 Task: Look for space in Ōtsuki, Japan from 5th July, 2023 to 10th July, 2023 for 4 adults in price range Rs.9000 to Rs.14000. Place can be entire place with 2 bedrooms having 4 beds and 2 bathrooms. Property type can be house, flat, guest house. Booking option can be shelf check-in. Required host language is English.
Action: Mouse moved to (572, 143)
Screenshot: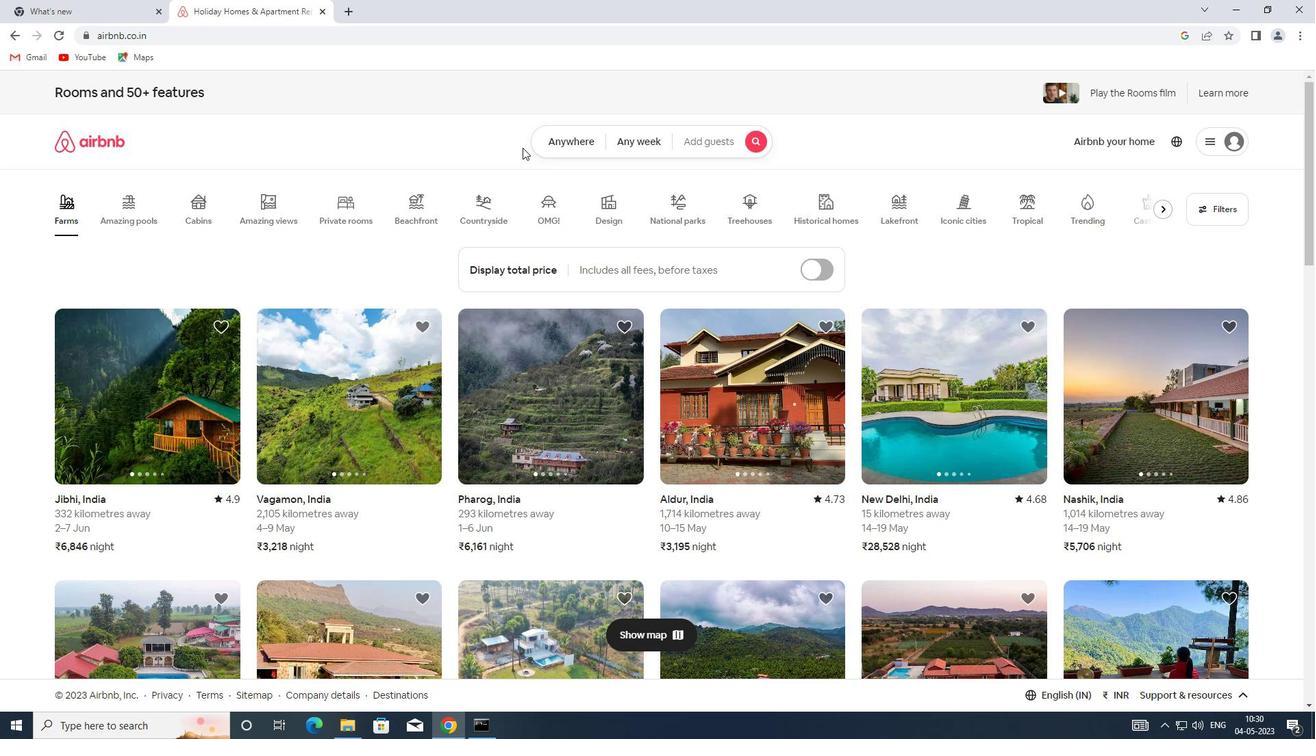 
Action: Mouse pressed left at (572, 143)
Screenshot: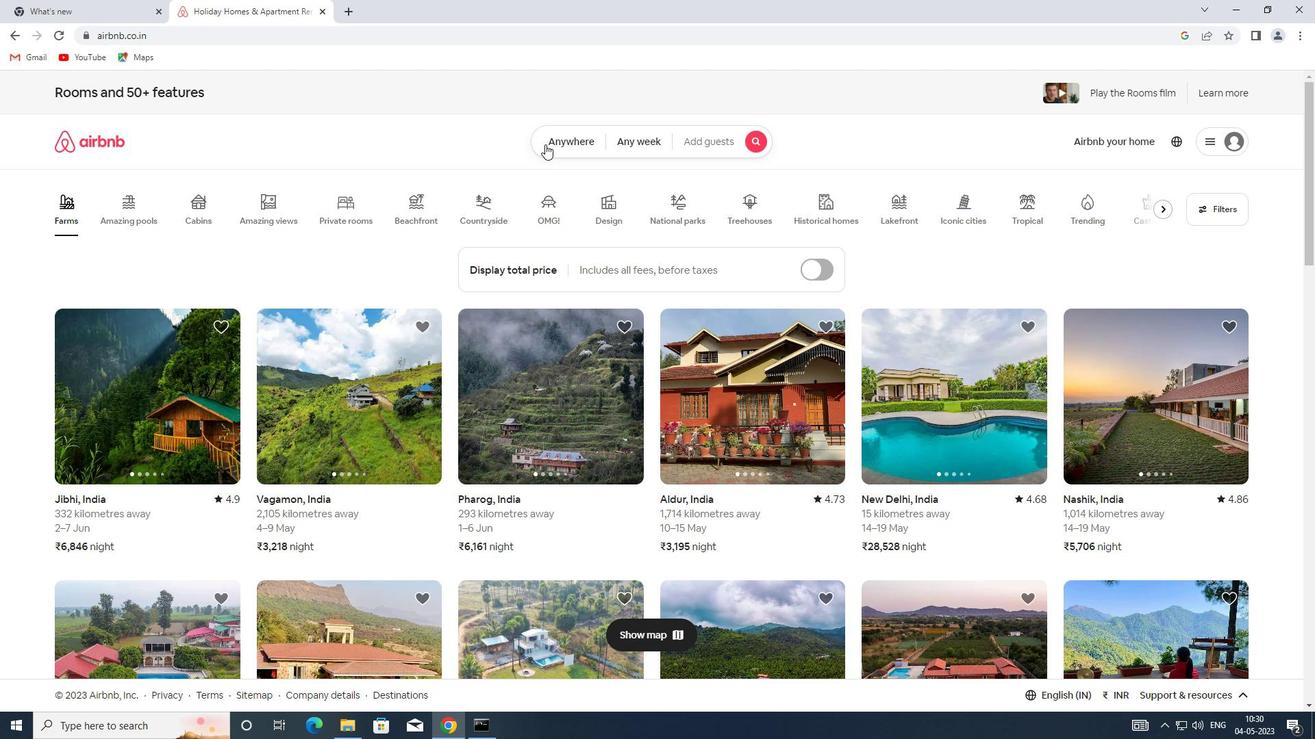
Action: Mouse moved to (423, 198)
Screenshot: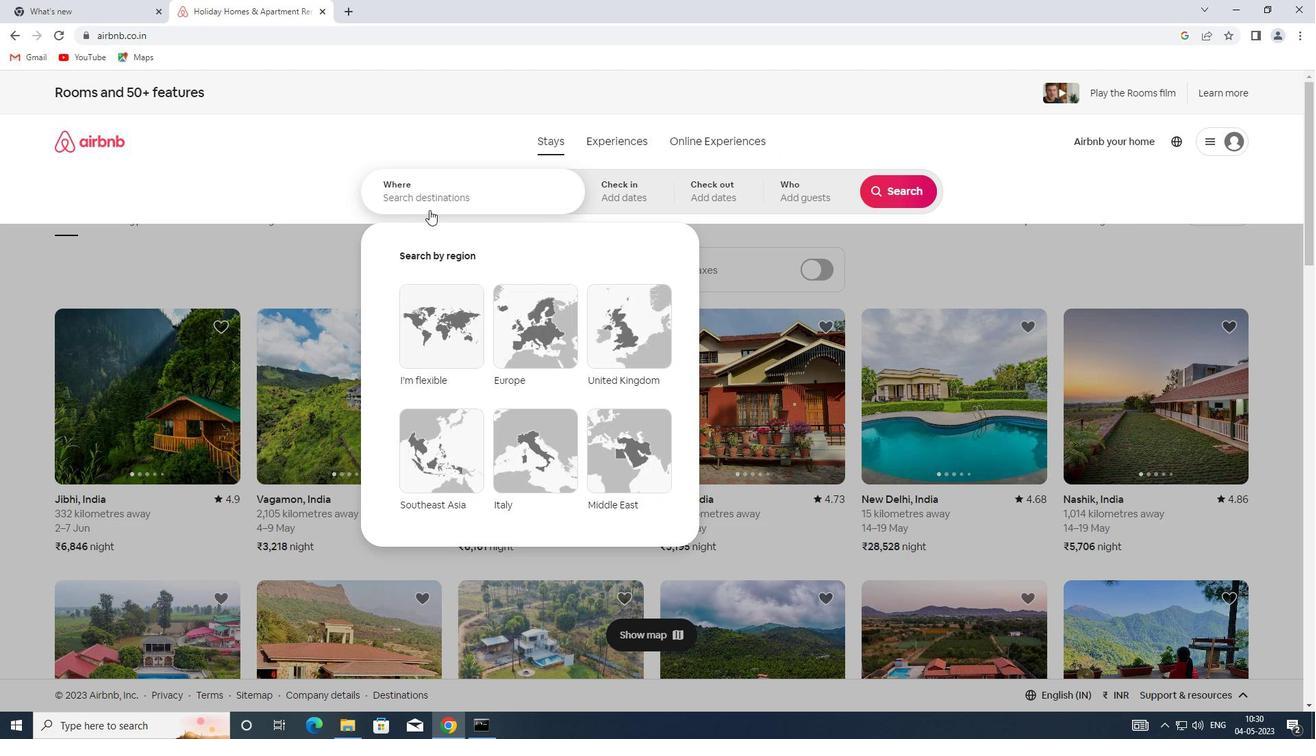
Action: Mouse pressed left at (423, 198)
Screenshot: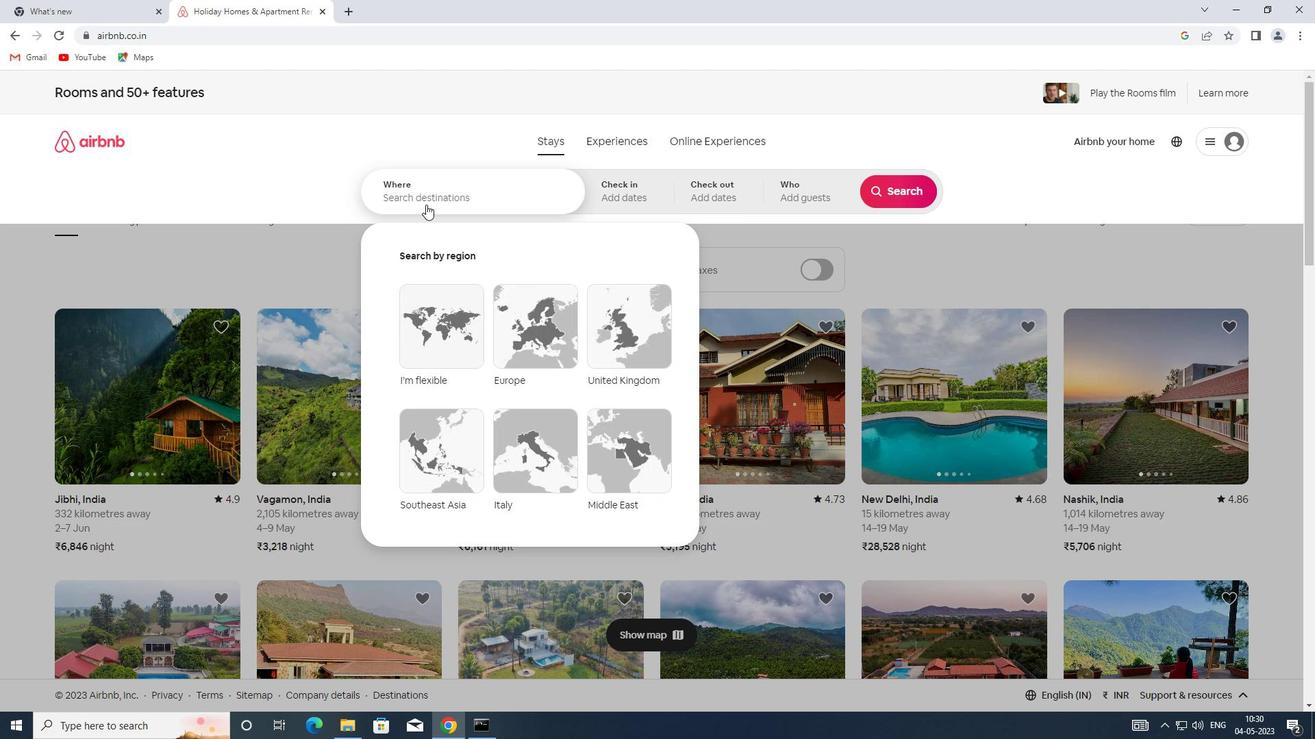 
Action: Key pressed <Key.shift><Key.shift><Key.shift>OTUS<Key.backspace><Key.backspace>SUKI,<Key.shift>K<Key.backspace><Key.shift><Key.shift><Key.shift><Key.shift><Key.shift>JAPAN
Screenshot: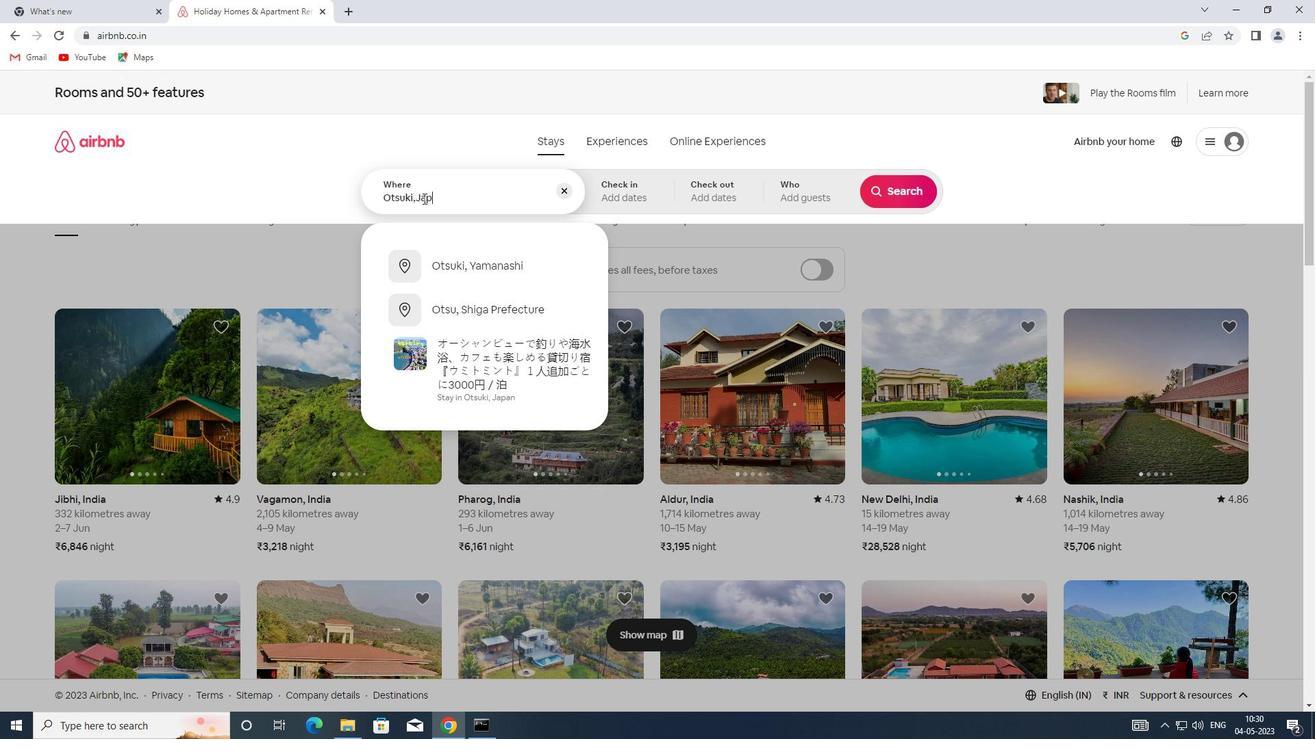 
Action: Mouse moved to (618, 186)
Screenshot: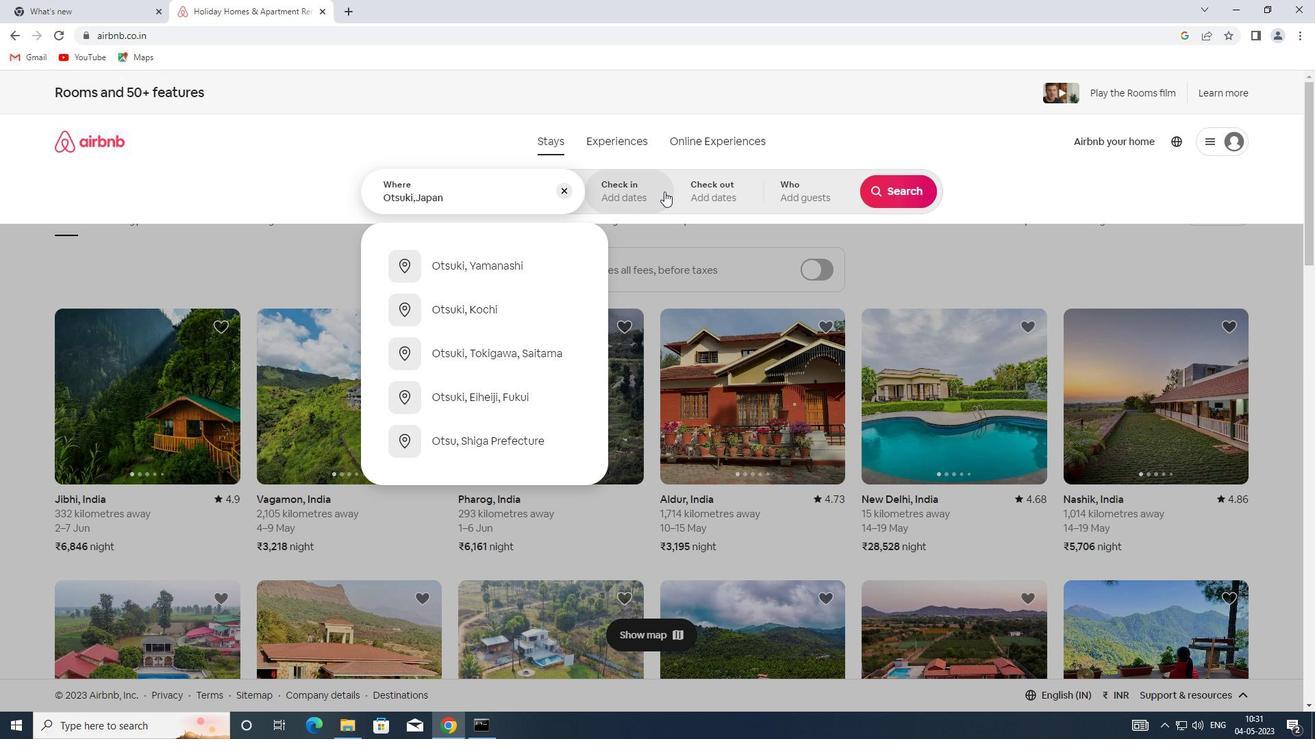 
Action: Mouse pressed left at (618, 186)
Screenshot: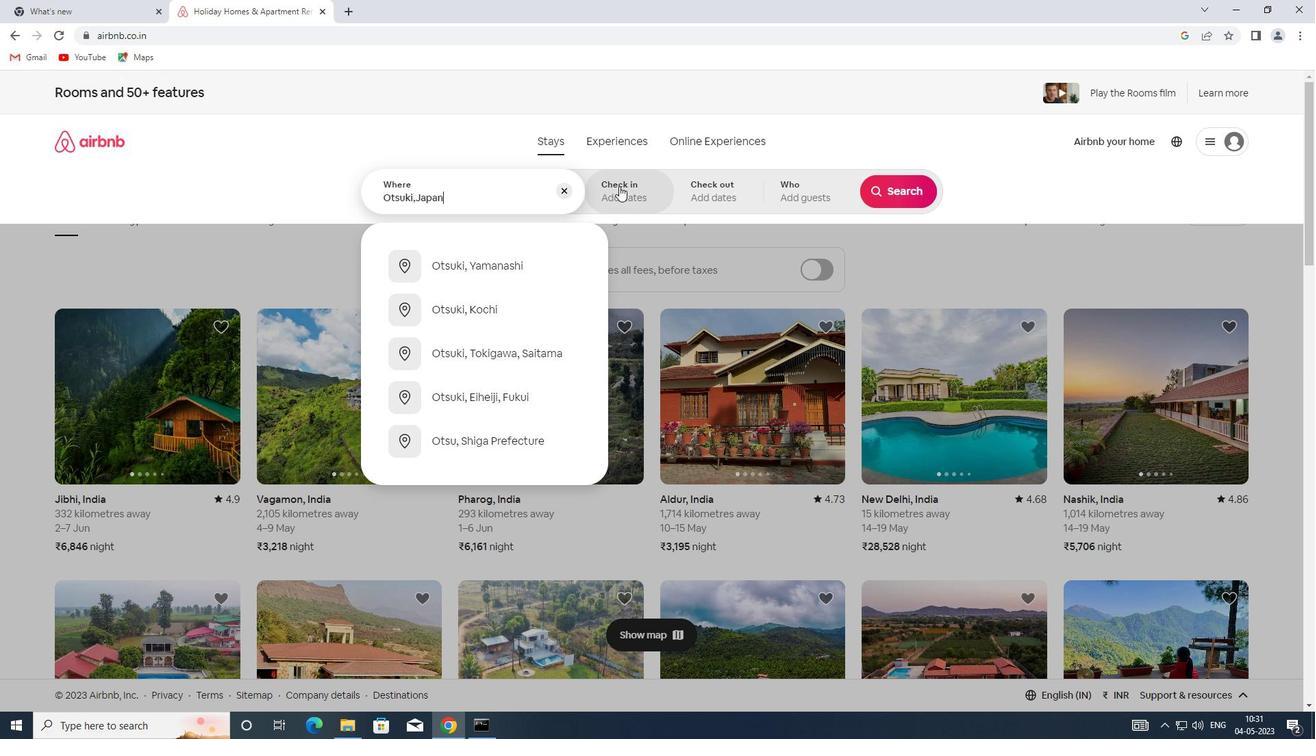 
Action: Mouse moved to (888, 302)
Screenshot: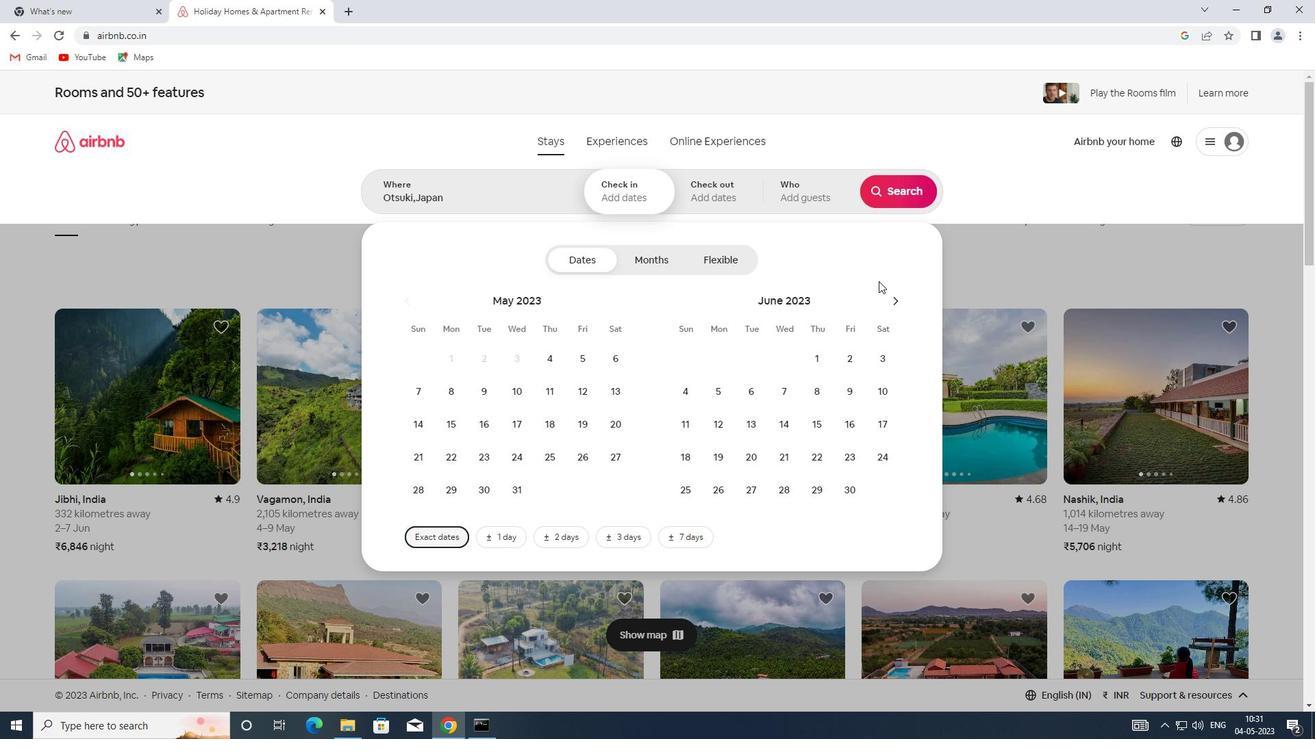 
Action: Mouse pressed left at (888, 302)
Screenshot: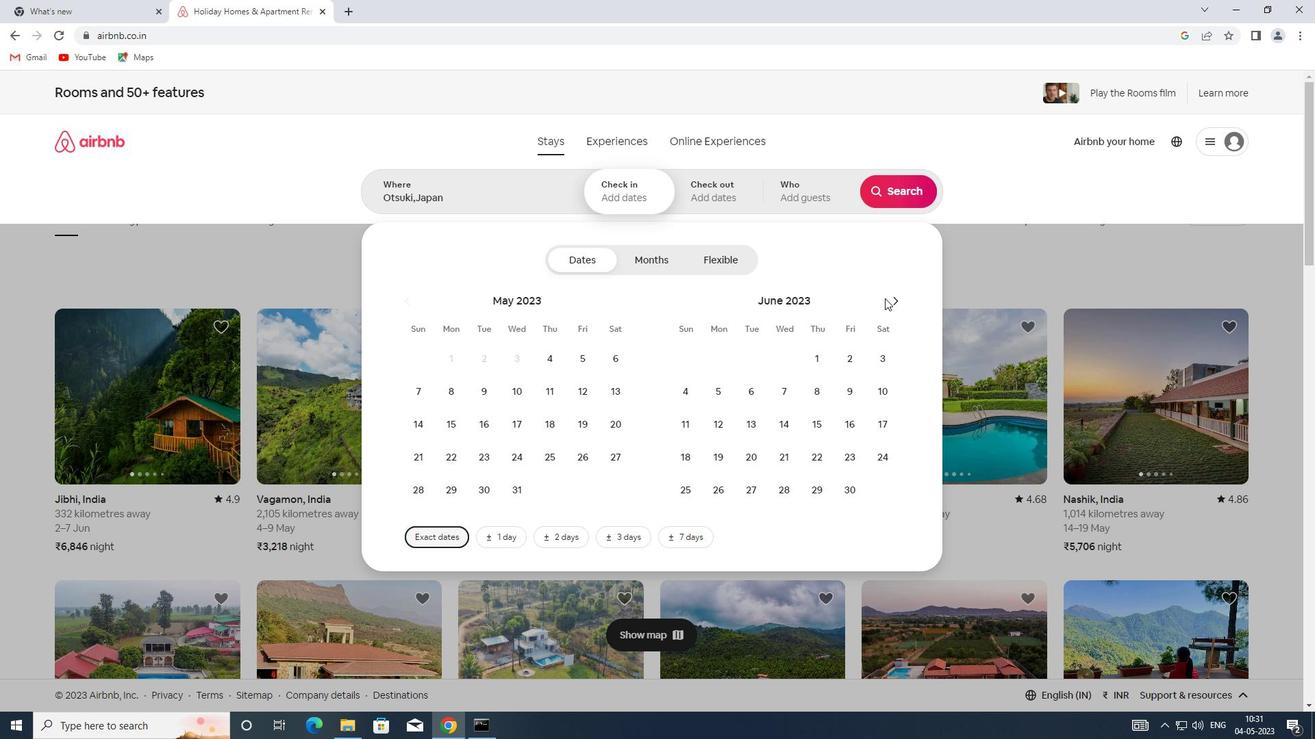 
Action: Mouse moved to (787, 389)
Screenshot: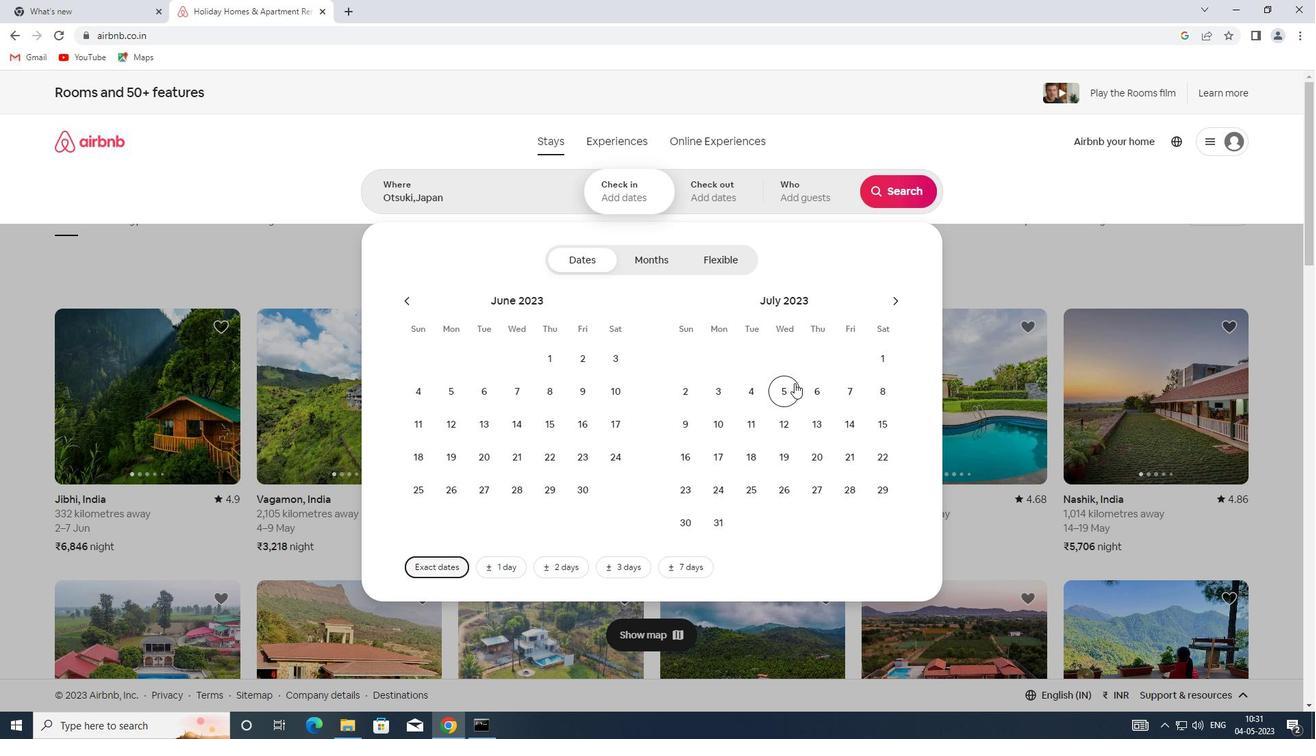 
Action: Mouse pressed left at (787, 389)
Screenshot: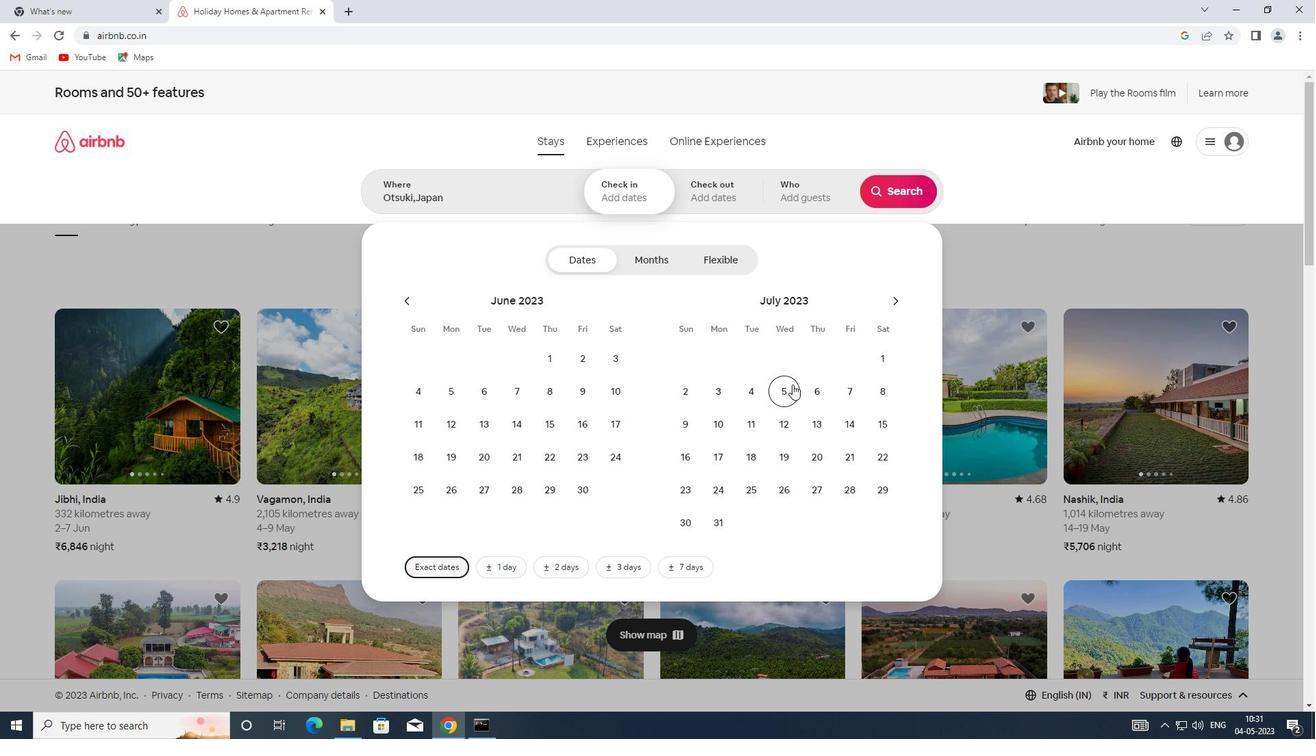 
Action: Mouse moved to (712, 436)
Screenshot: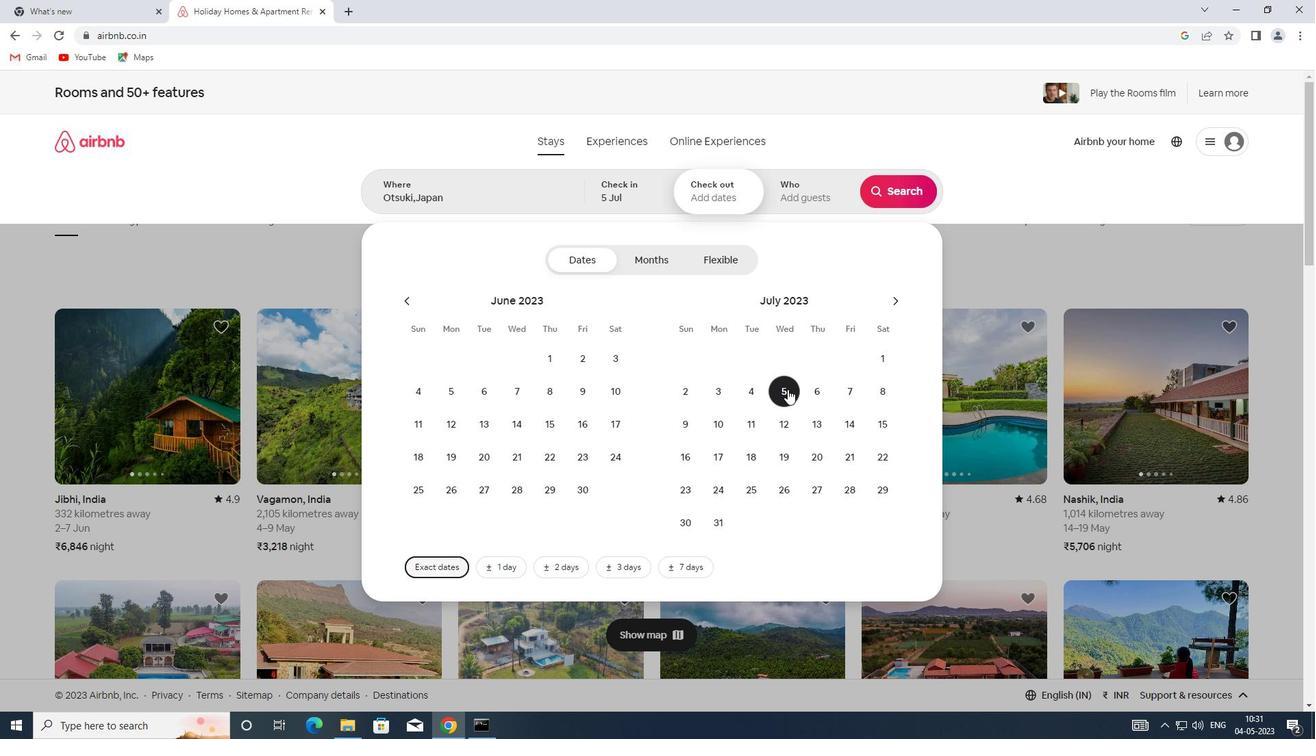 
Action: Mouse pressed left at (712, 436)
Screenshot: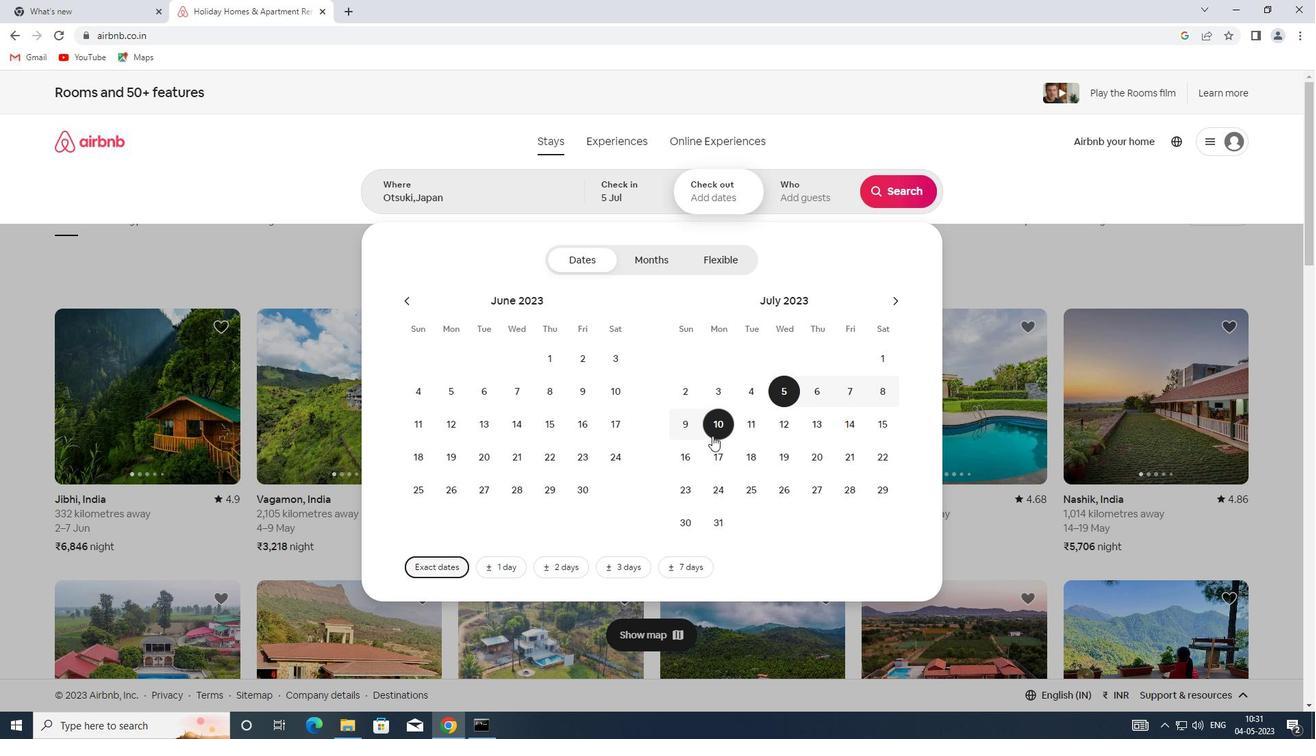 
Action: Mouse moved to (806, 197)
Screenshot: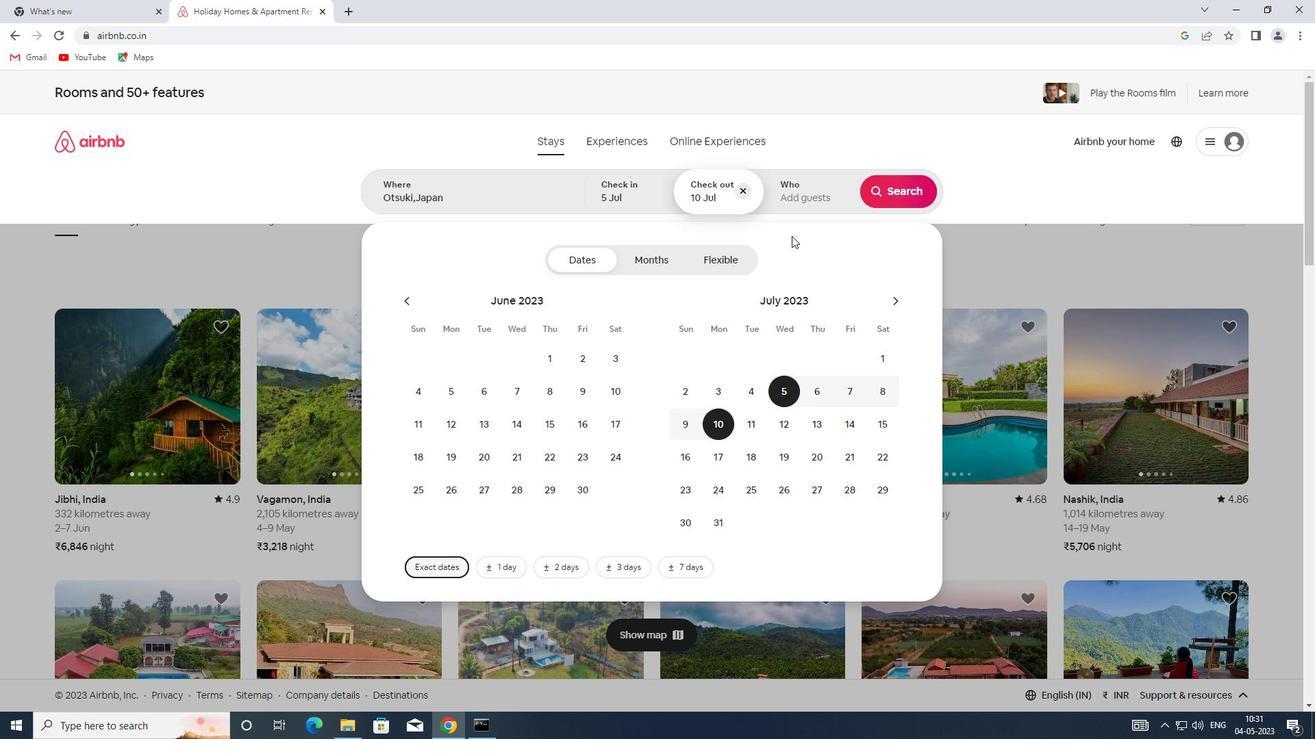 
Action: Mouse pressed left at (806, 197)
Screenshot: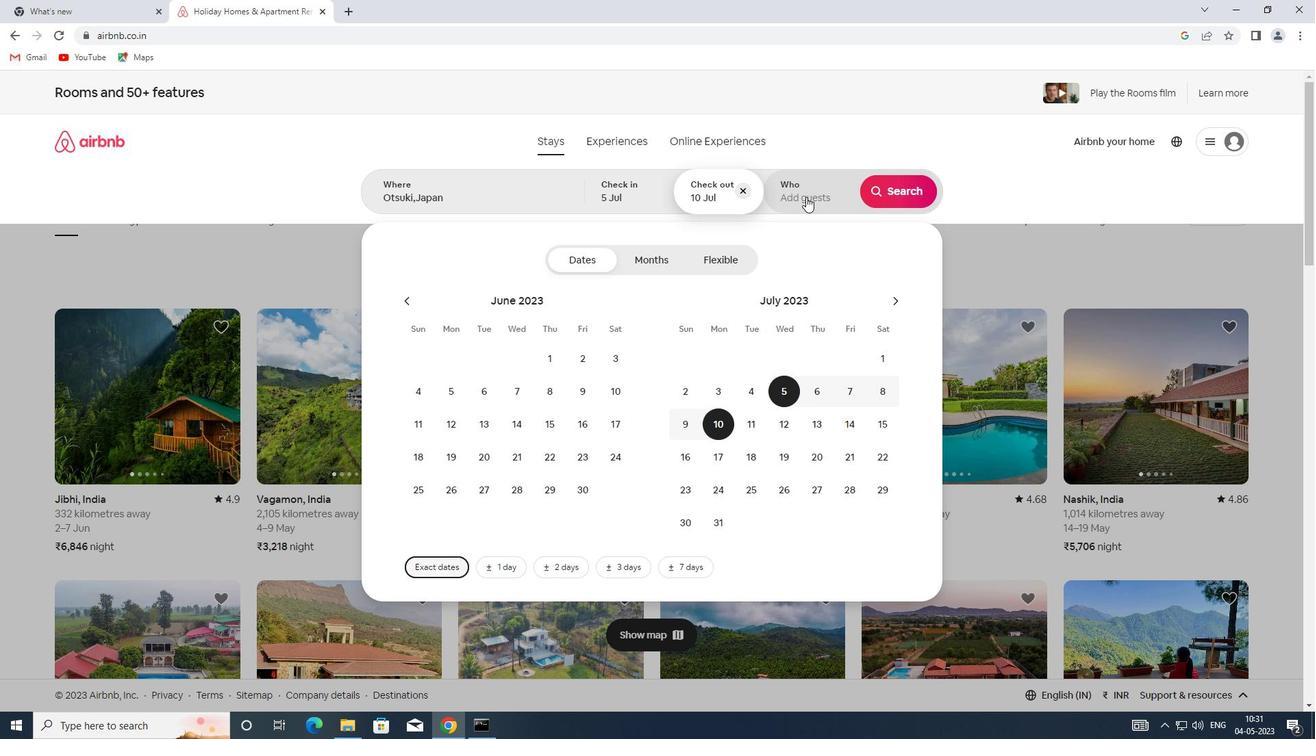 
Action: Mouse moved to (904, 267)
Screenshot: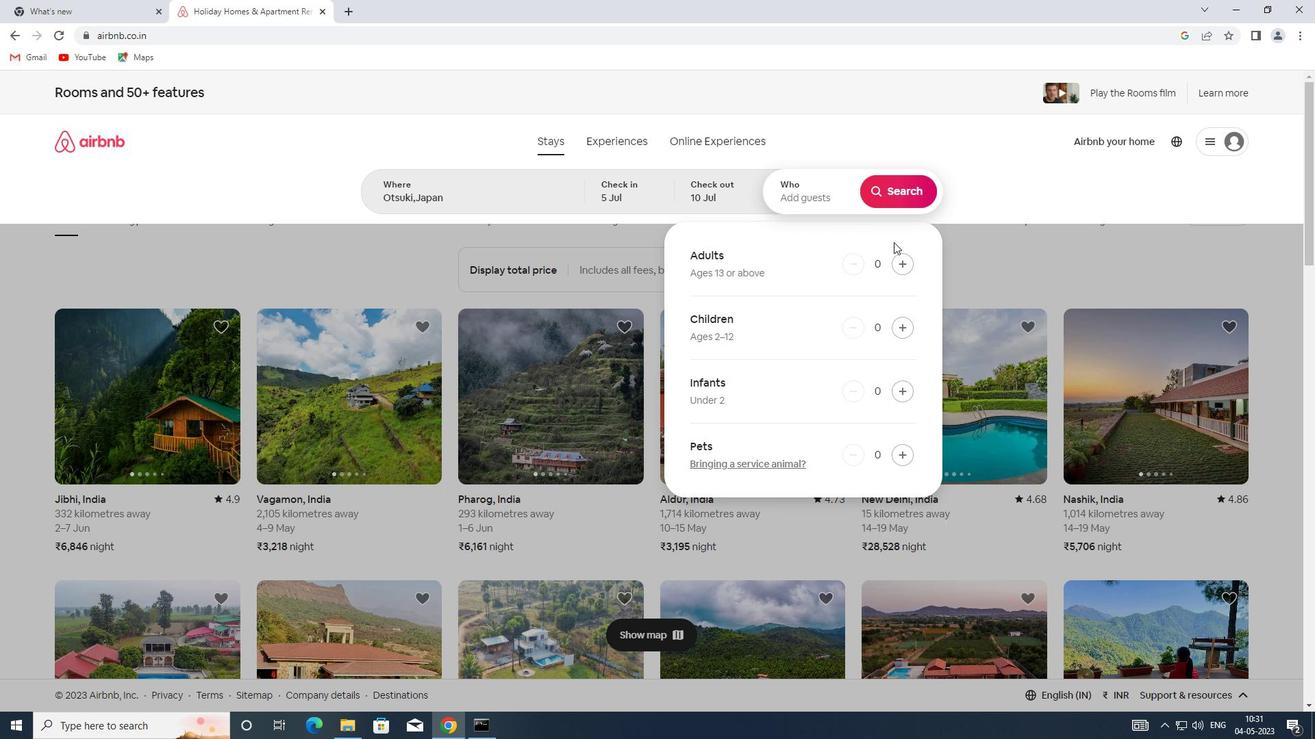 
Action: Mouse pressed left at (904, 267)
Screenshot: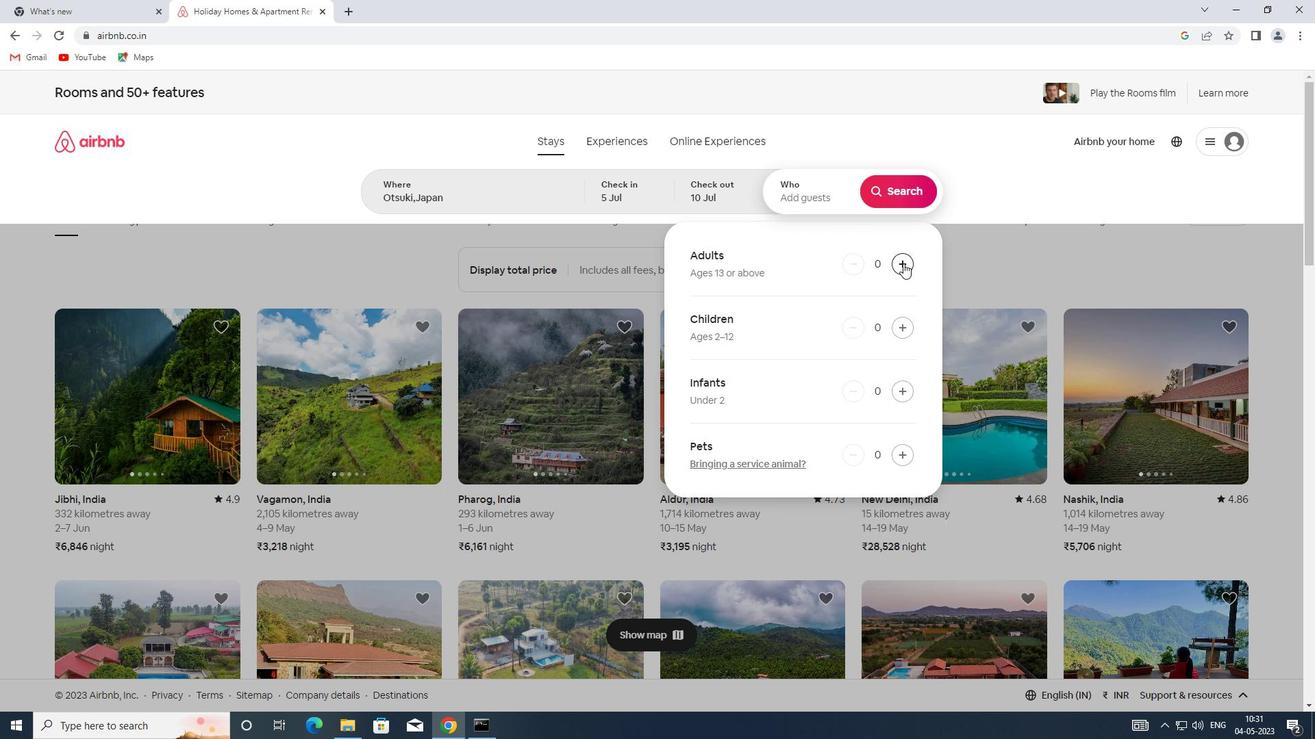 
Action: Mouse pressed left at (904, 267)
Screenshot: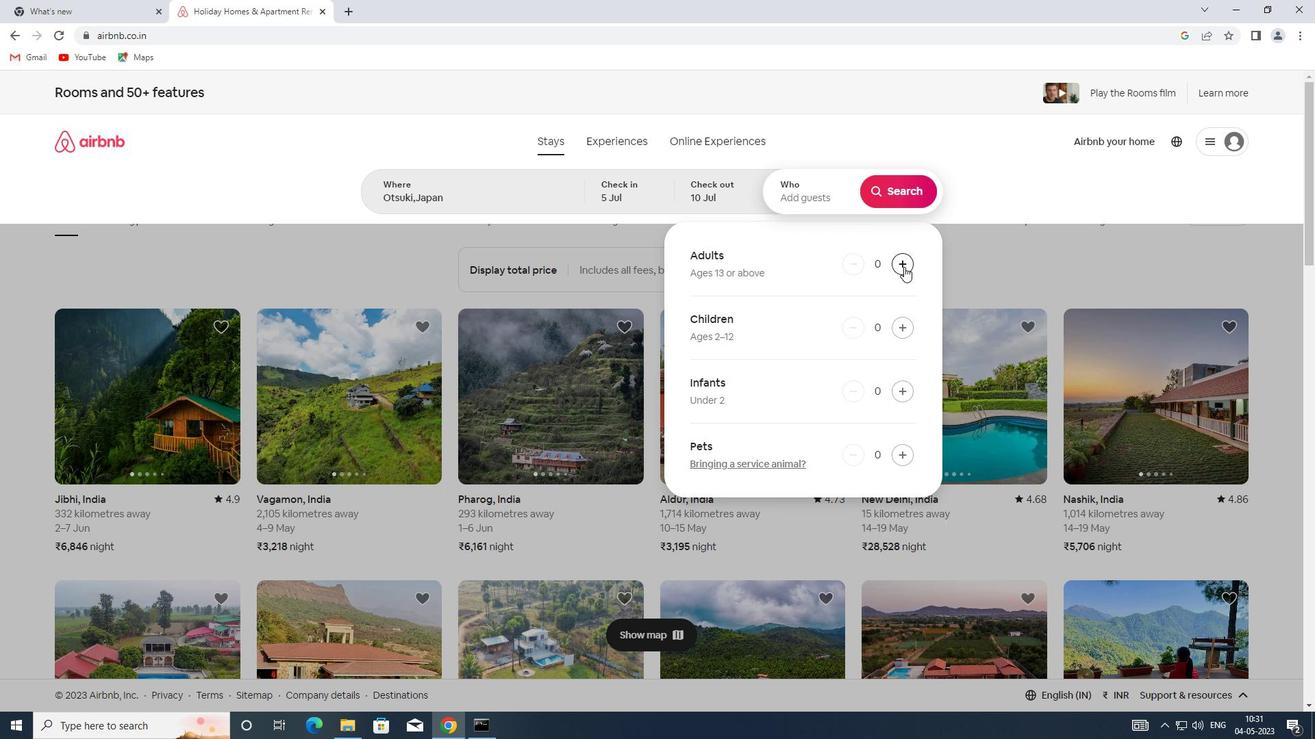 
Action: Mouse pressed left at (904, 267)
Screenshot: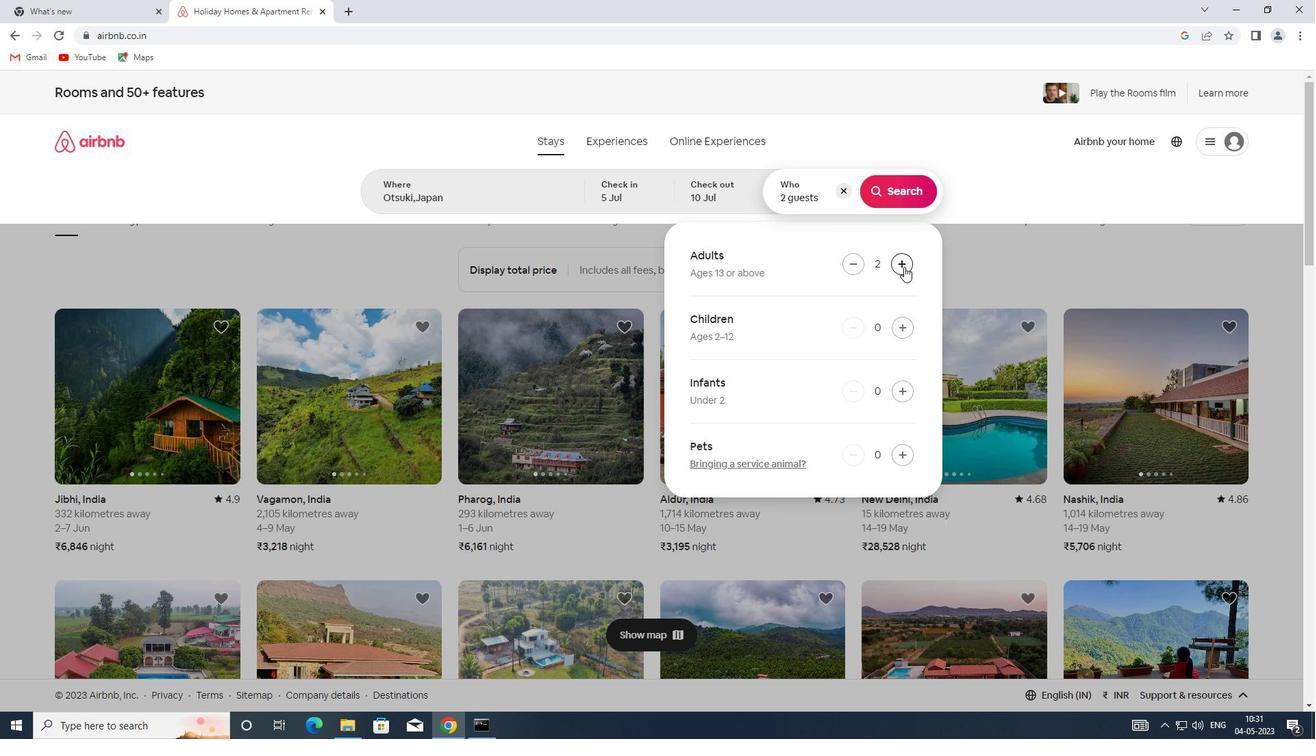 
Action: Mouse pressed left at (904, 267)
Screenshot: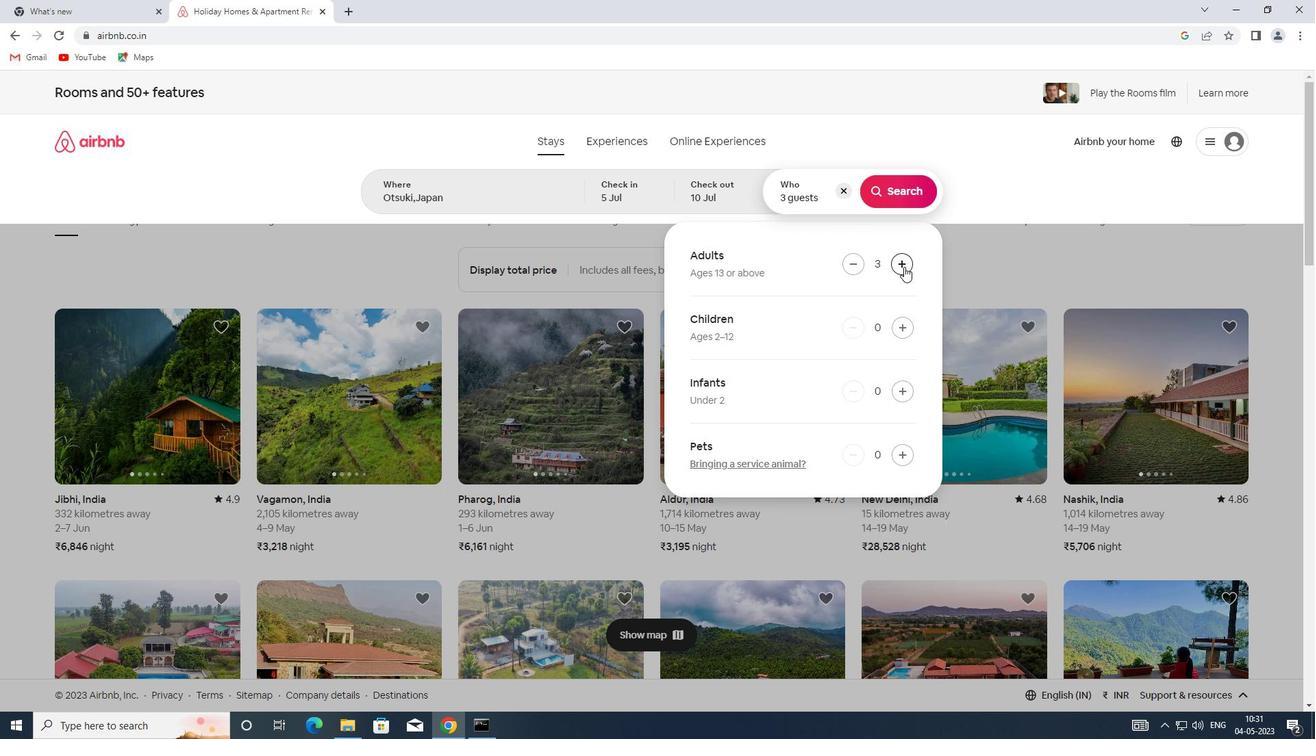 
Action: Mouse moved to (906, 200)
Screenshot: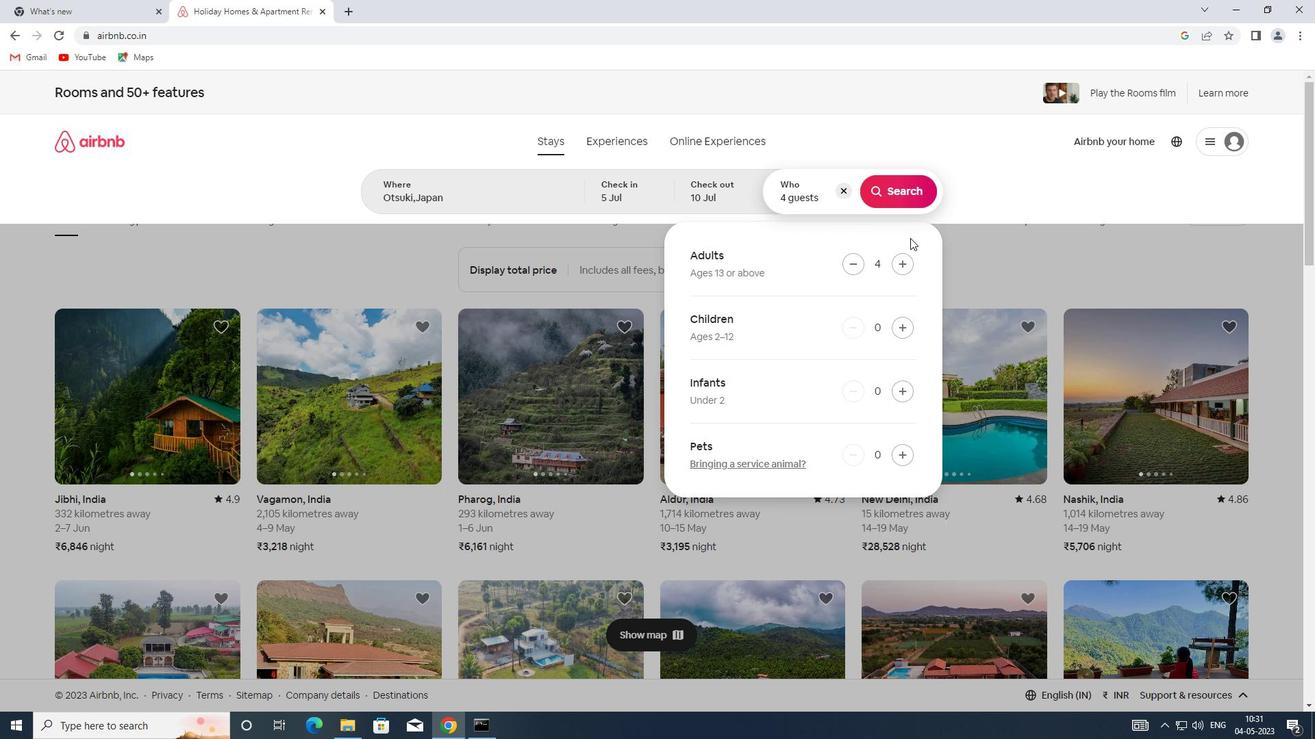 
Action: Mouse pressed left at (906, 200)
Screenshot: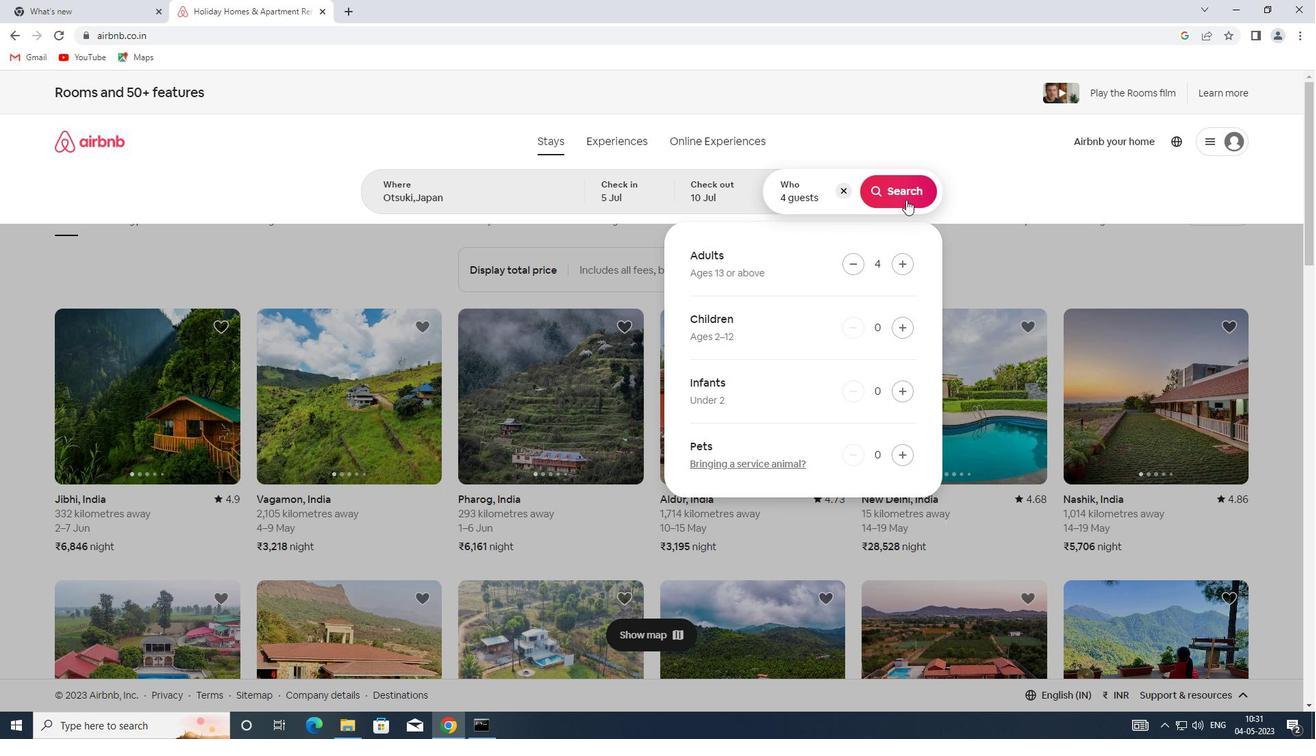 
Action: Mouse moved to (1270, 149)
Screenshot: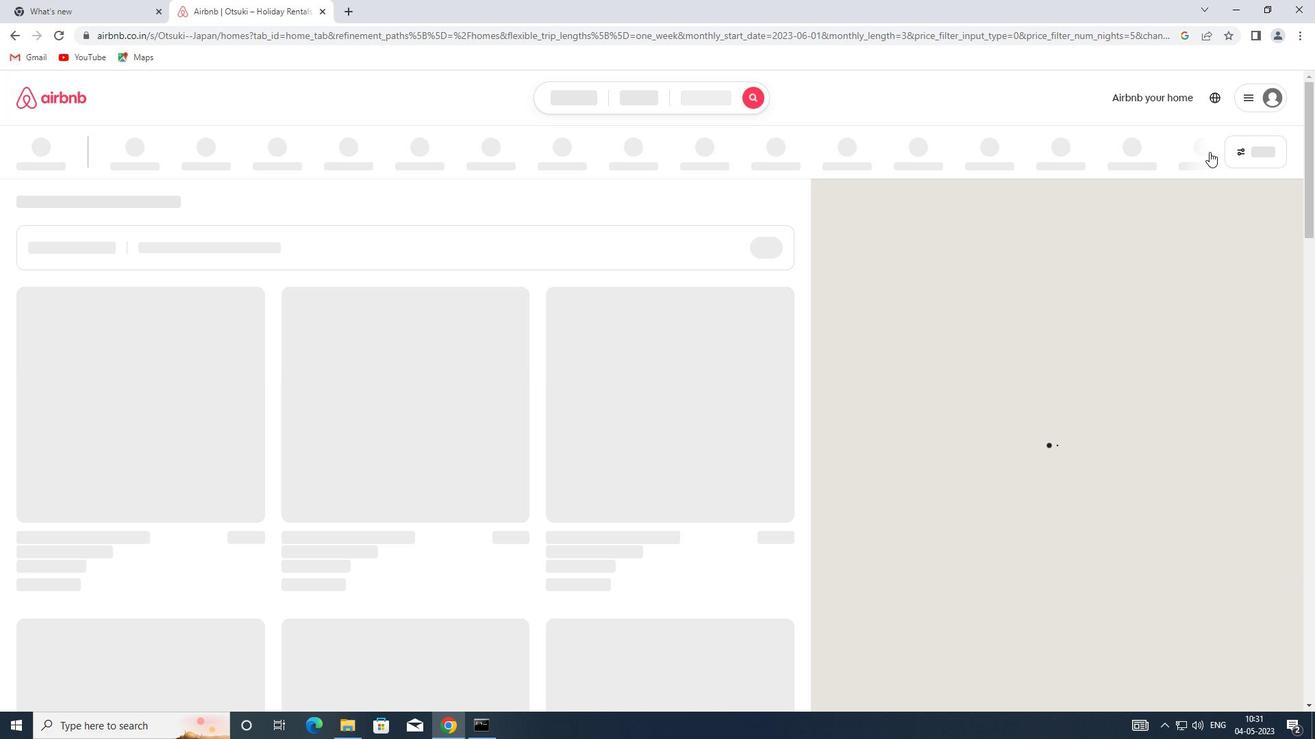 
Action: Mouse pressed left at (1270, 149)
Screenshot: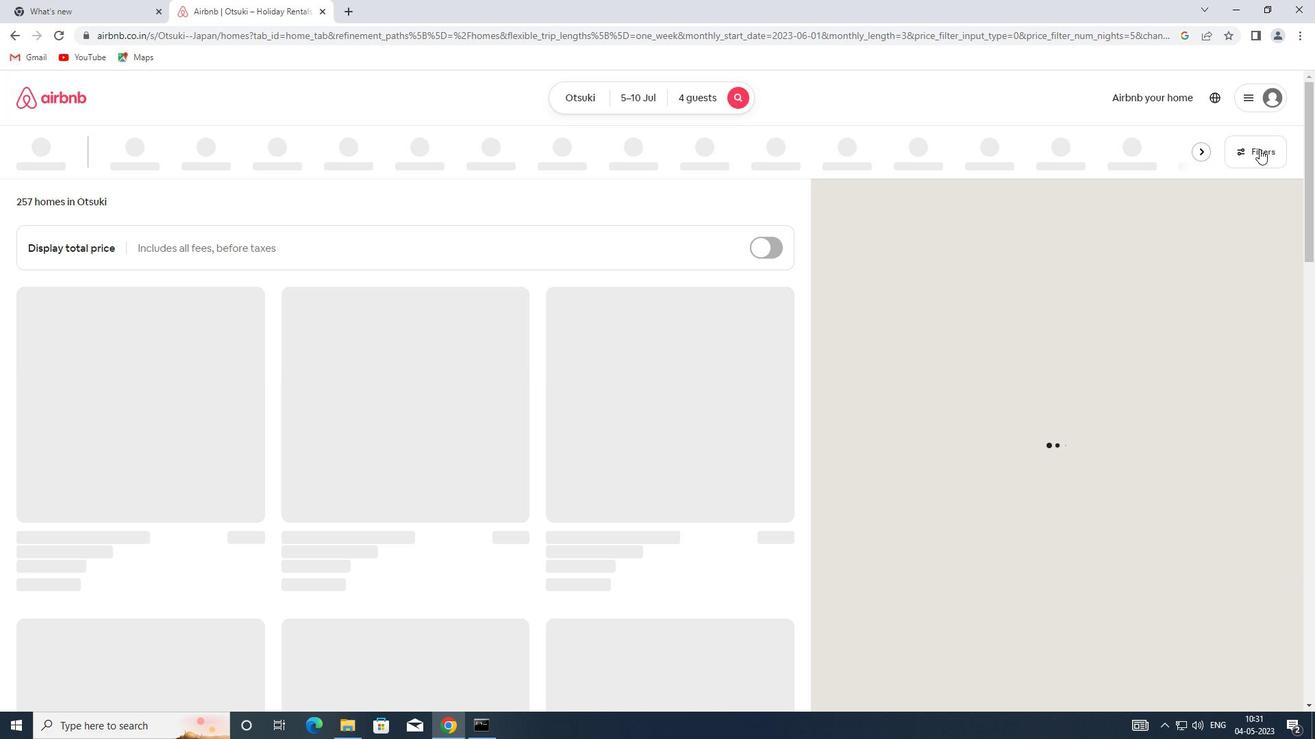 
Action: Mouse moved to (475, 330)
Screenshot: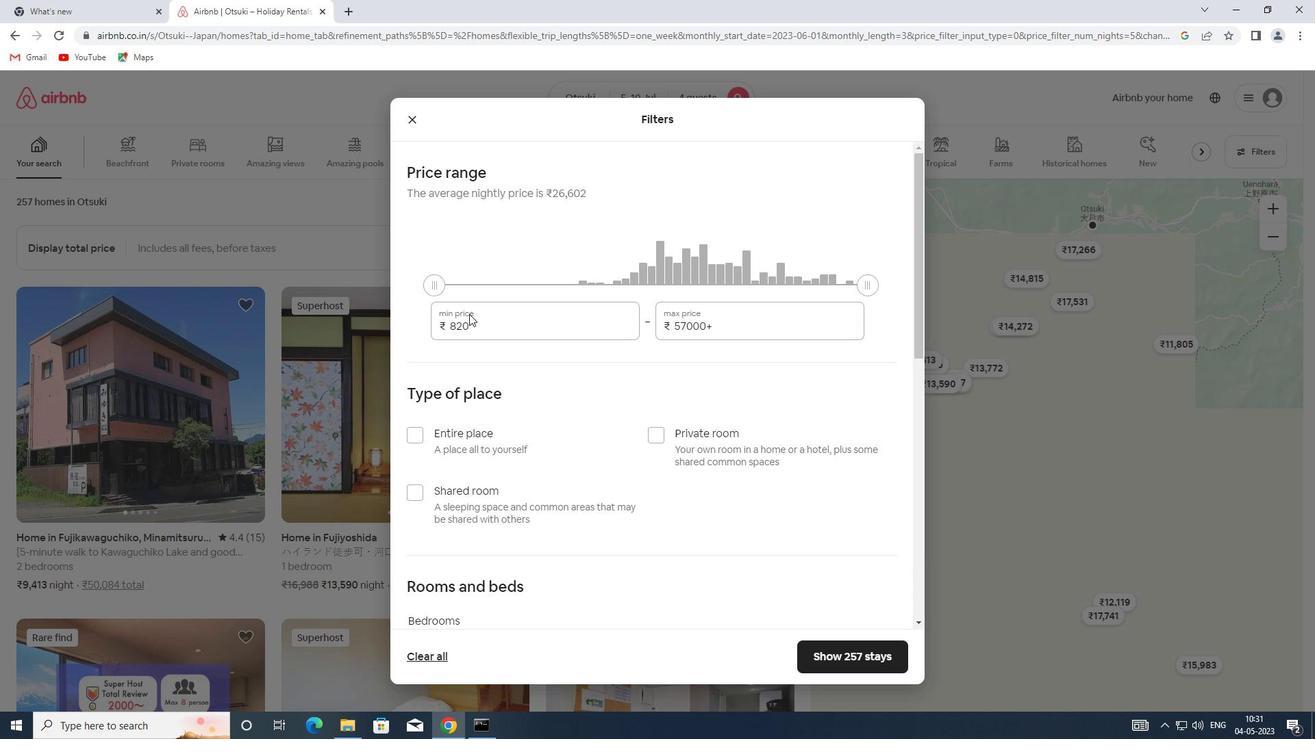 
Action: Mouse pressed left at (475, 330)
Screenshot: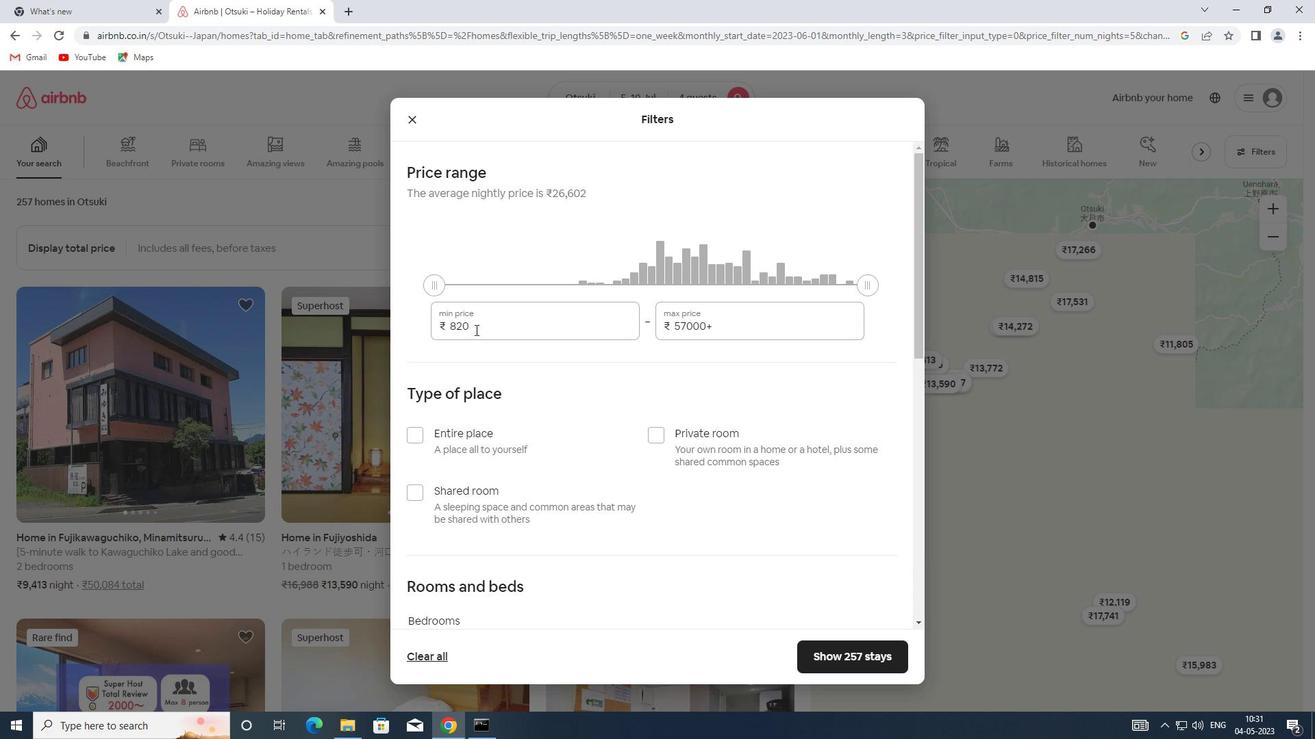 
Action: Mouse moved to (398, 324)
Screenshot: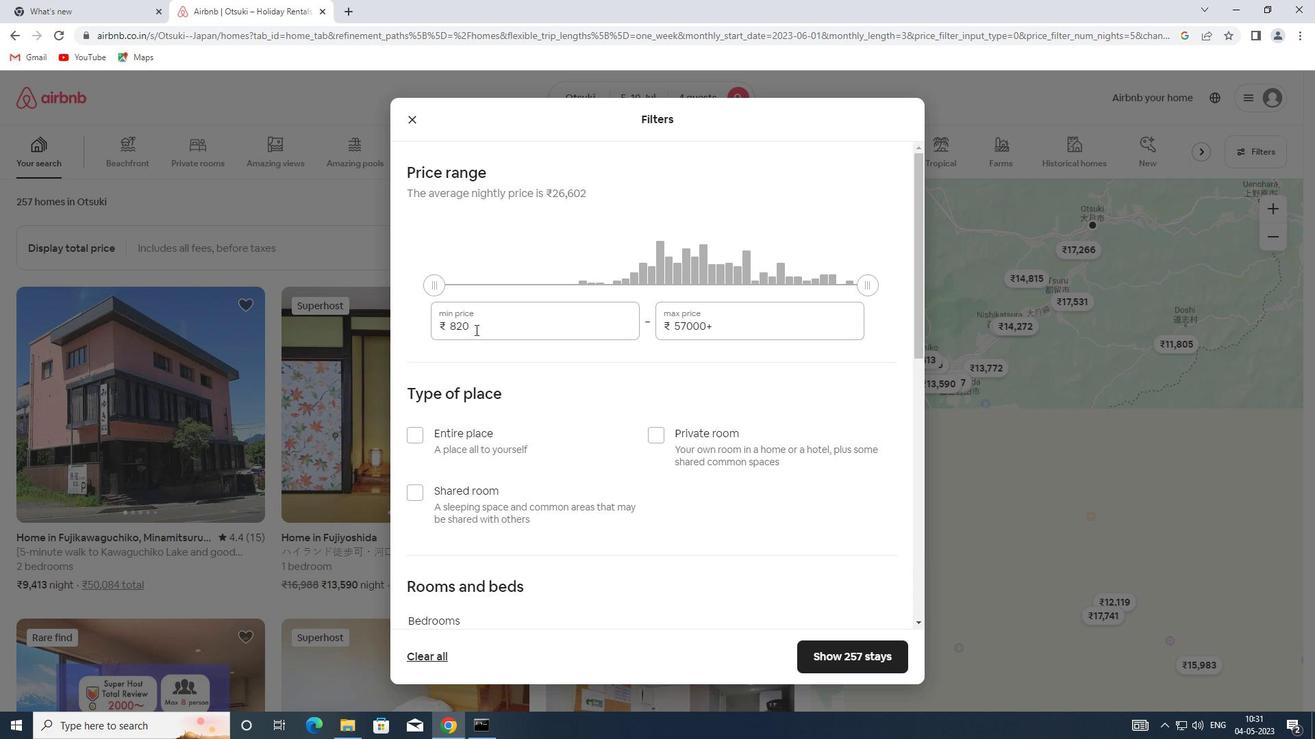 
Action: Key pressed 9000
Screenshot: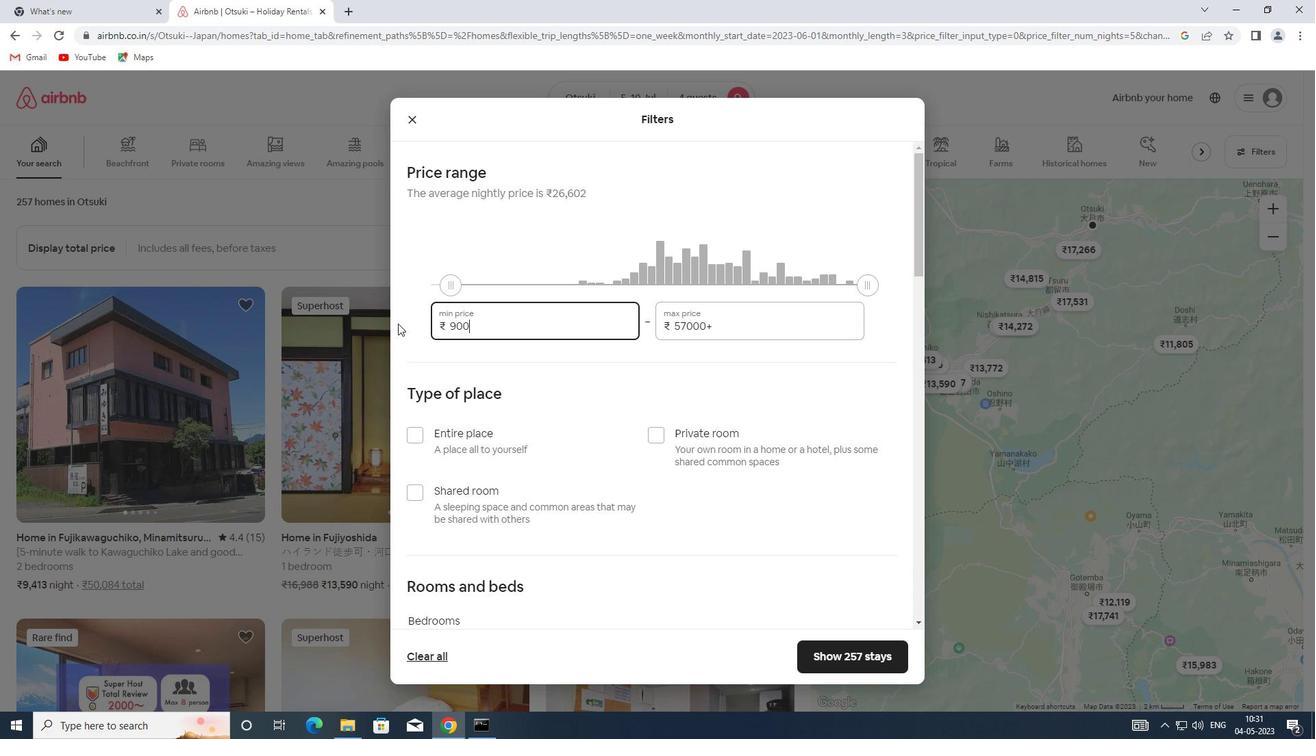 
Action: Mouse moved to (727, 327)
Screenshot: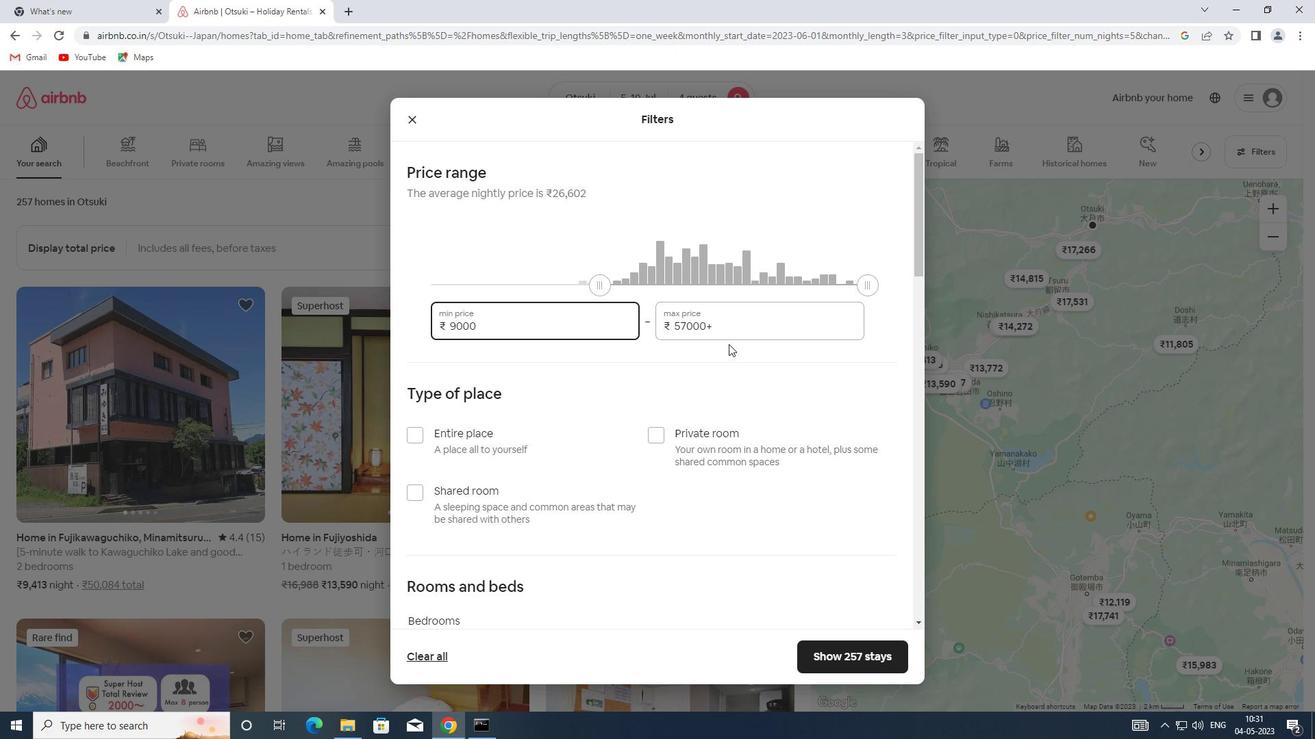 
Action: Mouse pressed left at (727, 327)
Screenshot: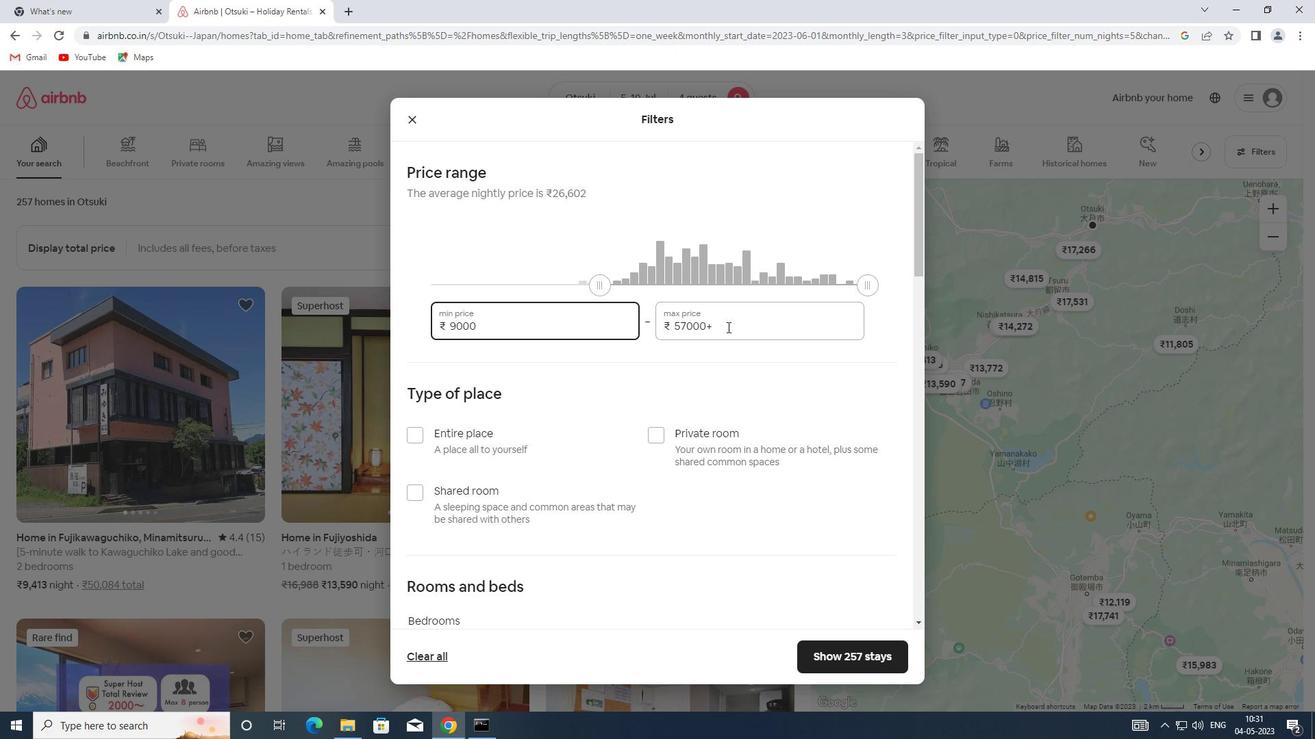 
Action: Mouse moved to (624, 327)
Screenshot: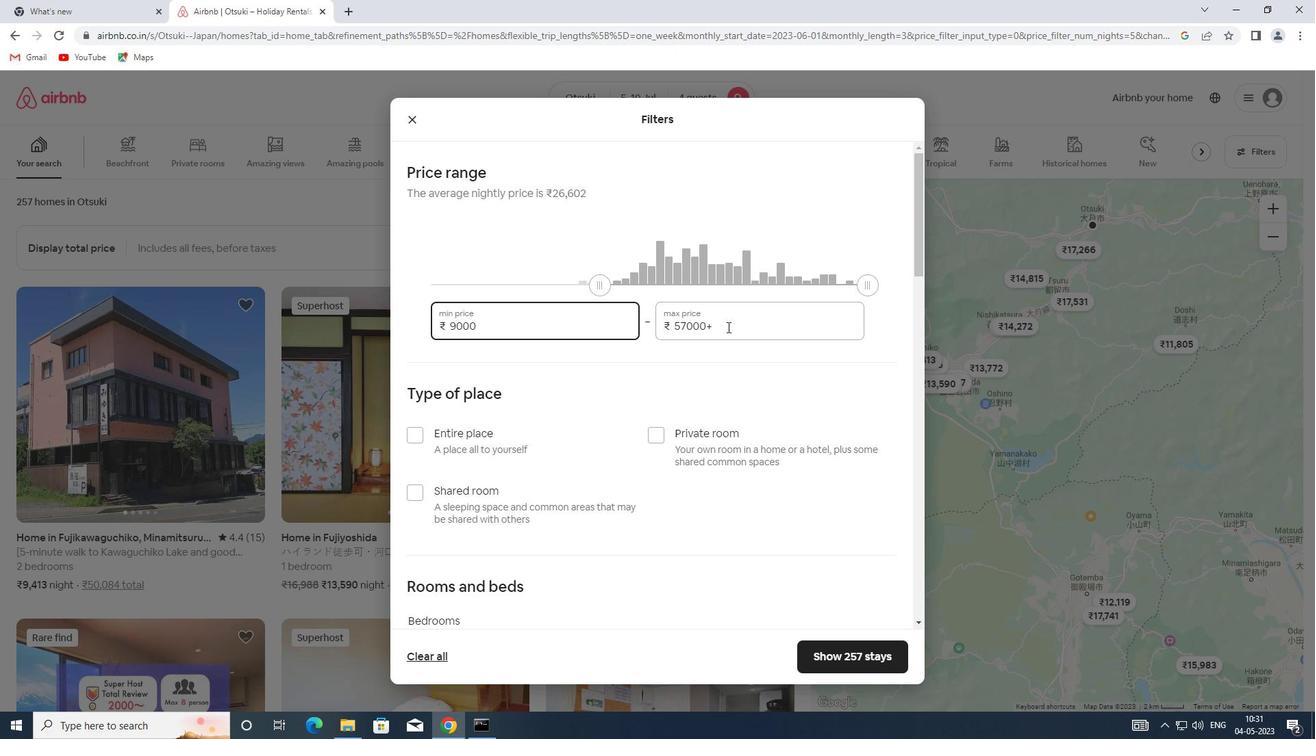 
Action: Key pressed 14000
Screenshot: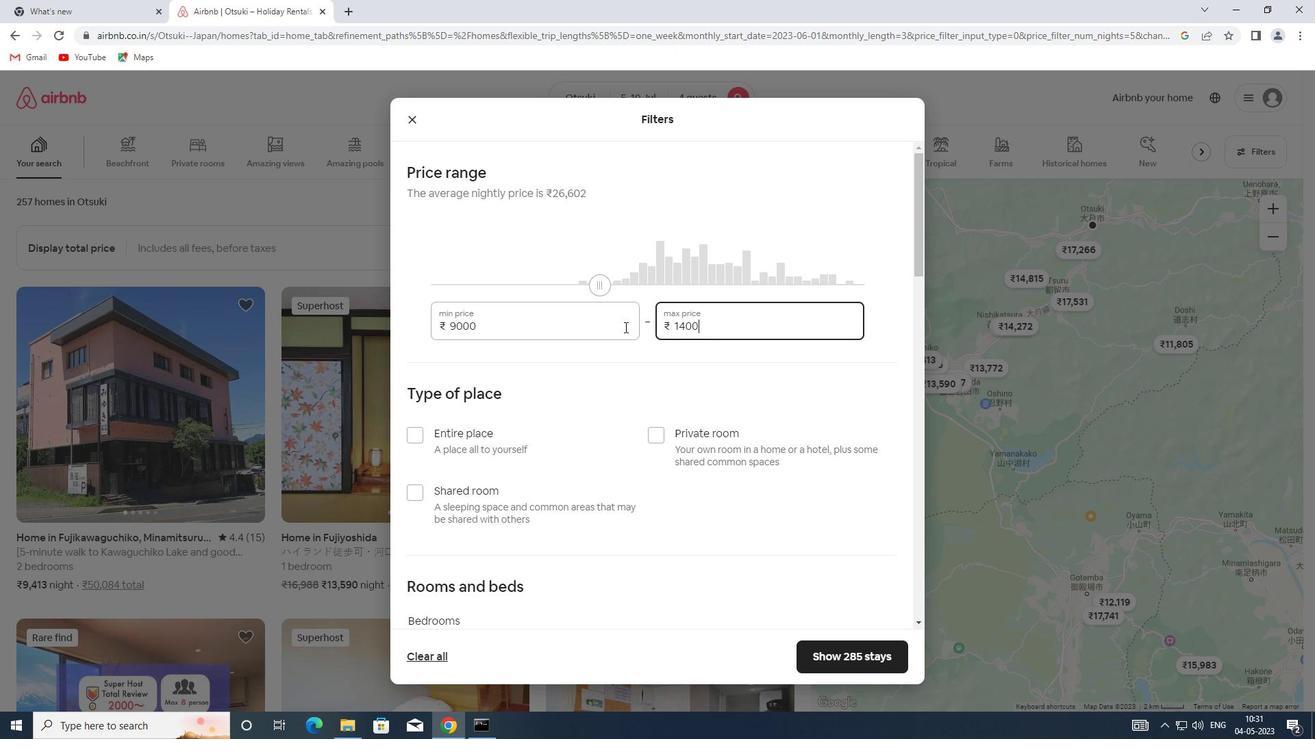 
Action: Mouse moved to (493, 432)
Screenshot: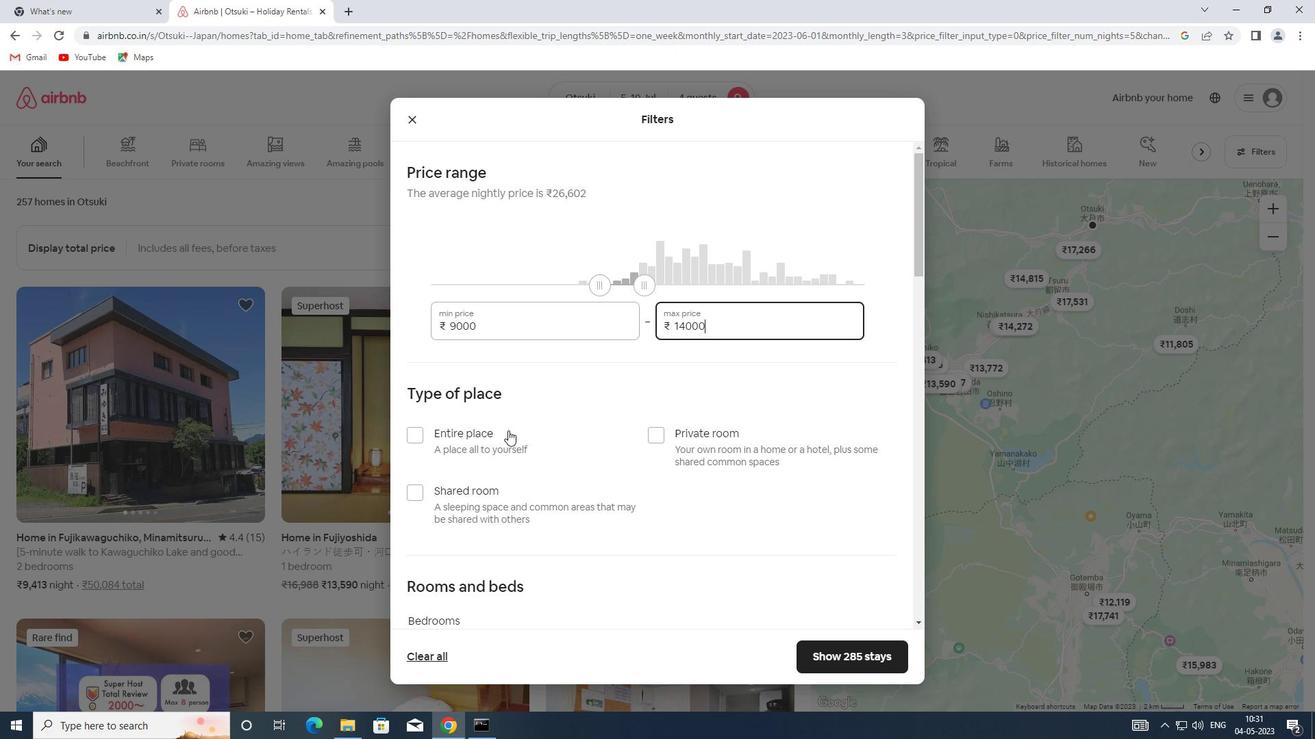 
Action: Mouse pressed left at (493, 432)
Screenshot: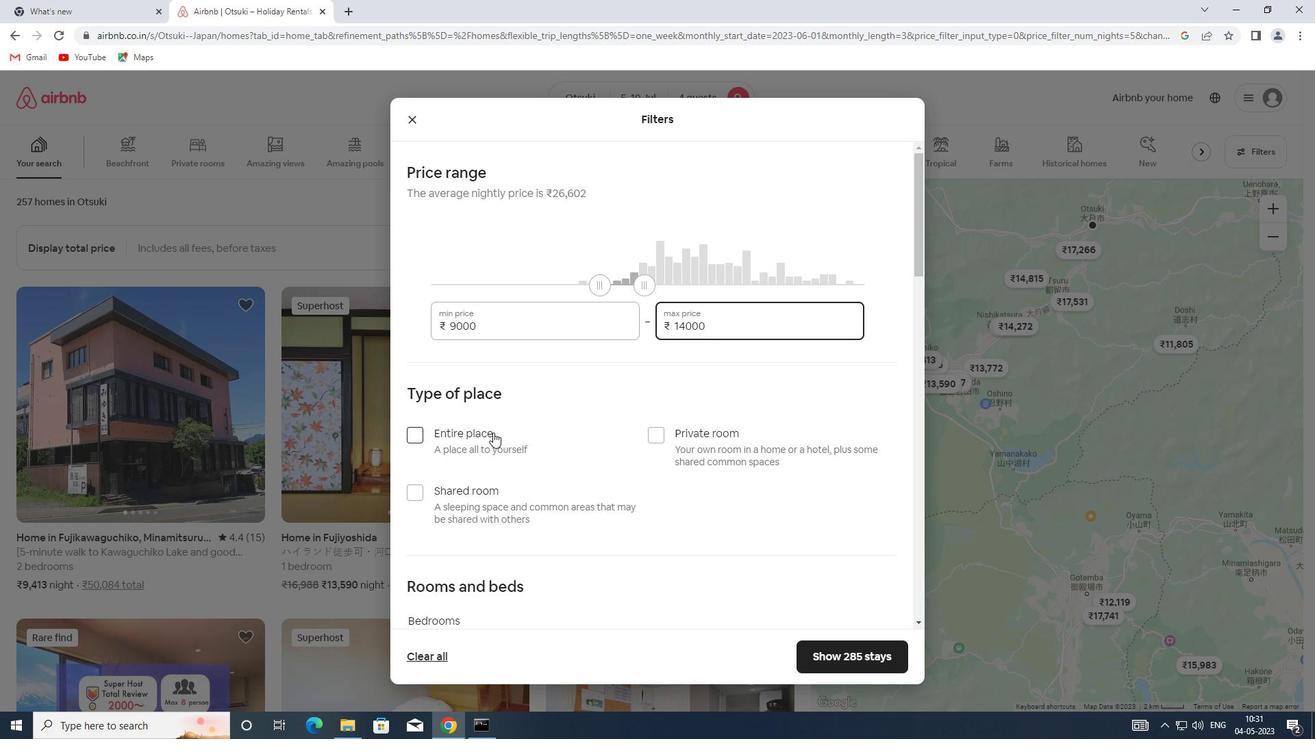 
Action: Mouse scrolled (493, 432) with delta (0, 0)
Screenshot: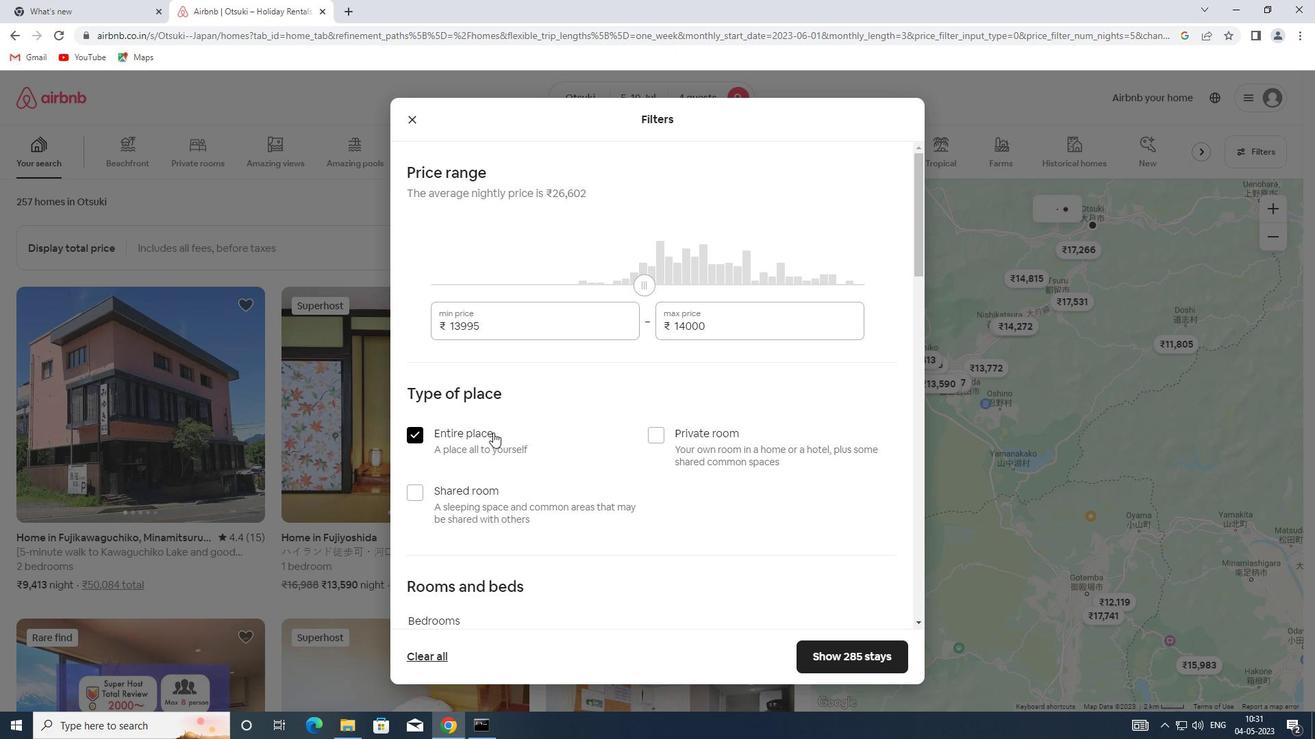 
Action: Mouse scrolled (493, 432) with delta (0, 0)
Screenshot: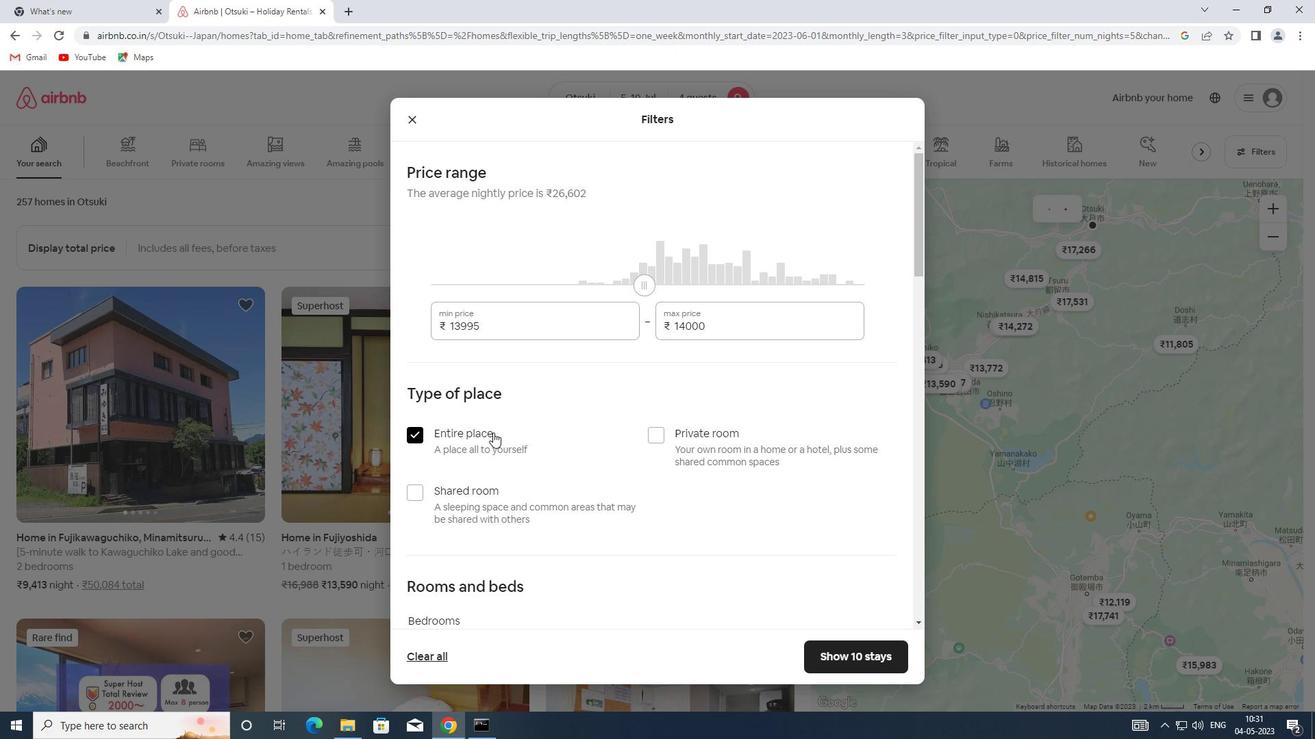 
Action: Mouse scrolled (493, 432) with delta (0, 0)
Screenshot: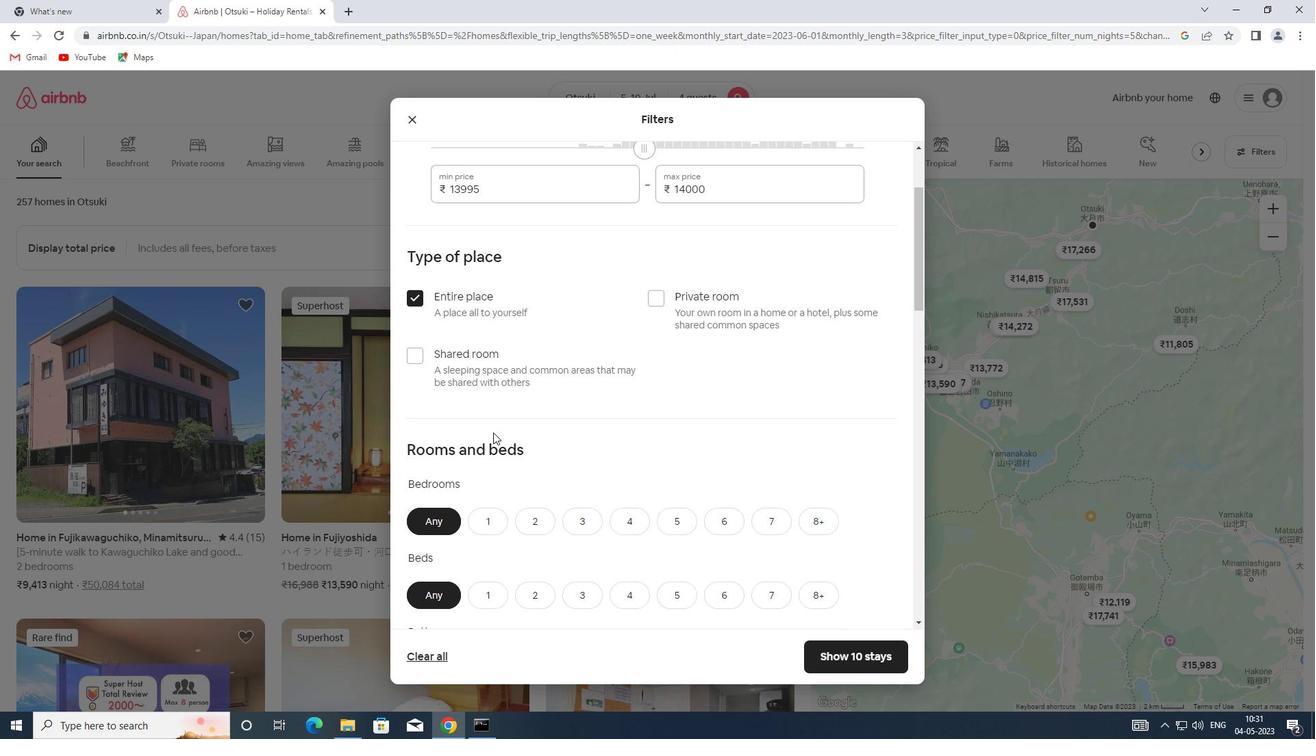 
Action: Mouse scrolled (493, 432) with delta (0, 0)
Screenshot: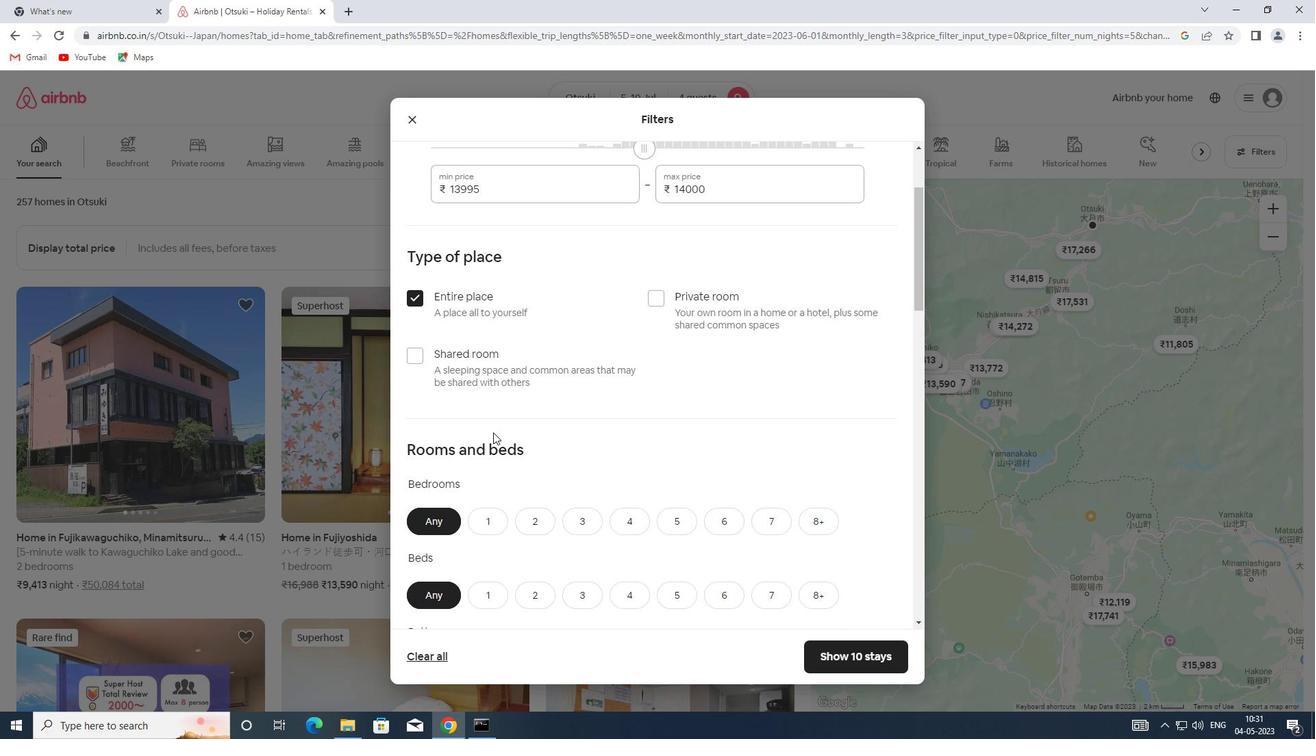 
Action: Mouse moved to (534, 383)
Screenshot: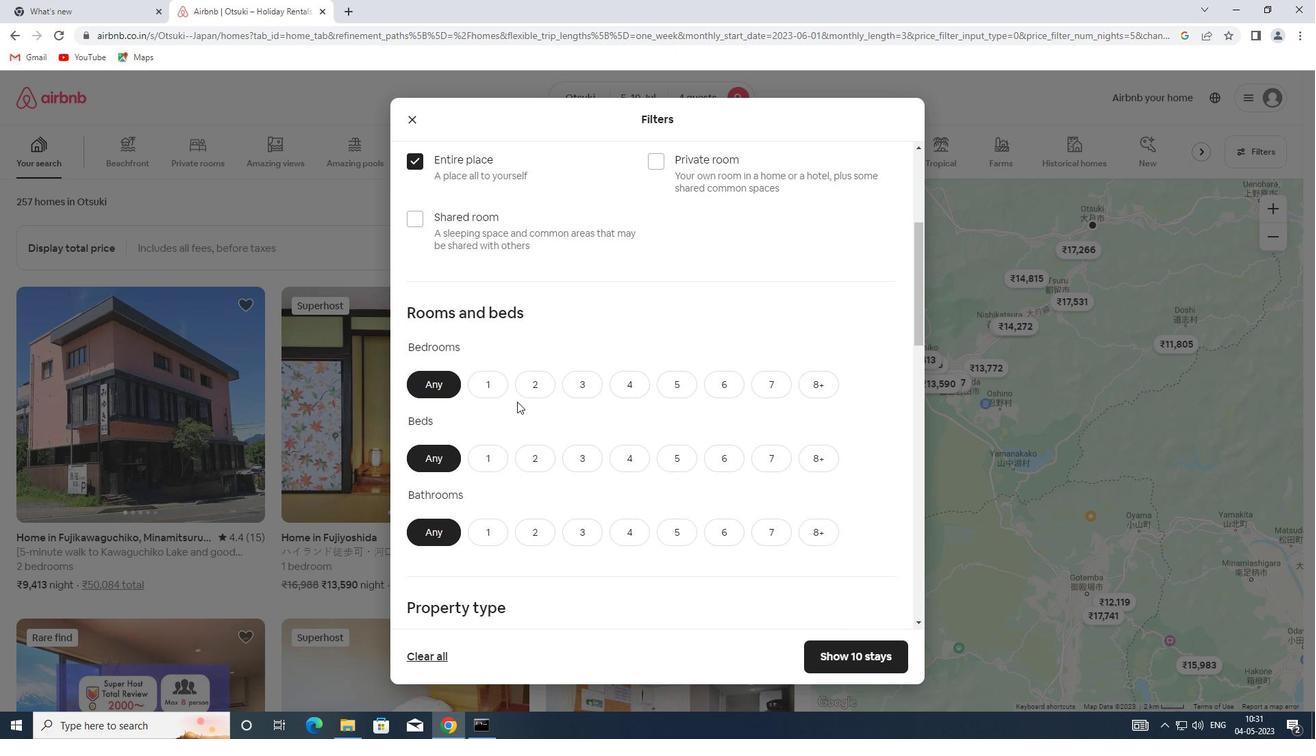 
Action: Mouse pressed left at (534, 383)
Screenshot: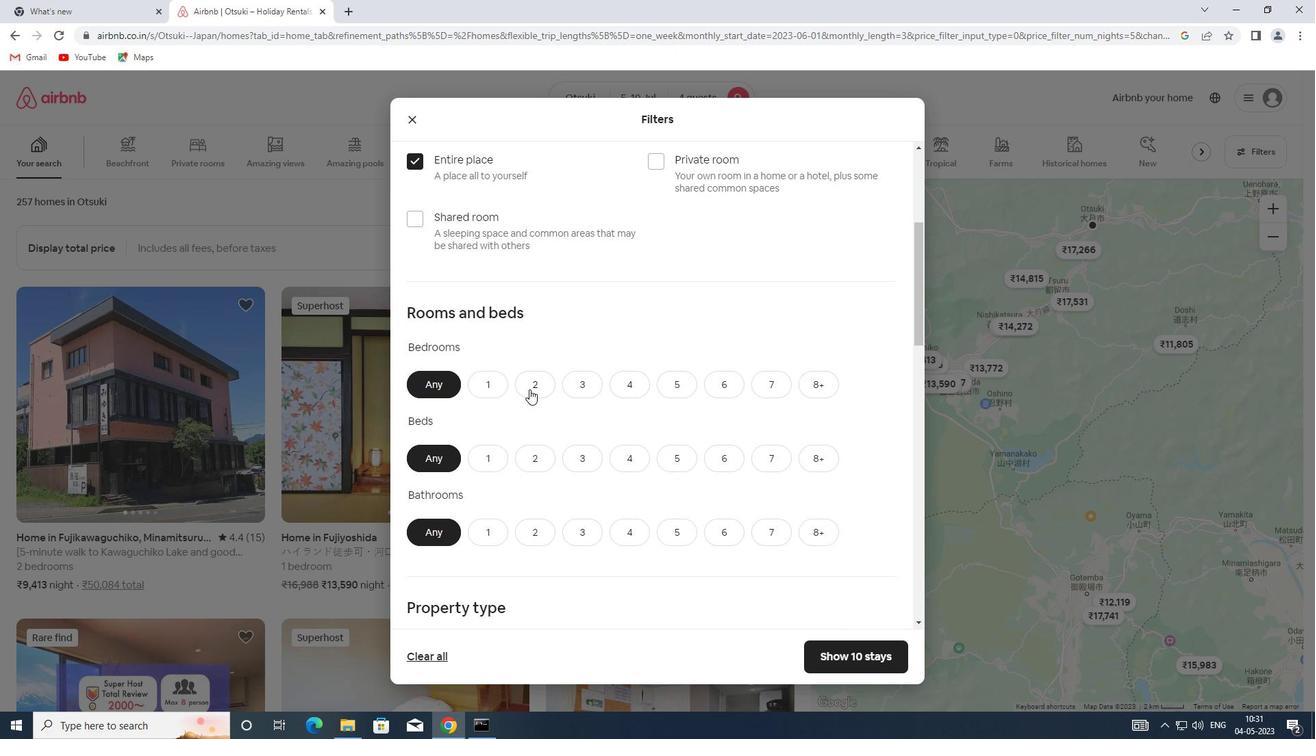 
Action: Mouse moved to (632, 466)
Screenshot: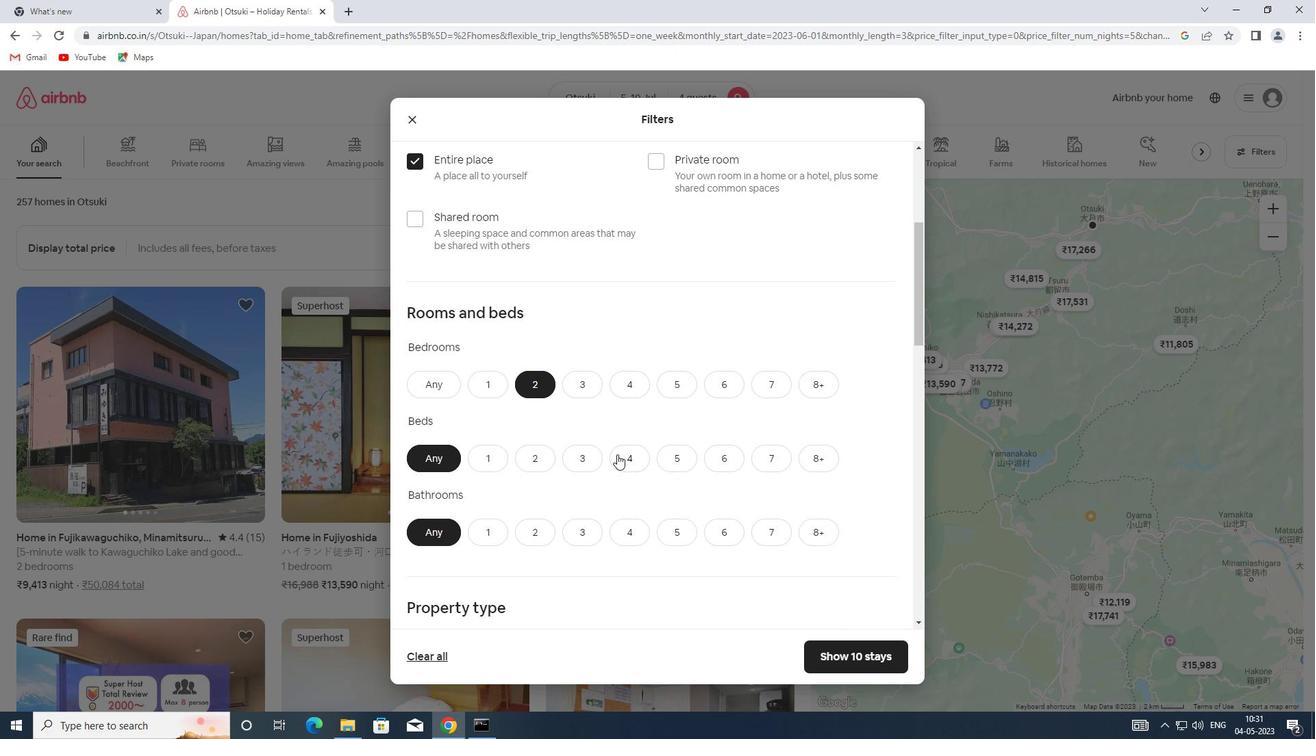 
Action: Mouse pressed left at (632, 466)
Screenshot: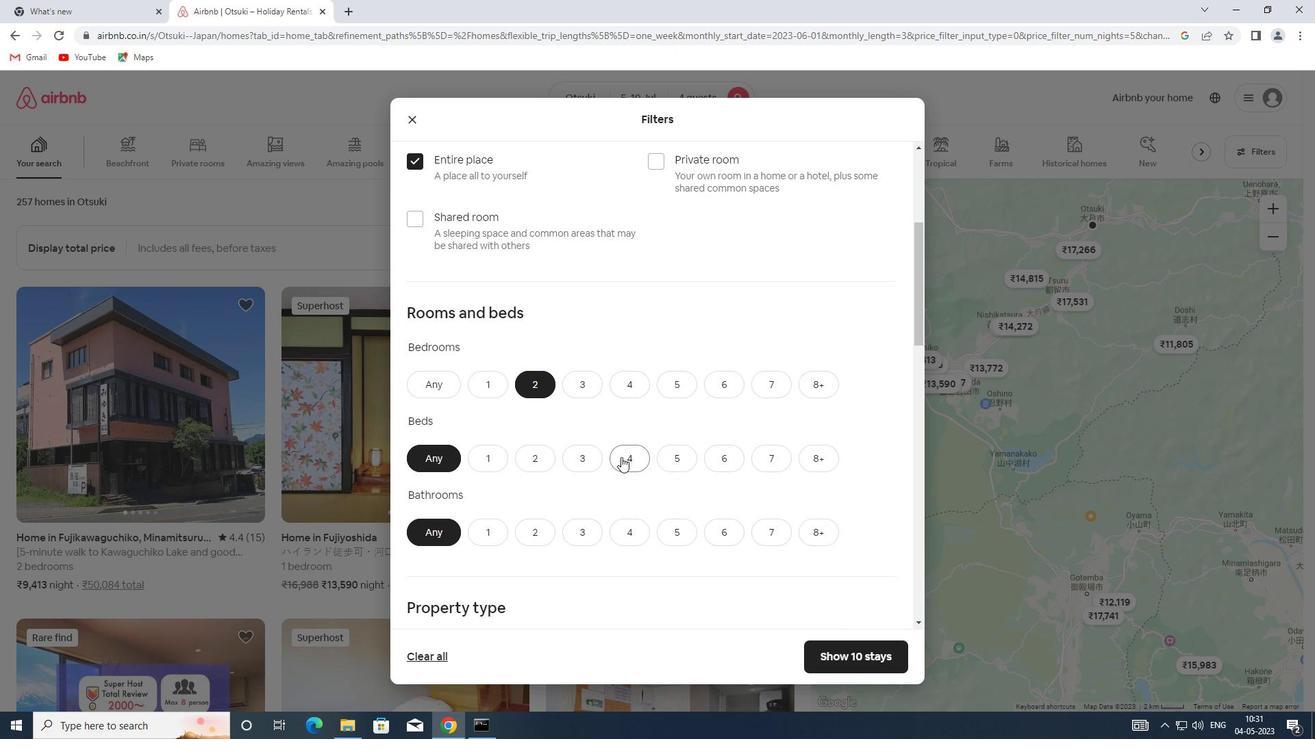 
Action: Mouse moved to (528, 533)
Screenshot: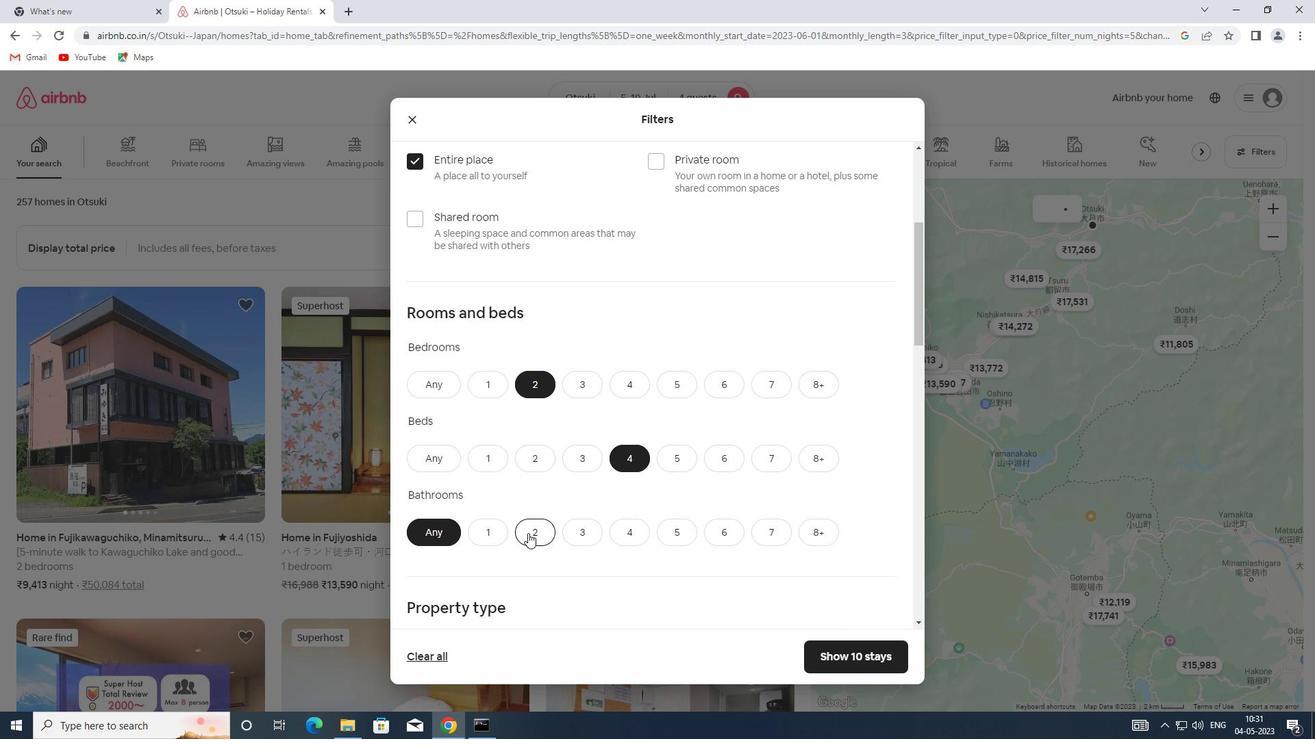 
Action: Mouse pressed left at (528, 533)
Screenshot: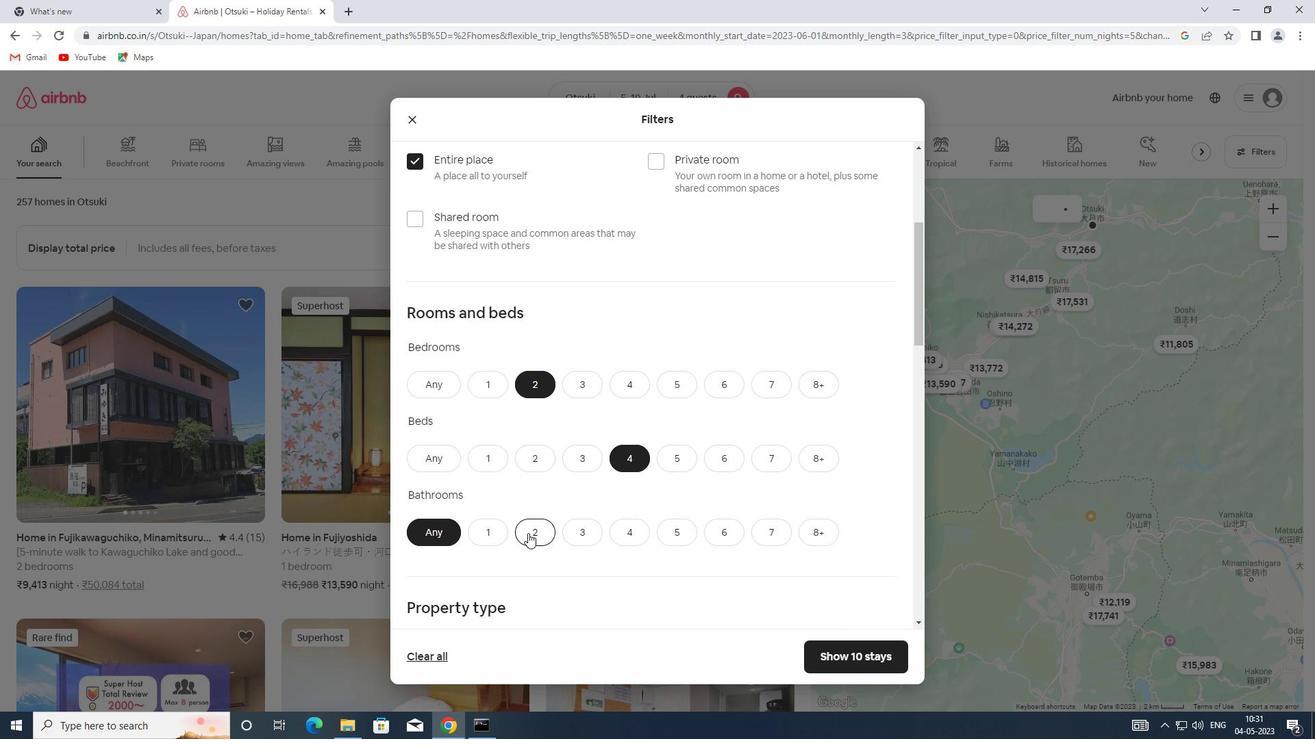 
Action: Mouse moved to (507, 450)
Screenshot: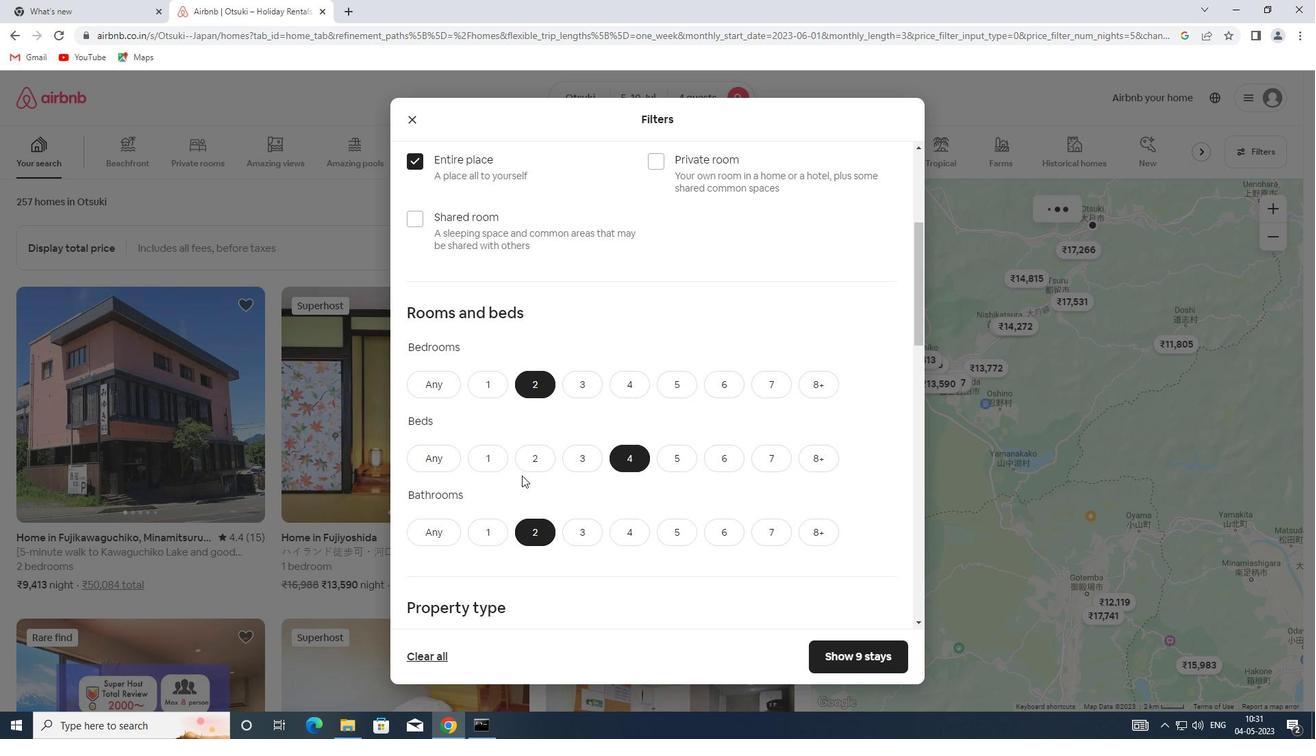 
Action: Mouse scrolled (507, 450) with delta (0, 0)
Screenshot: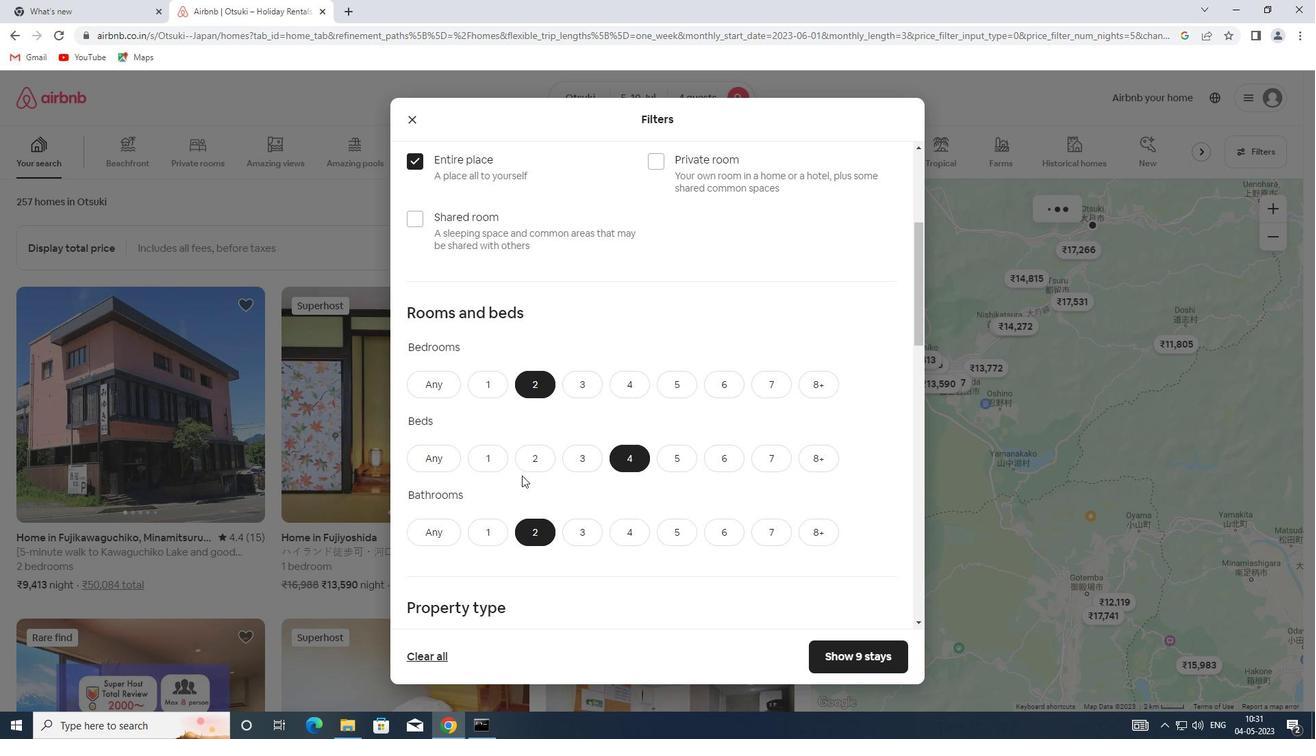 
Action: Mouse scrolled (507, 450) with delta (0, 0)
Screenshot: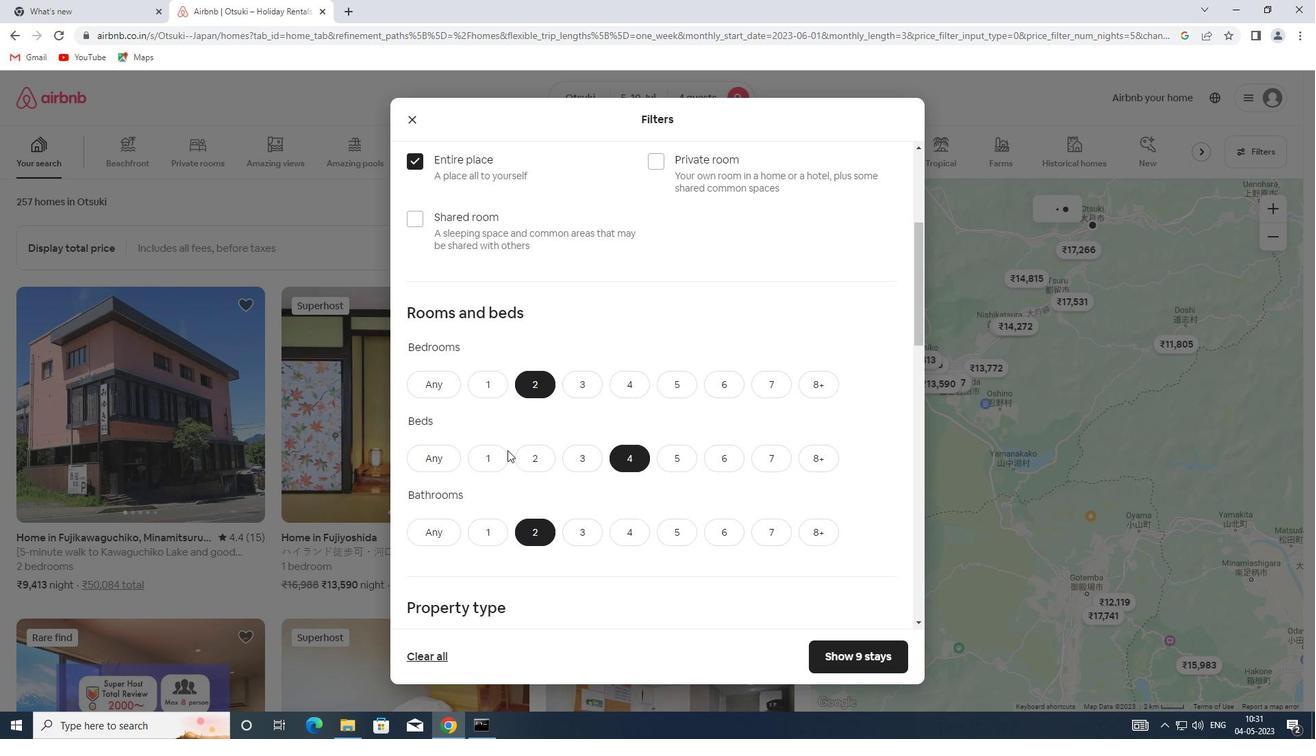 
Action: Mouse moved to (507, 448)
Screenshot: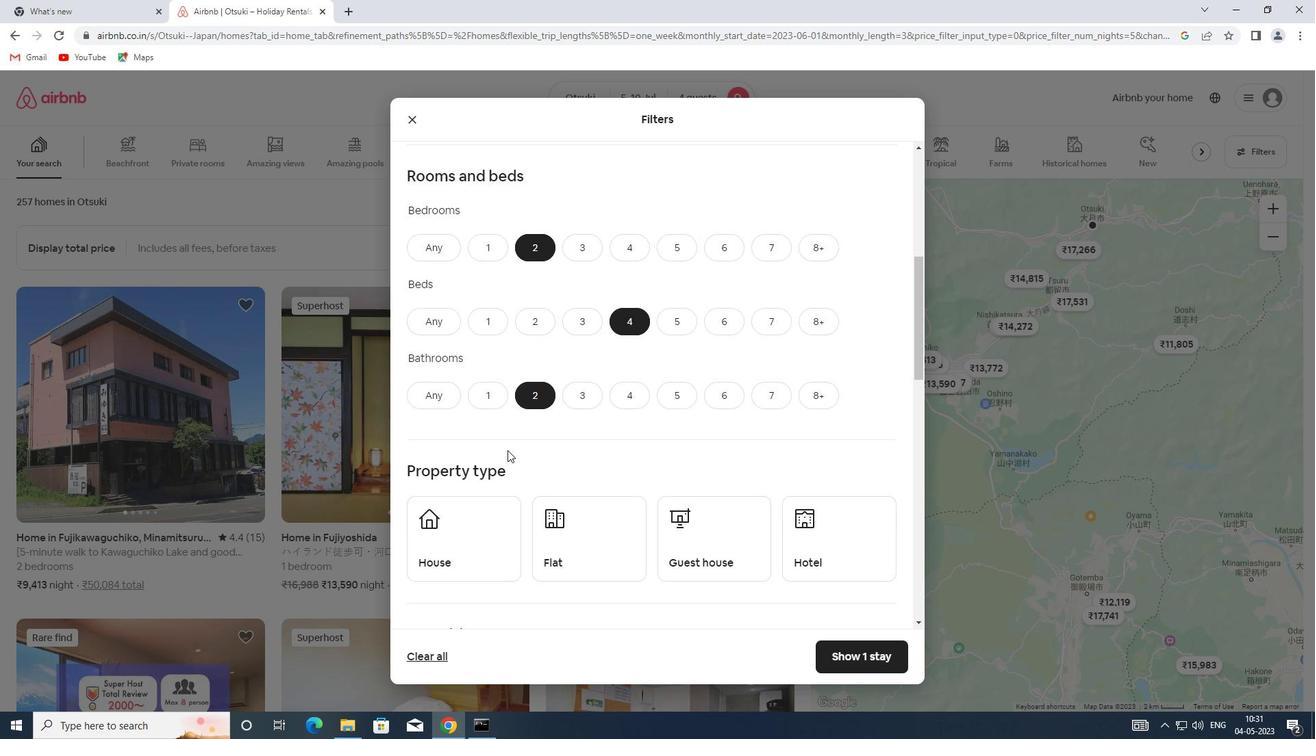 
Action: Mouse scrolled (507, 447) with delta (0, 0)
Screenshot: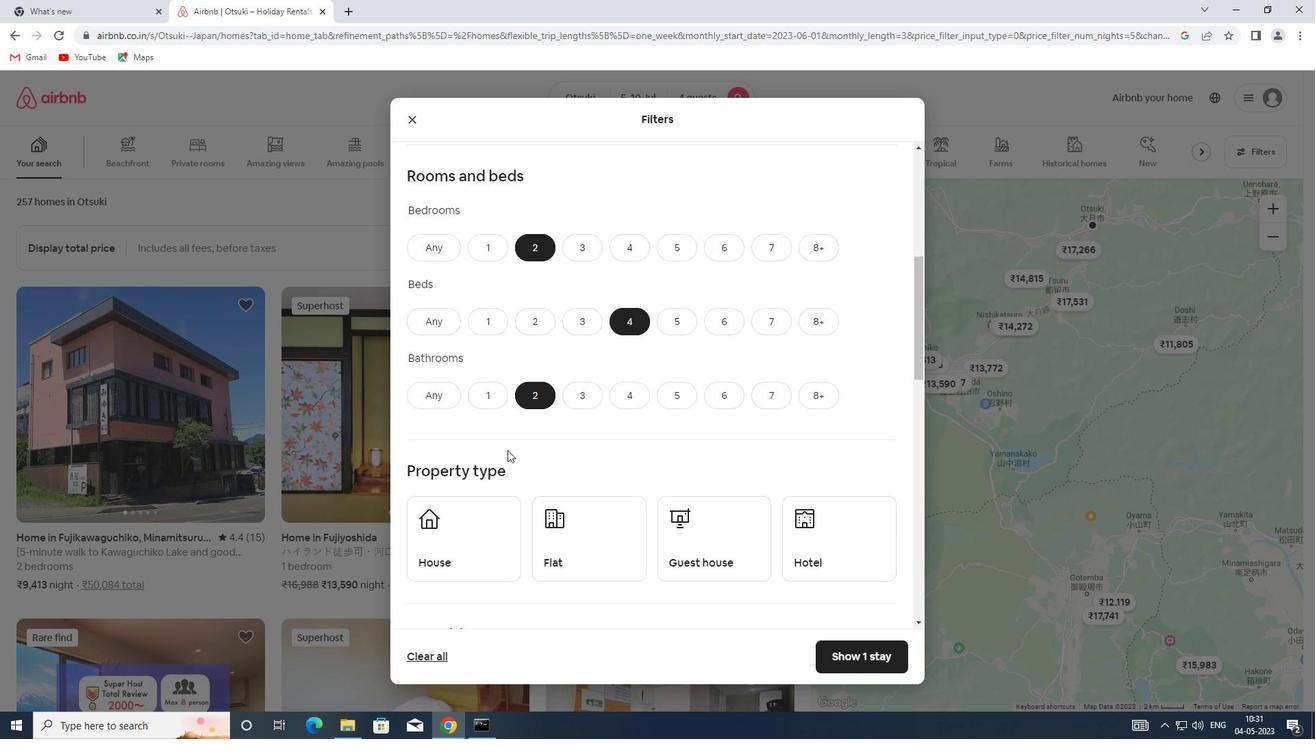 
Action: Mouse scrolled (507, 447) with delta (0, 0)
Screenshot: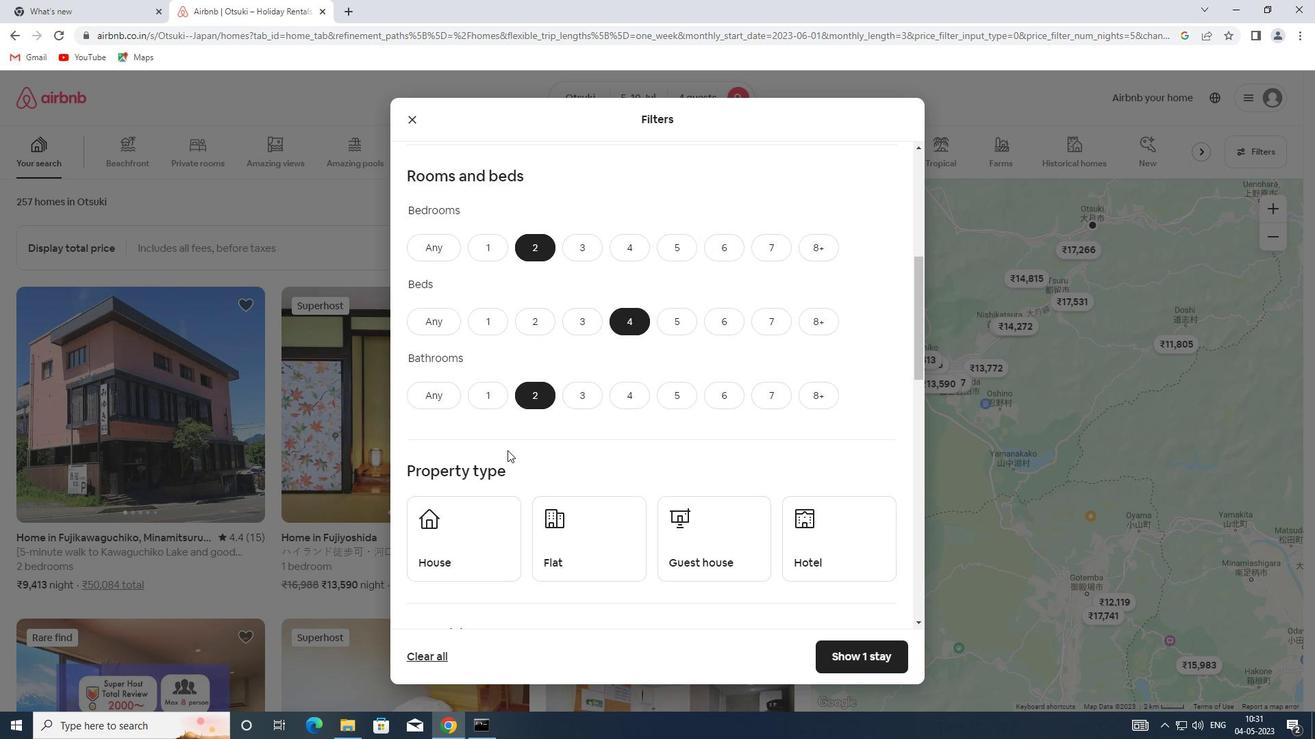 
Action: Mouse moved to (488, 361)
Screenshot: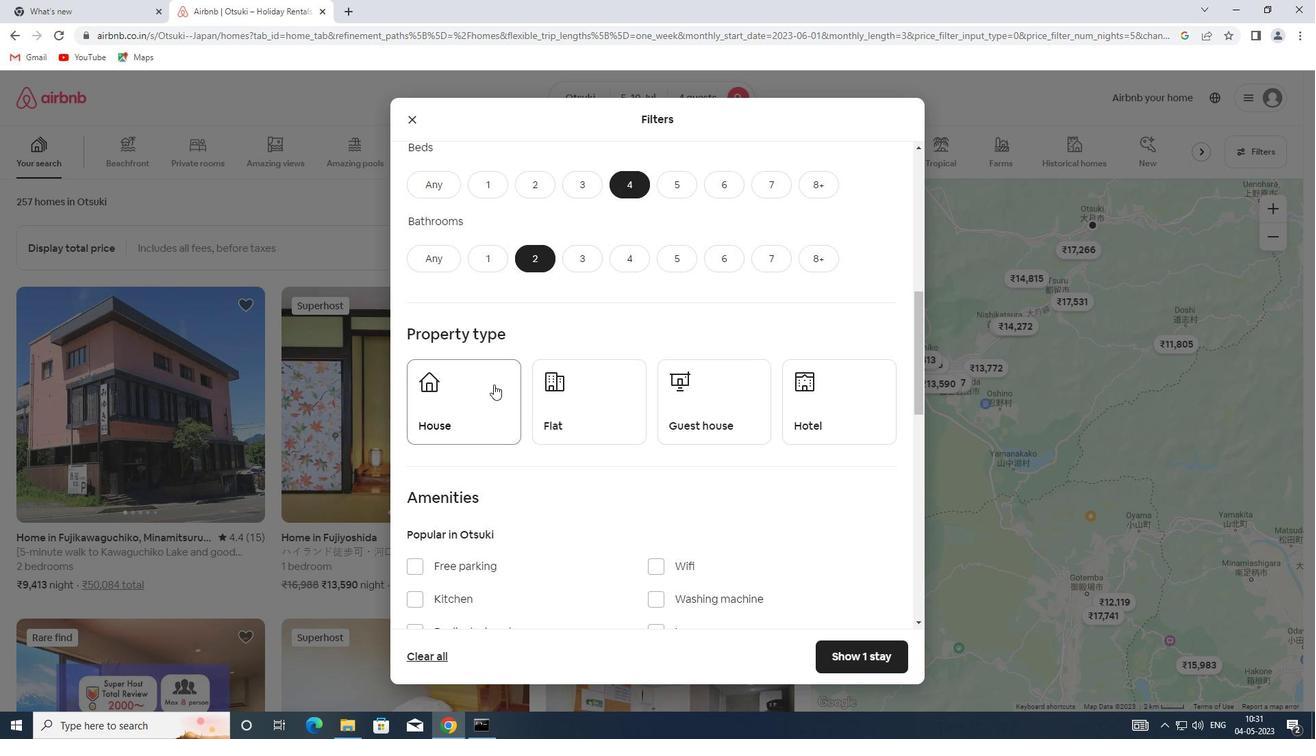 
Action: Mouse scrolled (488, 361) with delta (0, 0)
Screenshot: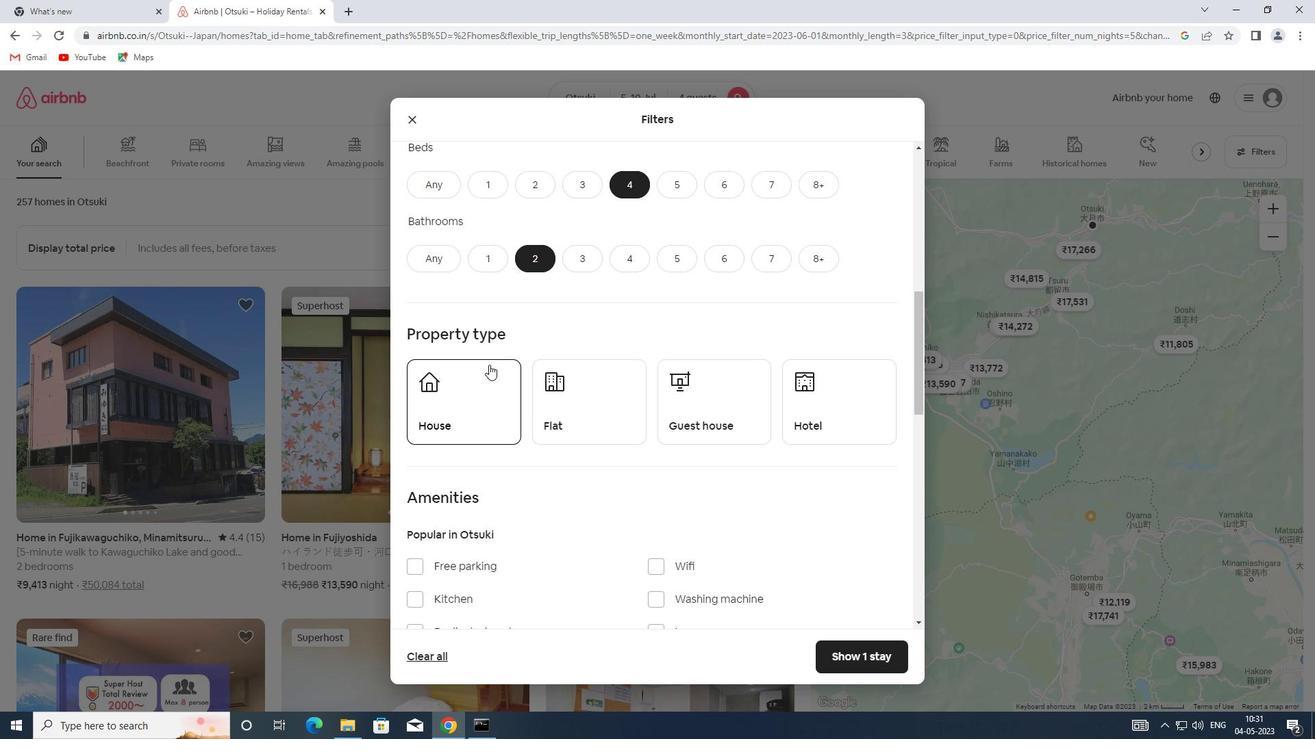 
Action: Mouse moved to (487, 356)
Screenshot: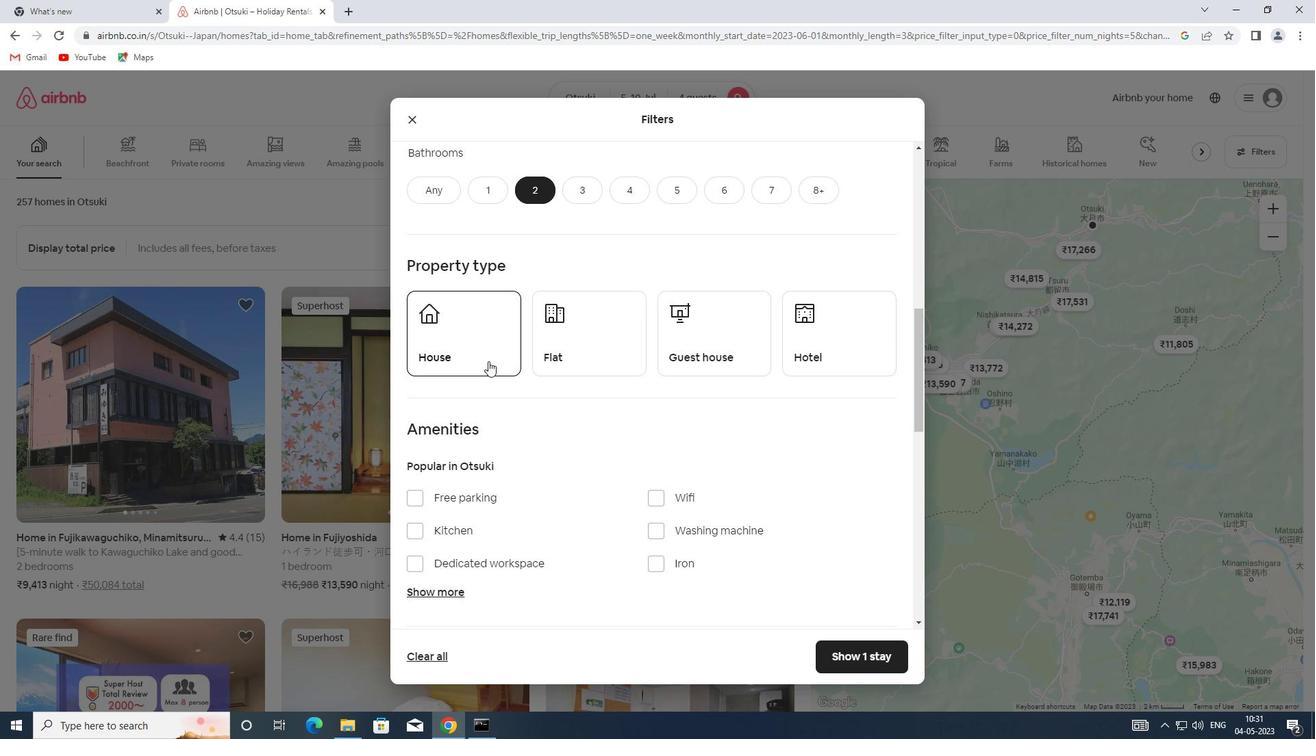 
Action: Mouse pressed left at (487, 356)
Screenshot: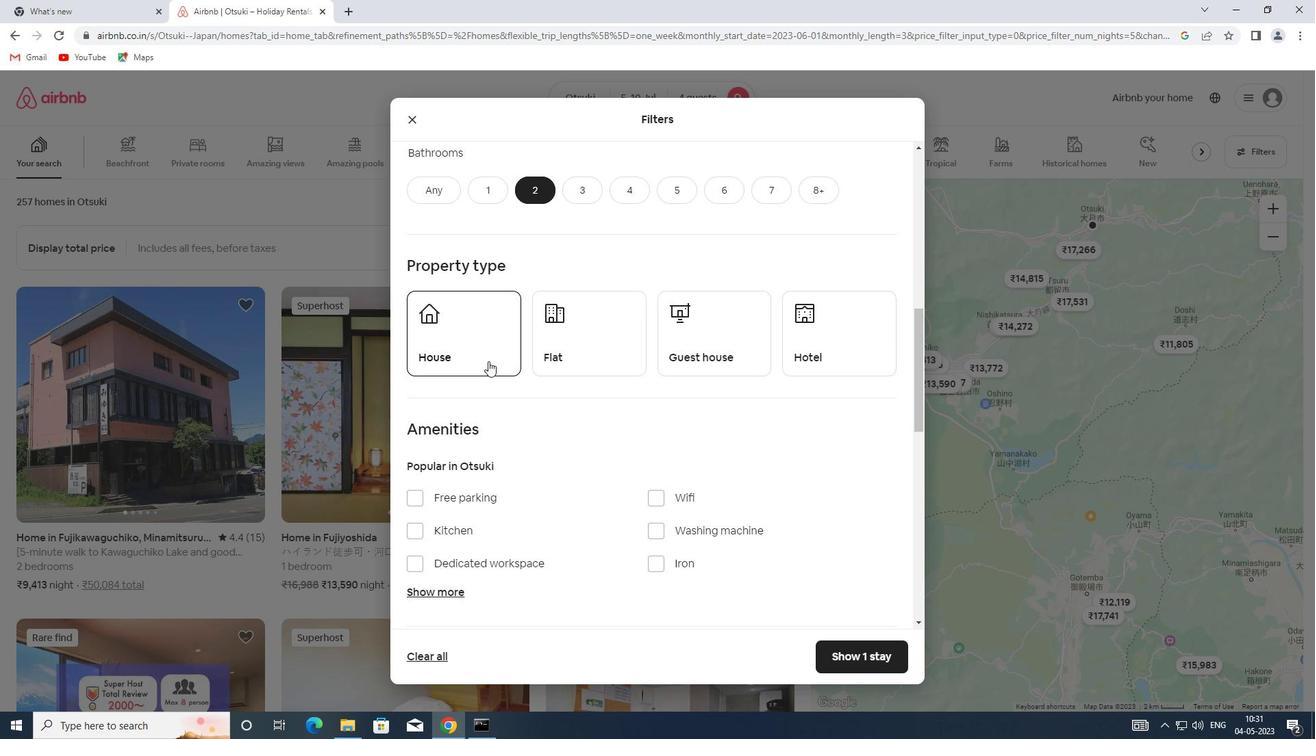 
Action: Mouse moved to (529, 340)
Screenshot: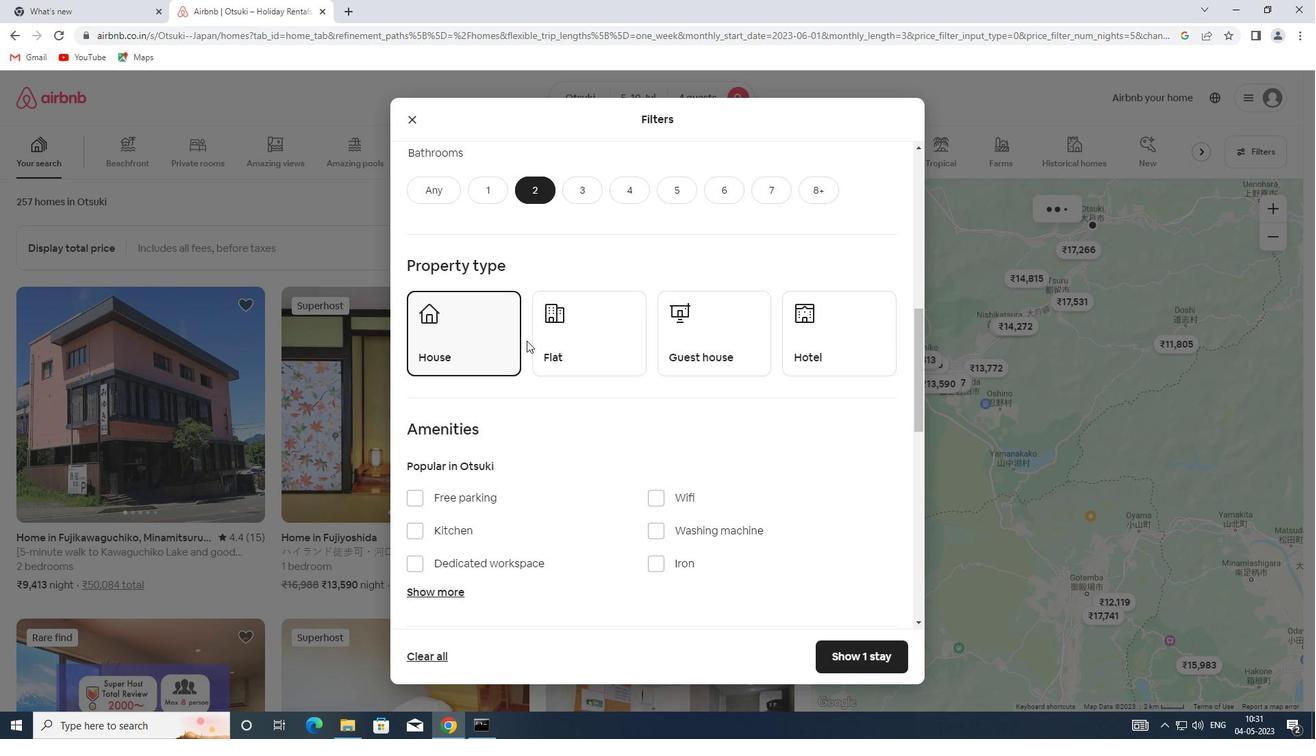 
Action: Mouse pressed left at (529, 340)
Screenshot: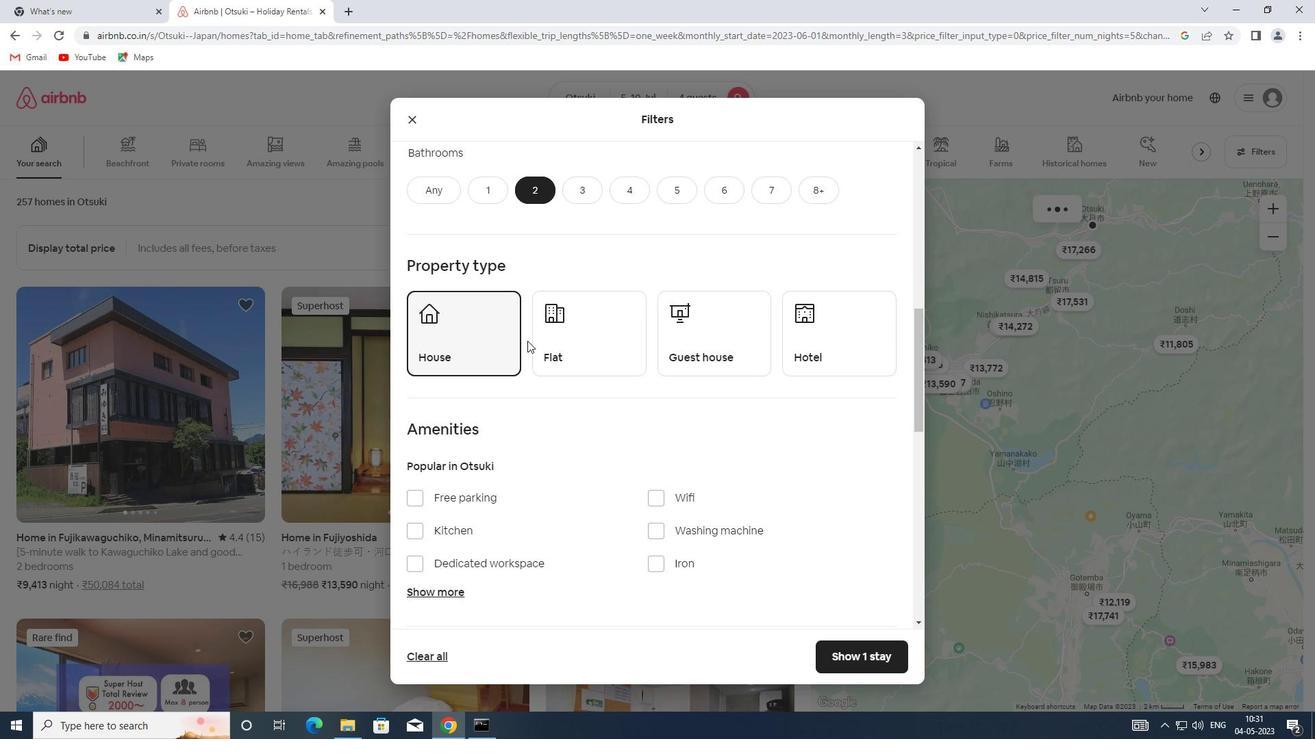 
Action: Mouse moved to (567, 353)
Screenshot: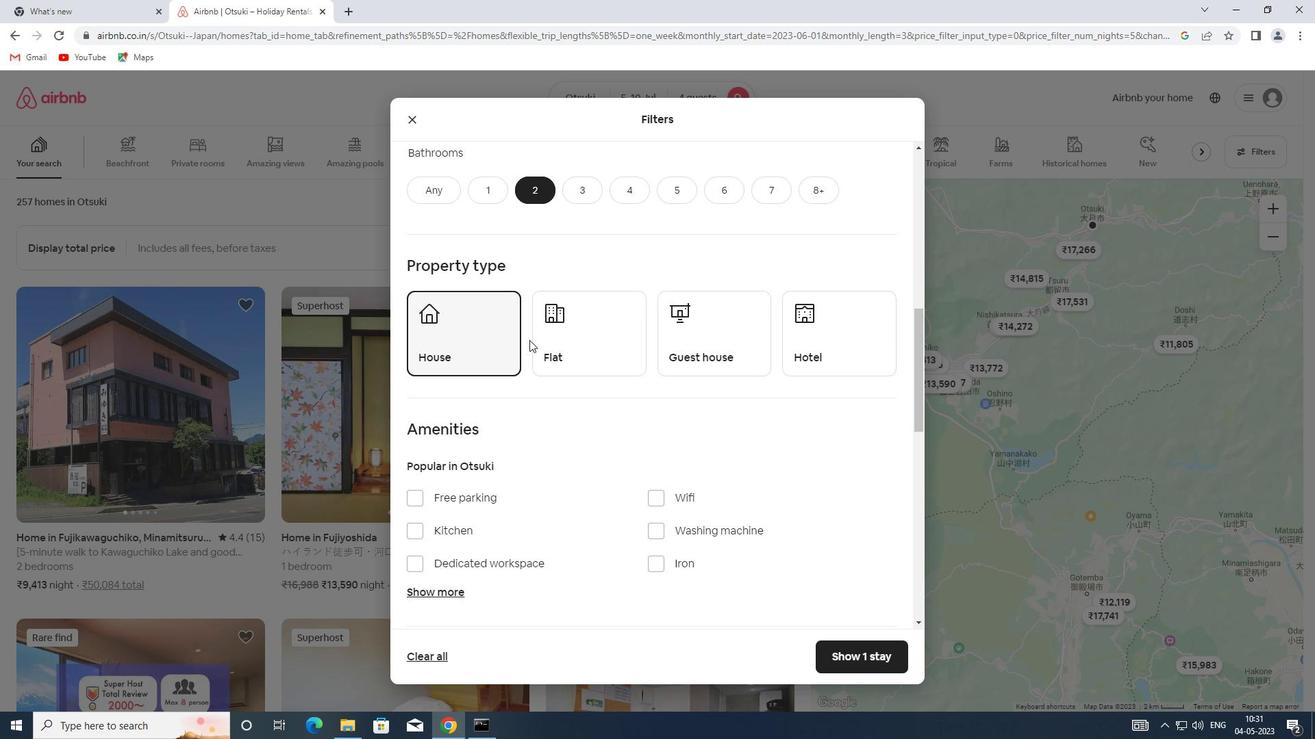 
Action: Mouse pressed left at (567, 353)
Screenshot: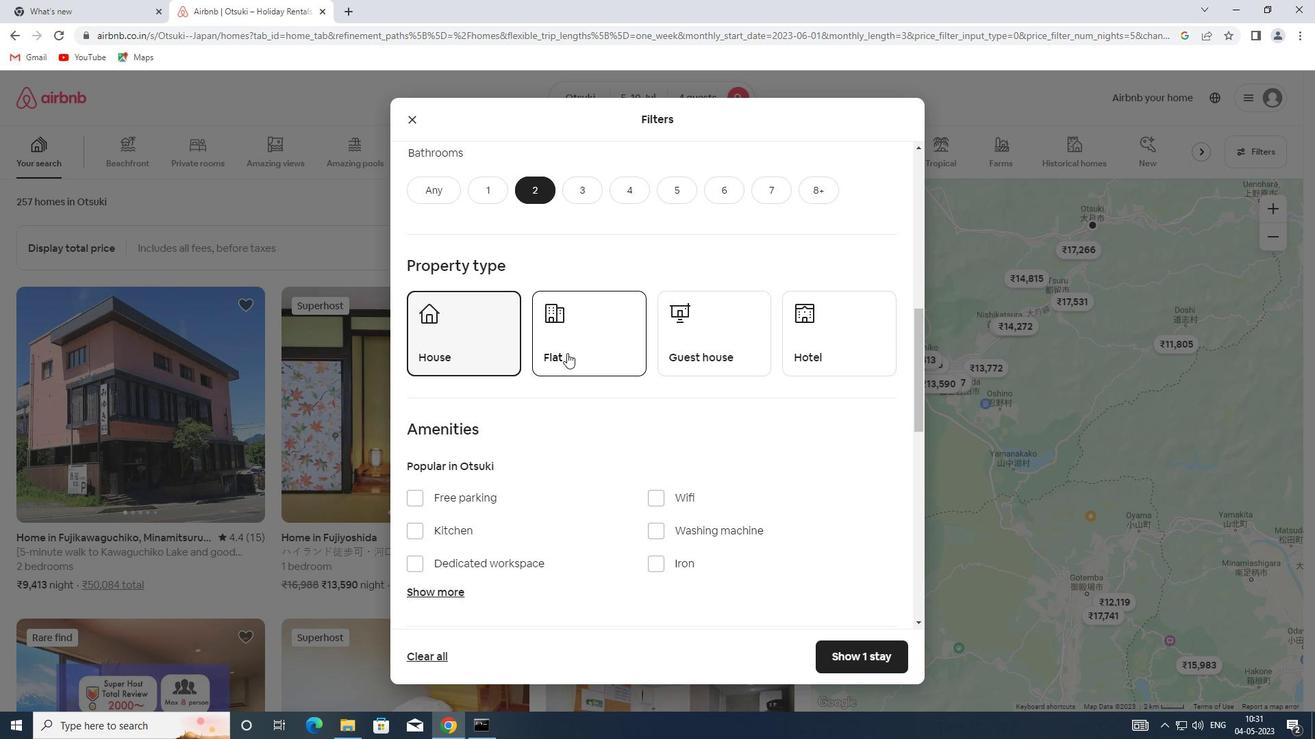 
Action: Mouse moved to (688, 350)
Screenshot: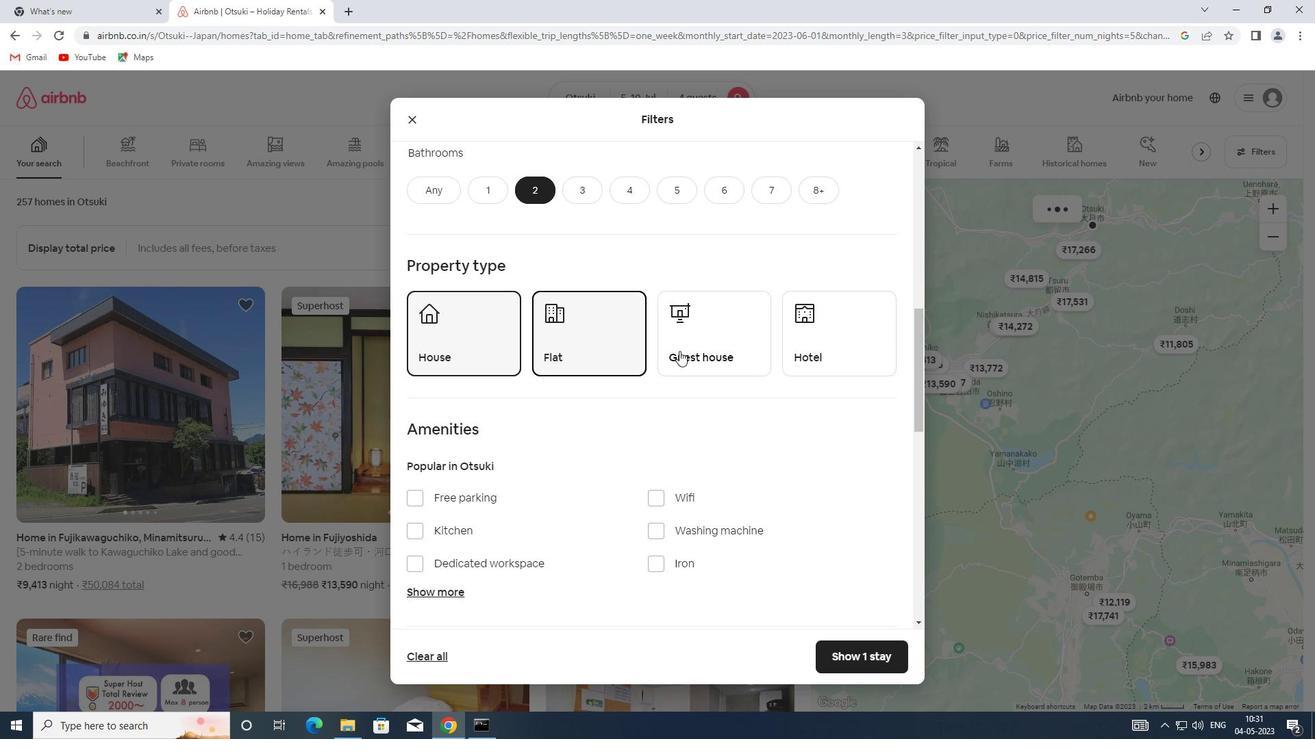 
Action: Mouse pressed left at (688, 350)
Screenshot: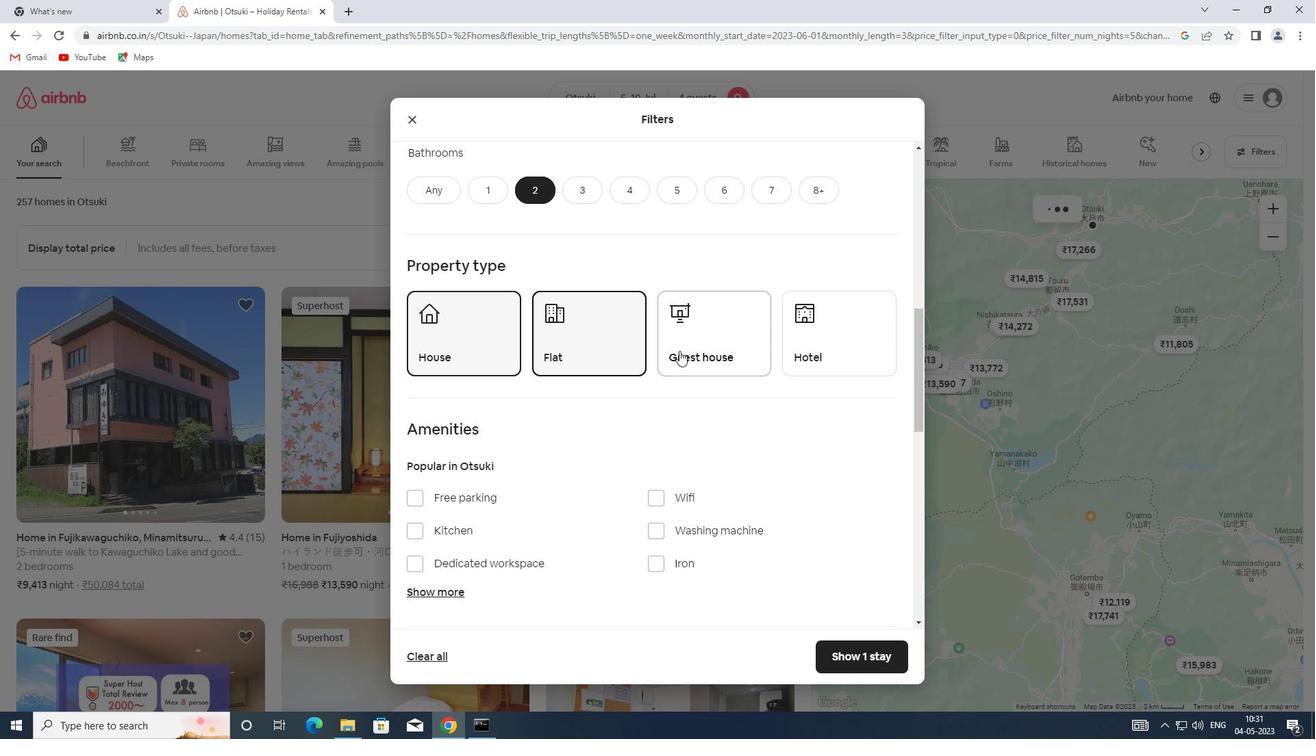 
Action: Mouse moved to (578, 354)
Screenshot: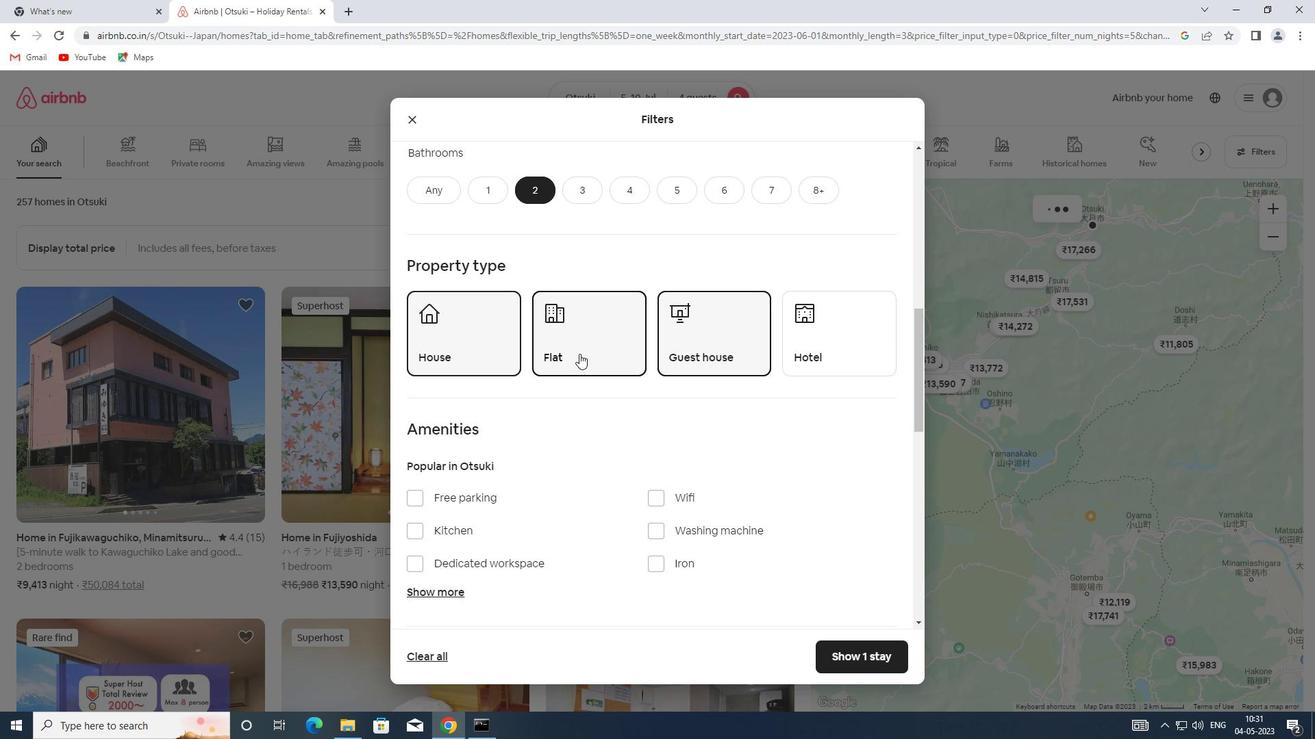 
Action: Mouse scrolled (578, 353) with delta (0, 0)
Screenshot: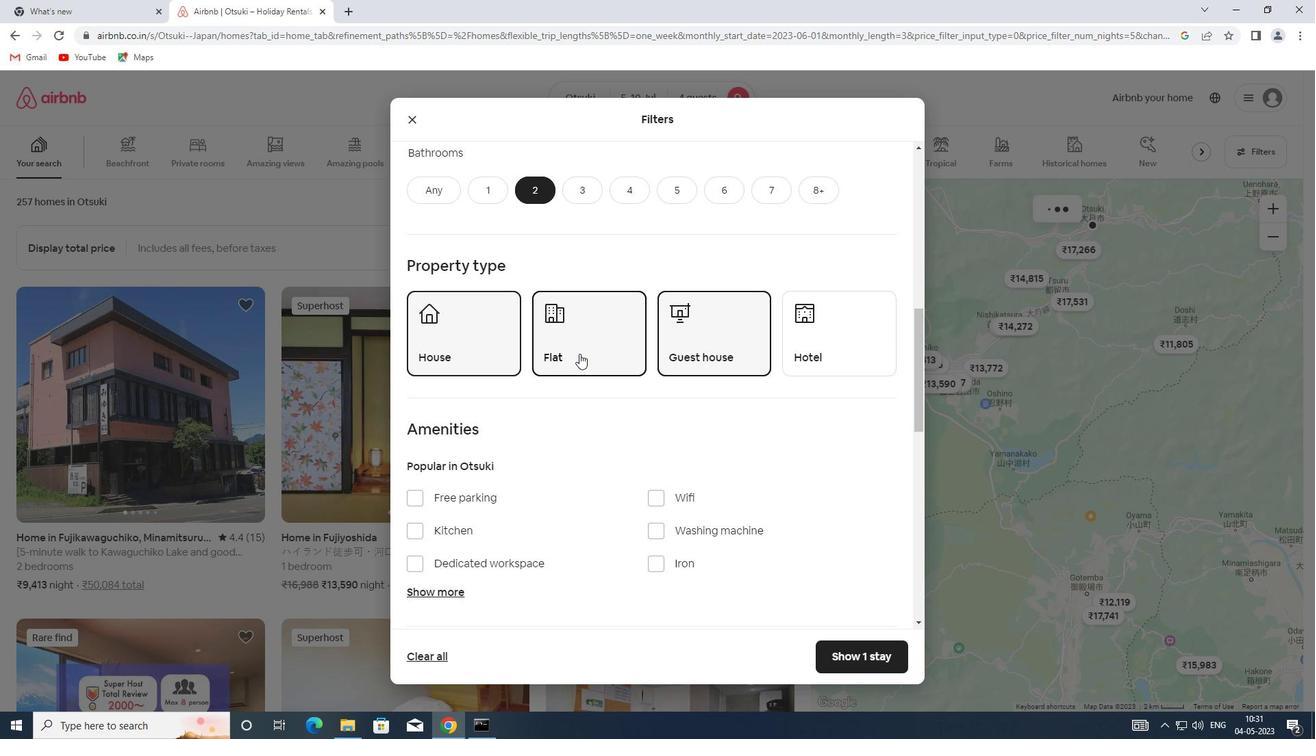 
Action: Mouse scrolled (578, 353) with delta (0, 0)
Screenshot: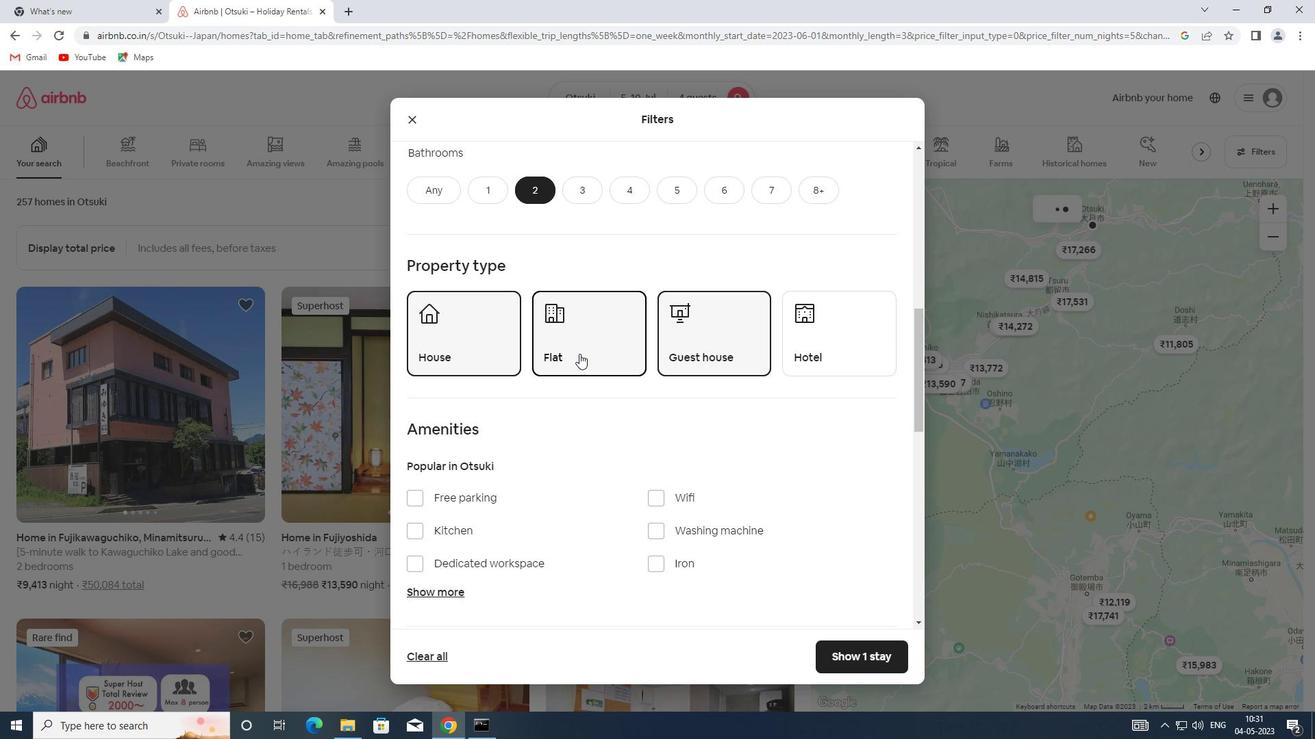 
Action: Mouse scrolled (578, 353) with delta (0, 0)
Screenshot: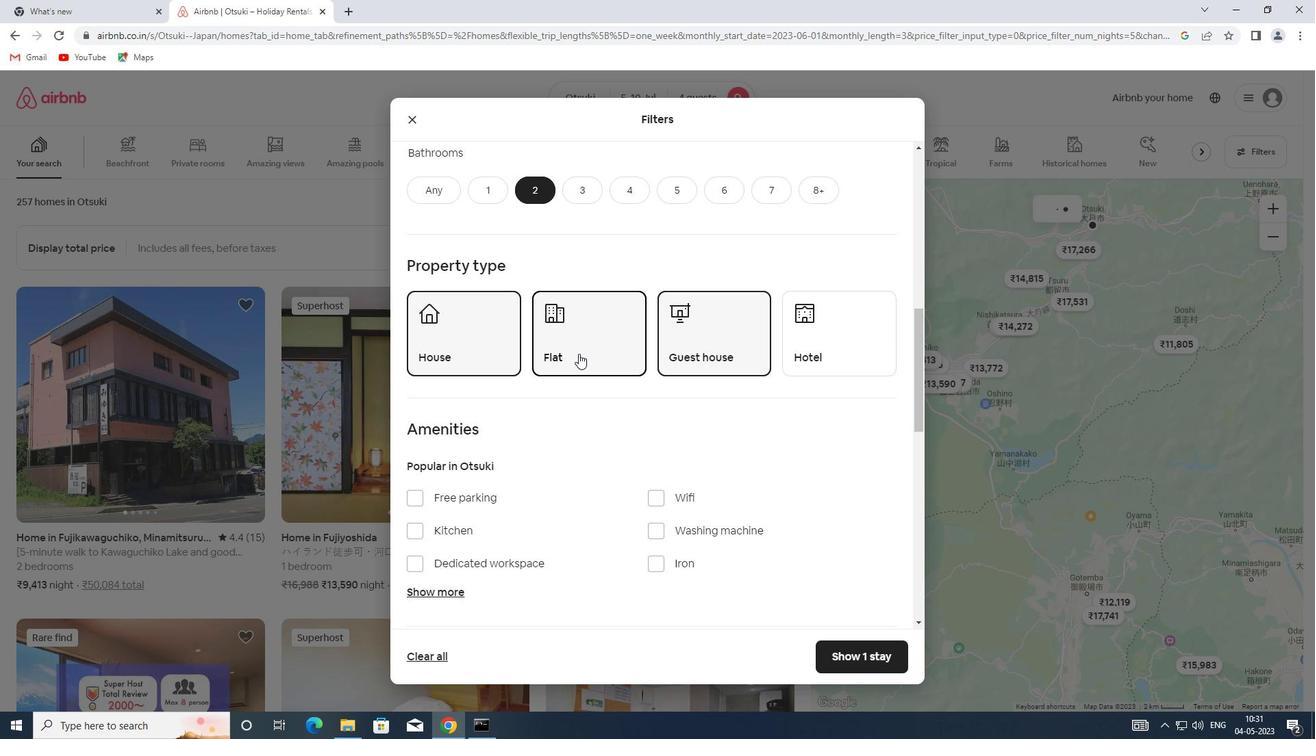 
Action: Mouse moved to (578, 349)
Screenshot: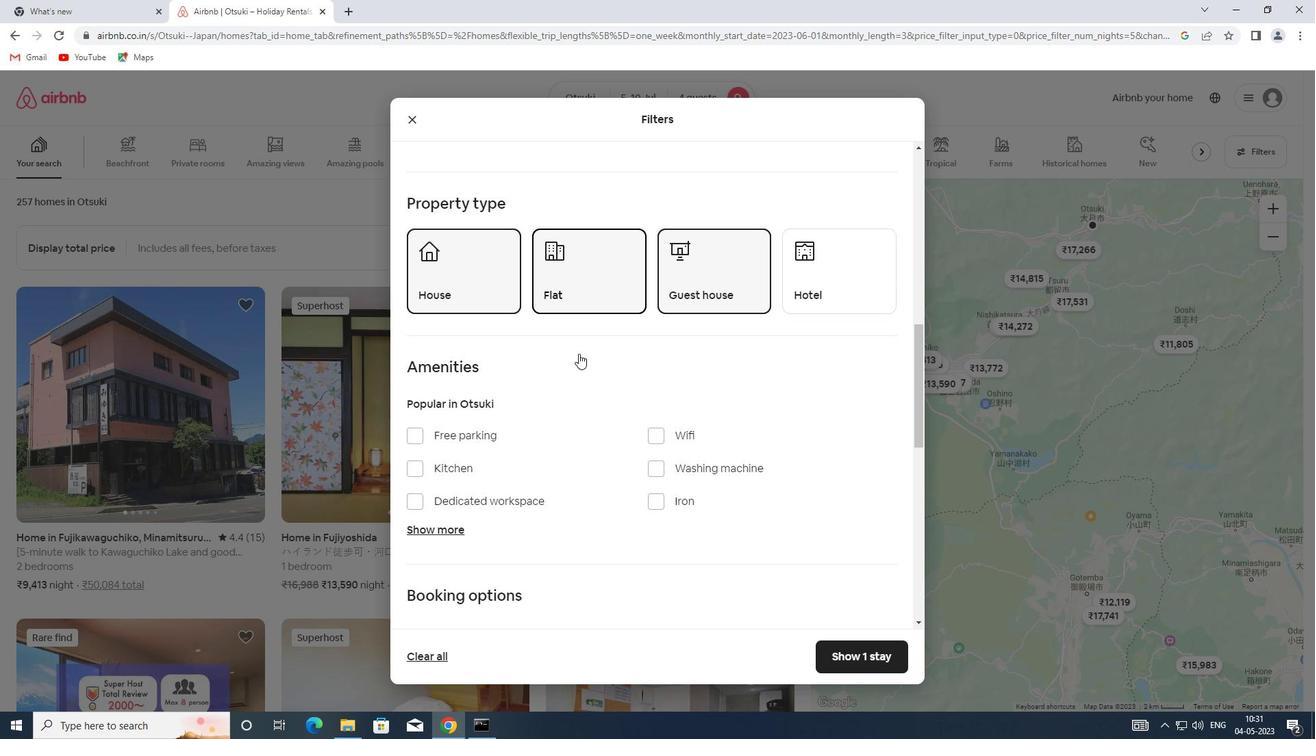 
Action: Mouse scrolled (578, 348) with delta (0, 0)
Screenshot: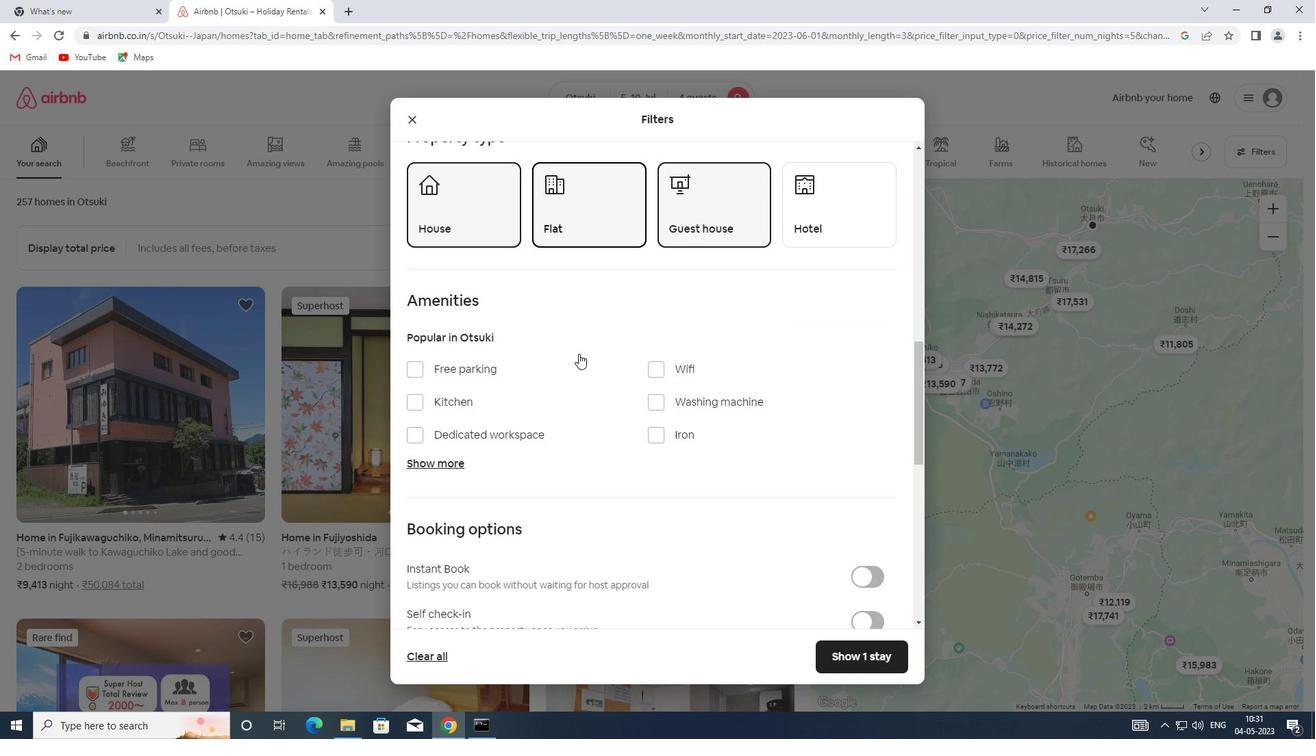 
Action: Mouse scrolled (578, 348) with delta (0, 0)
Screenshot: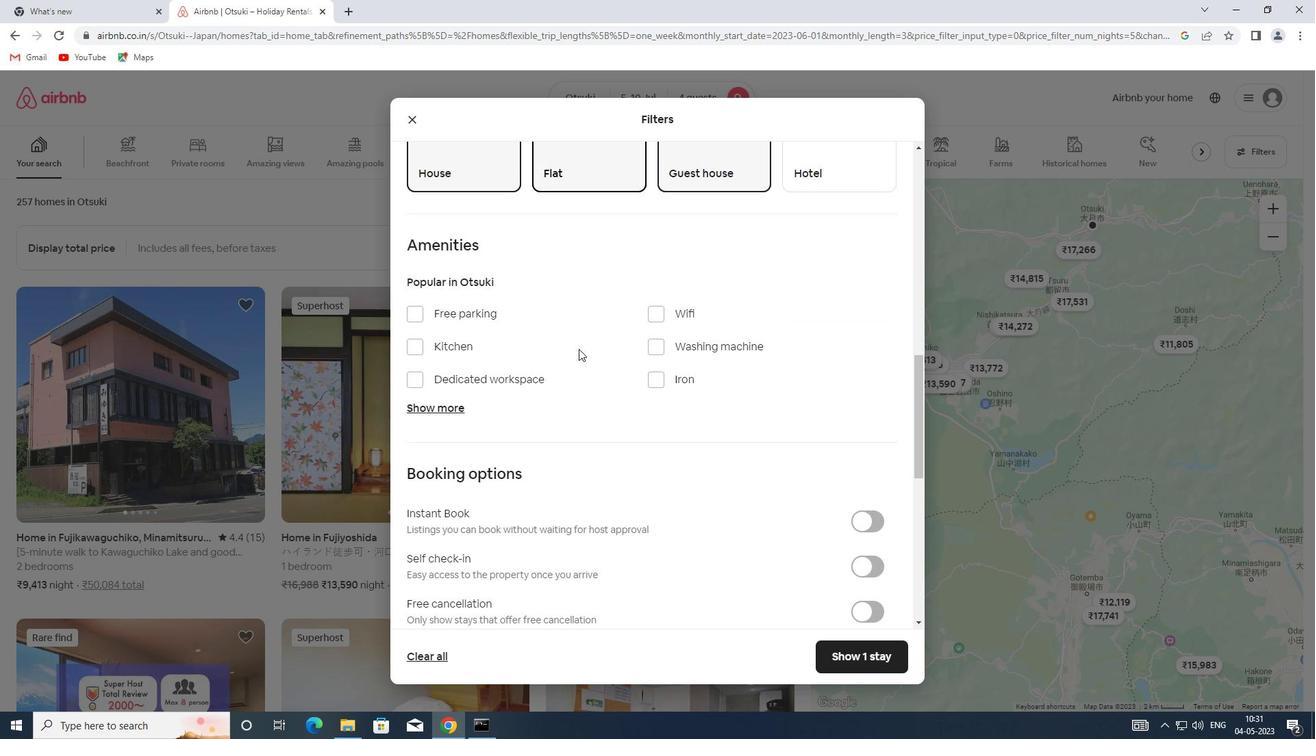 
Action: Mouse scrolled (578, 348) with delta (0, 0)
Screenshot: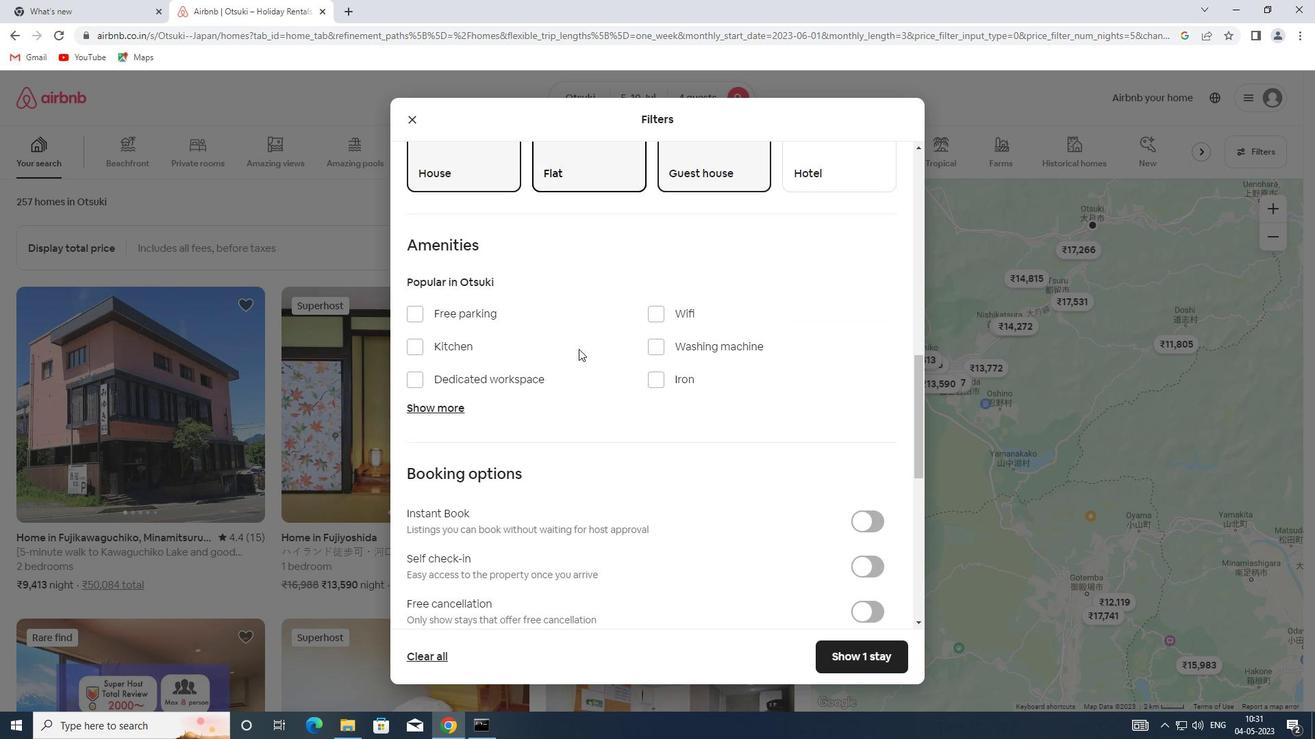 
Action: Mouse moved to (859, 338)
Screenshot: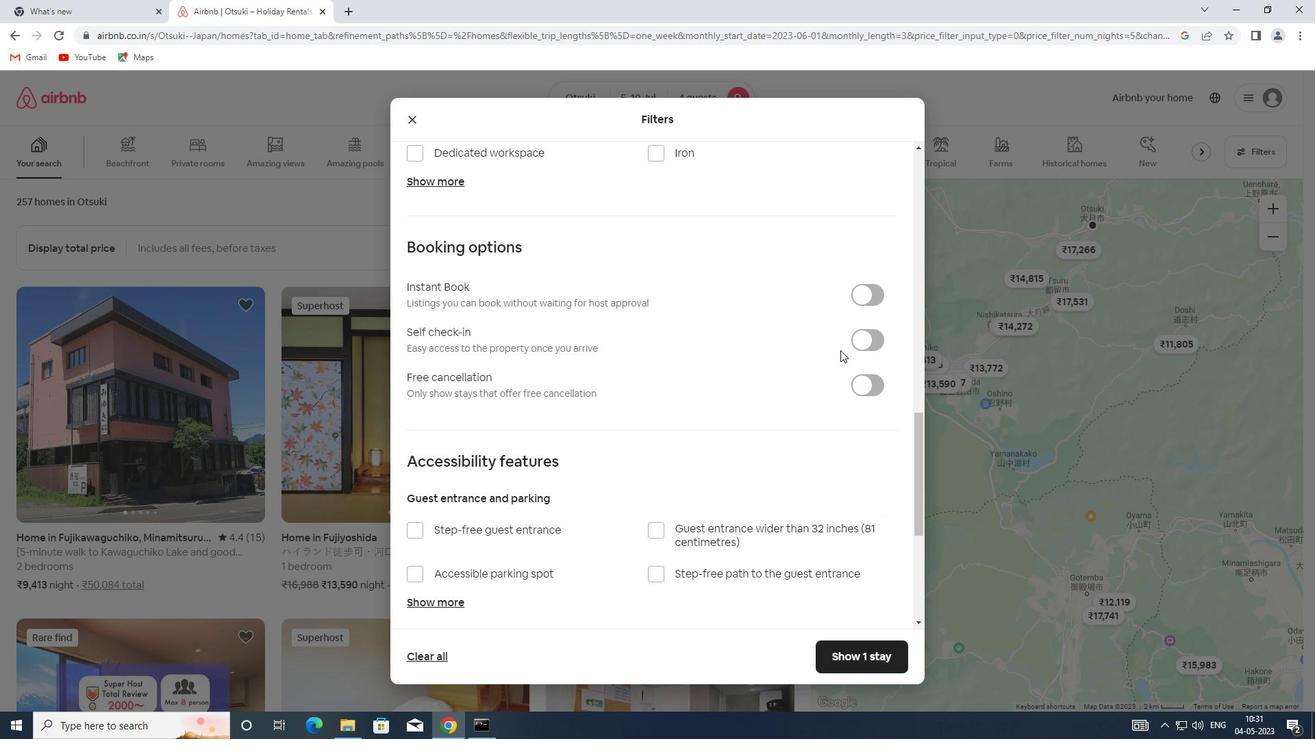 
Action: Mouse pressed left at (859, 338)
Screenshot: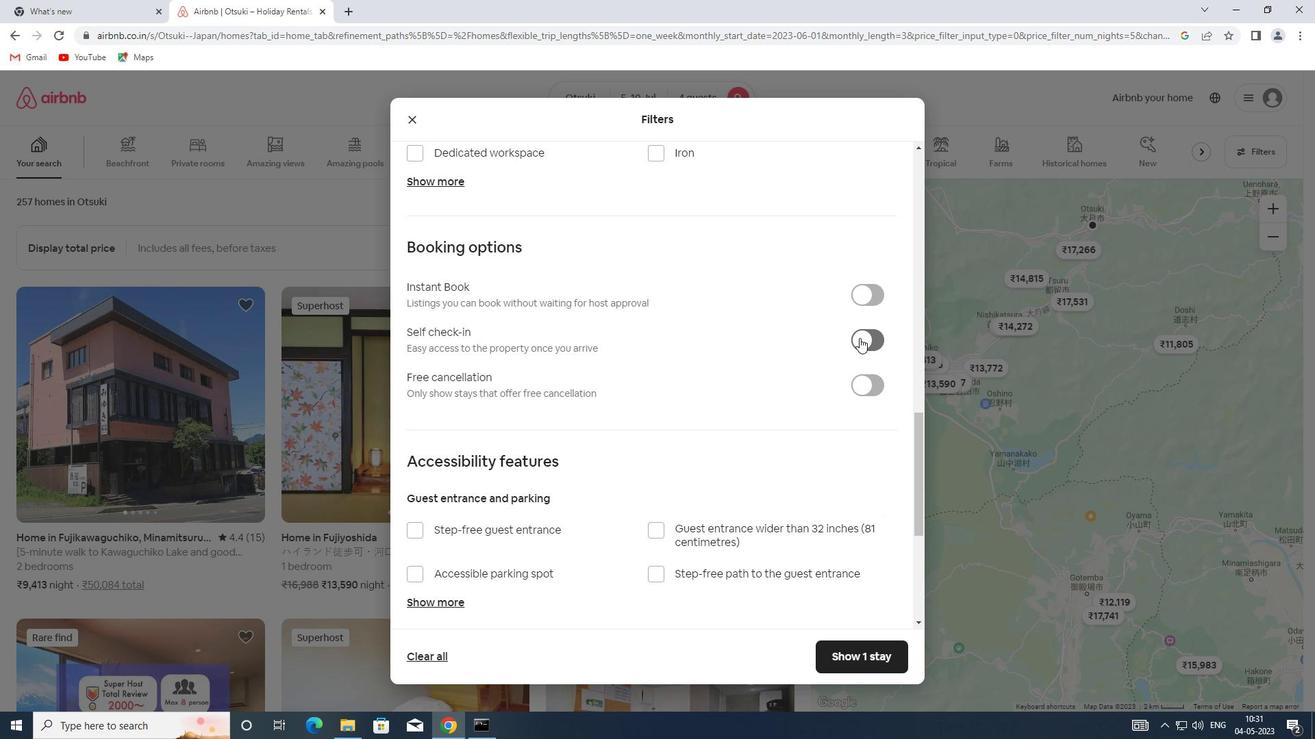 
Action: Mouse moved to (415, 399)
Screenshot: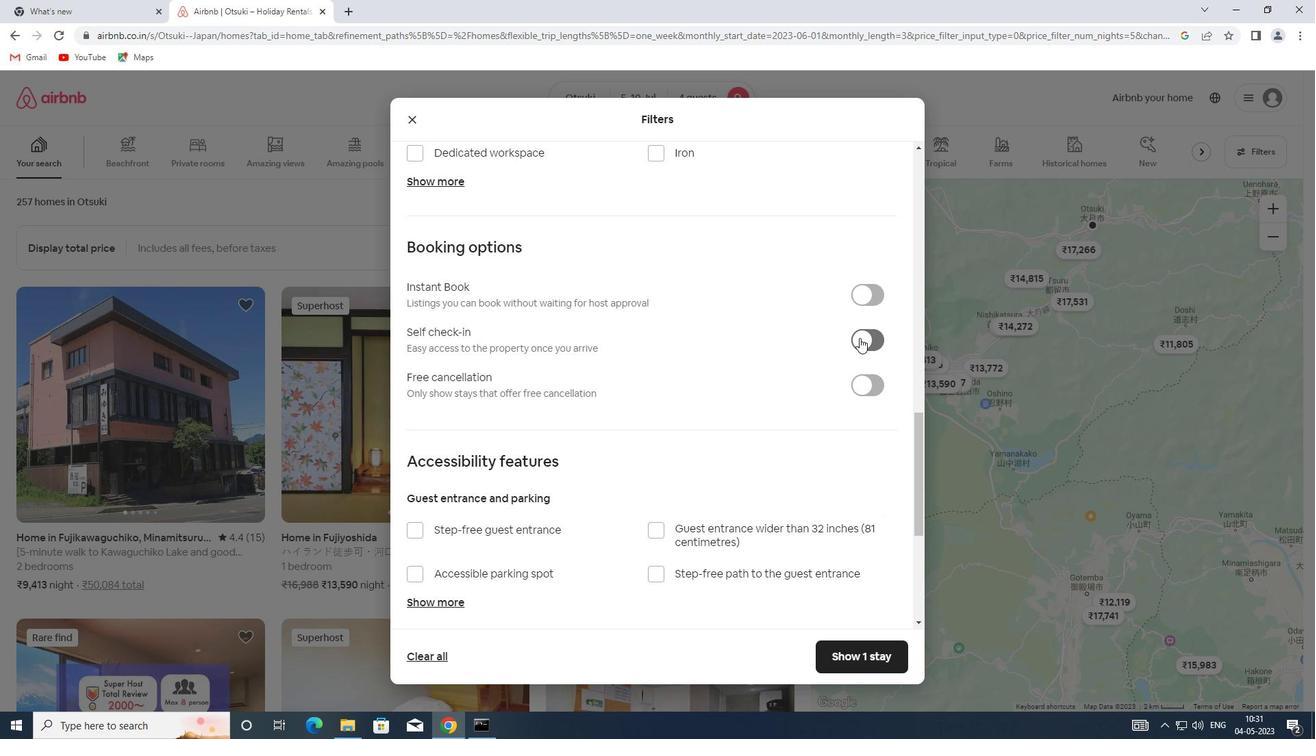 
Action: Mouse scrolled (415, 398) with delta (0, 0)
Screenshot: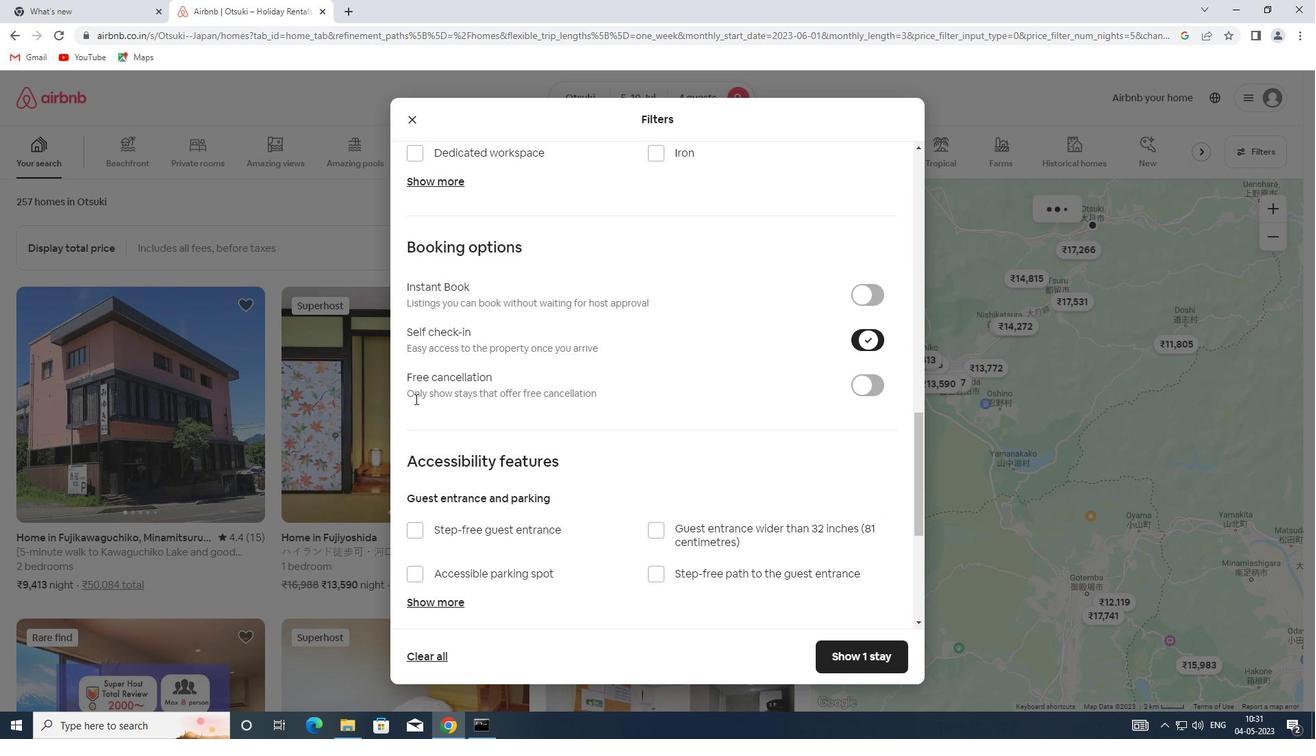 
Action: Mouse scrolled (415, 398) with delta (0, 0)
Screenshot: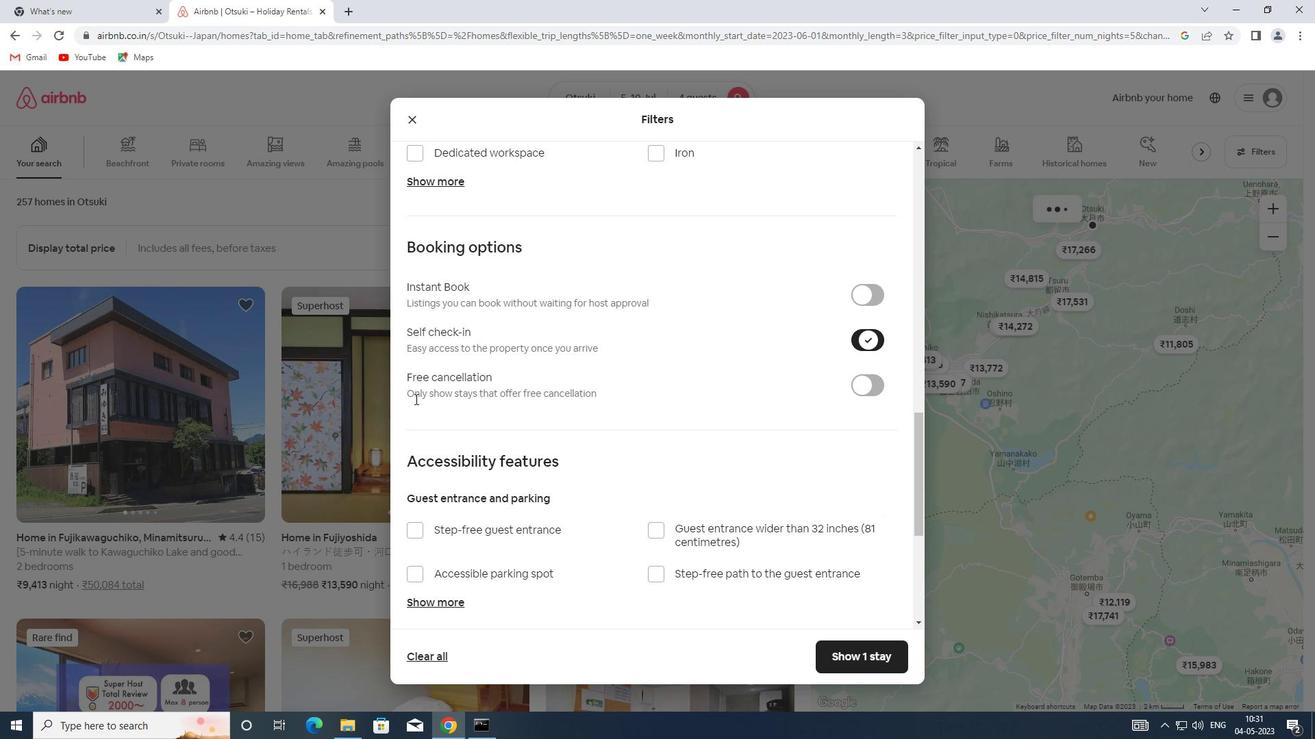 
Action: Mouse scrolled (415, 398) with delta (0, 0)
Screenshot: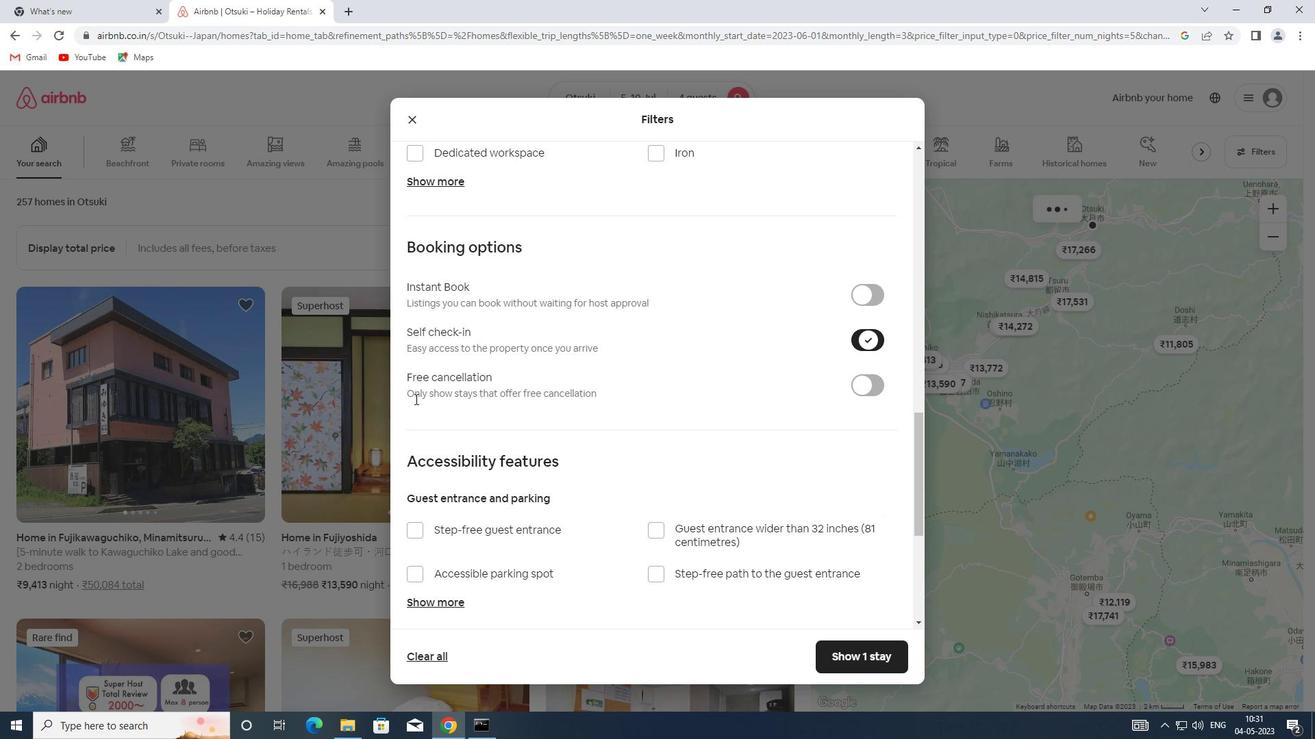 
Action: Mouse scrolled (415, 398) with delta (0, 0)
Screenshot: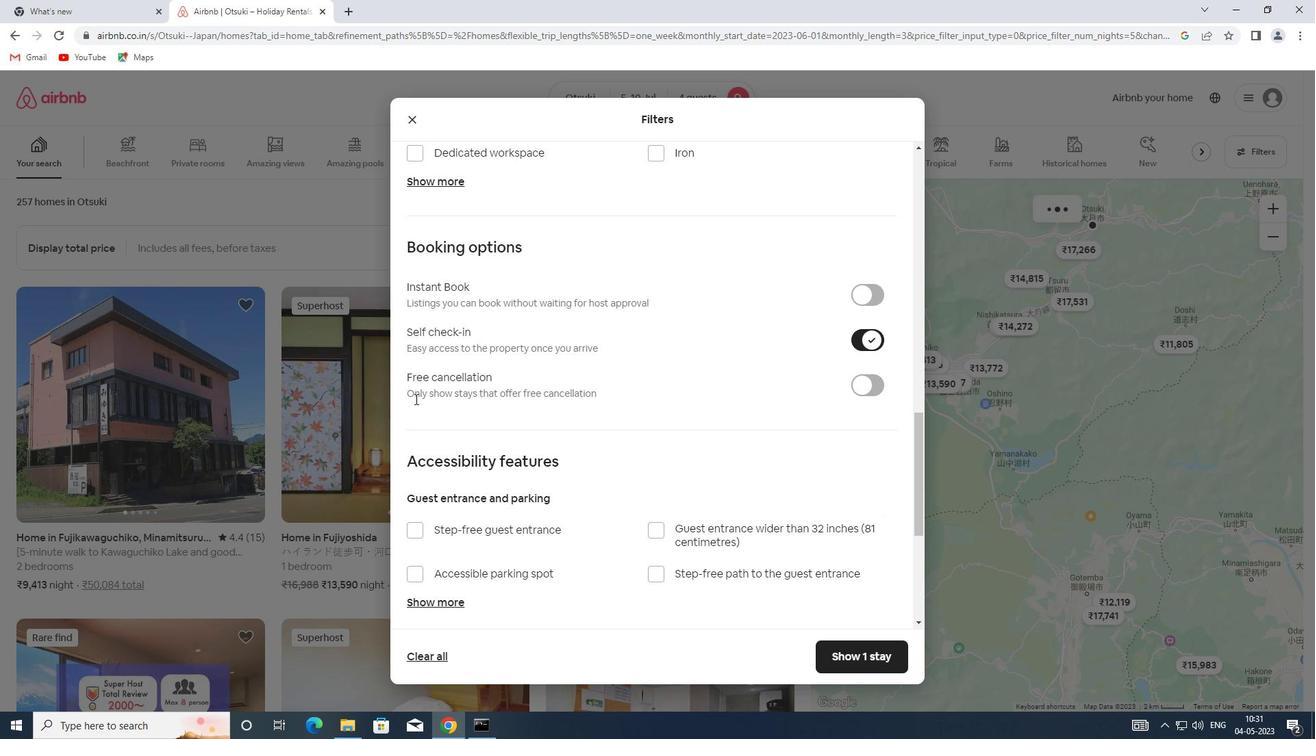 
Action: Mouse scrolled (415, 398) with delta (0, 0)
Screenshot: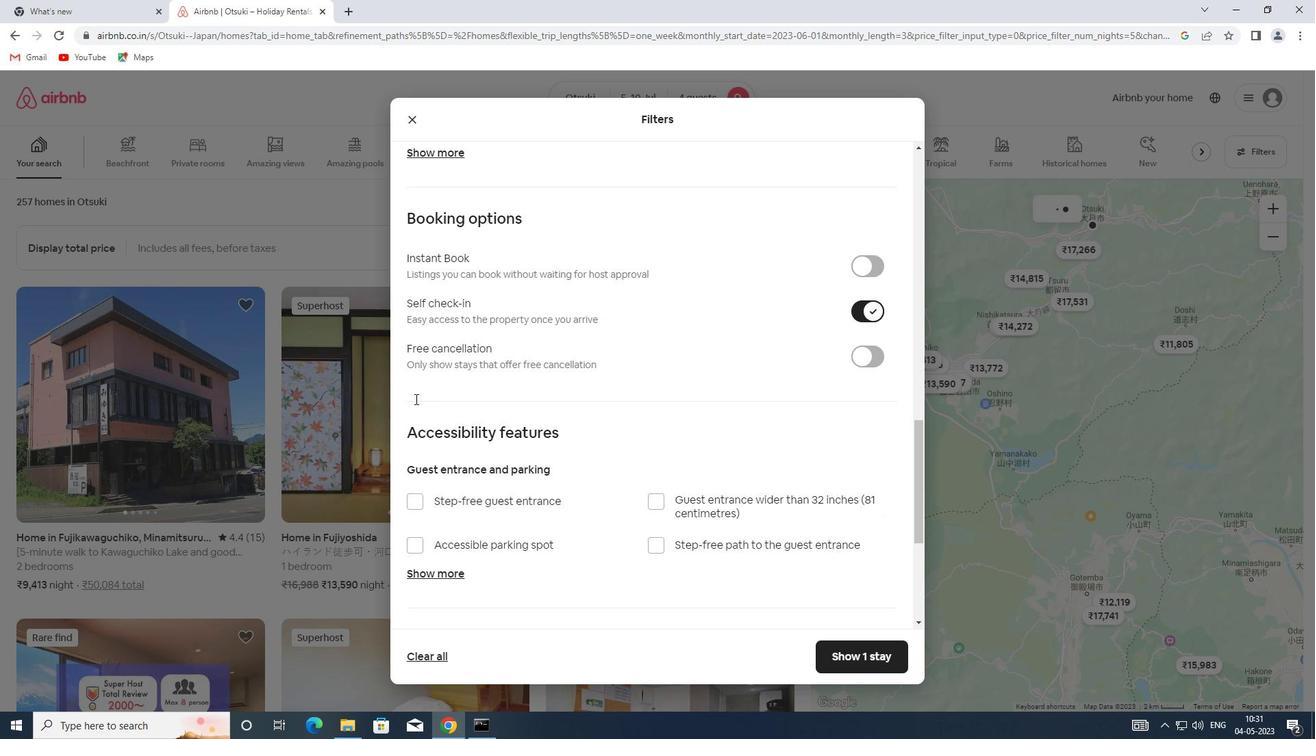 
Action: Mouse scrolled (415, 398) with delta (0, 0)
Screenshot: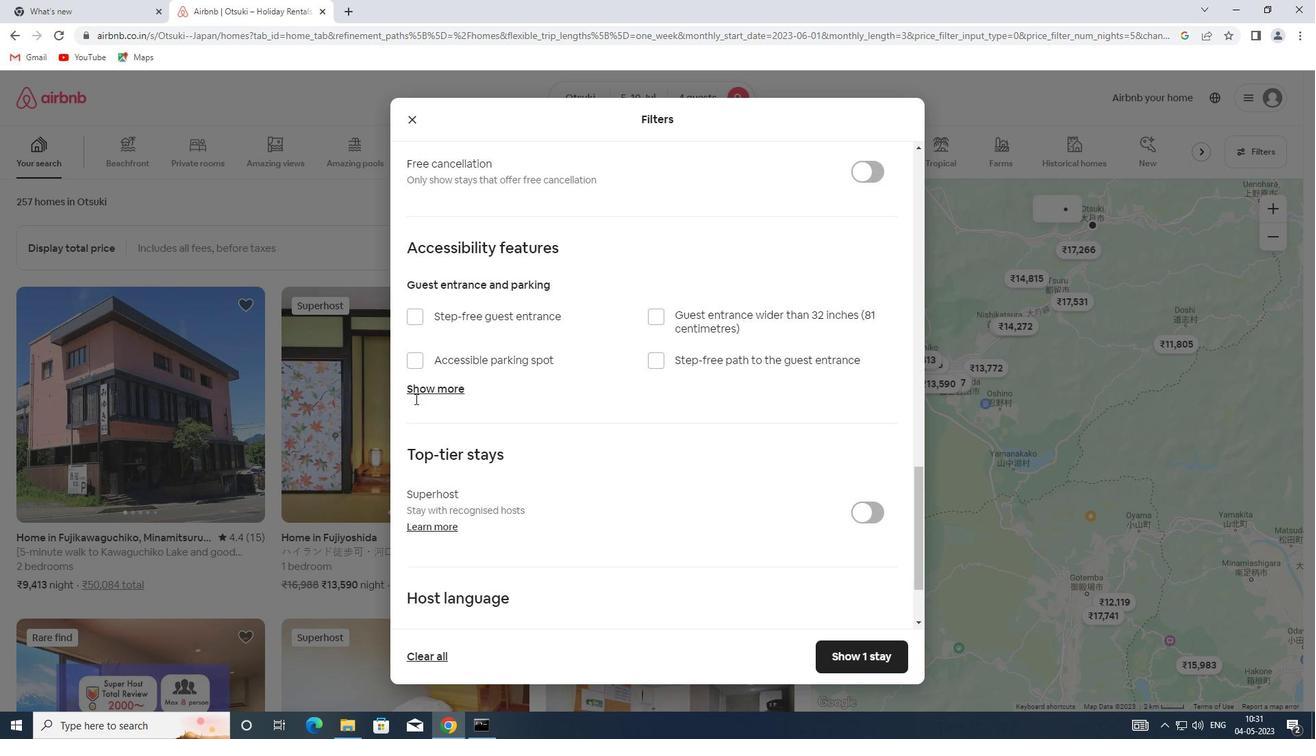 
Action: Mouse scrolled (415, 398) with delta (0, 0)
Screenshot: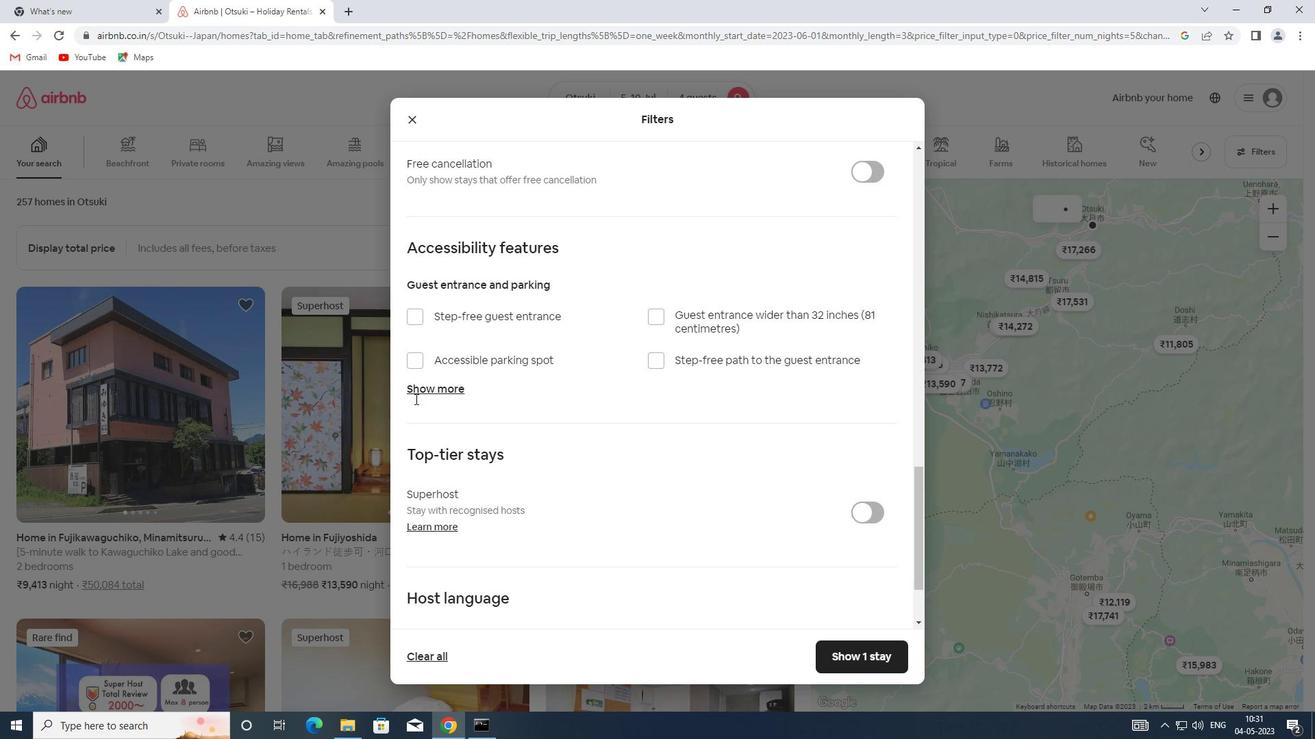 
Action: Mouse moved to (432, 528)
Screenshot: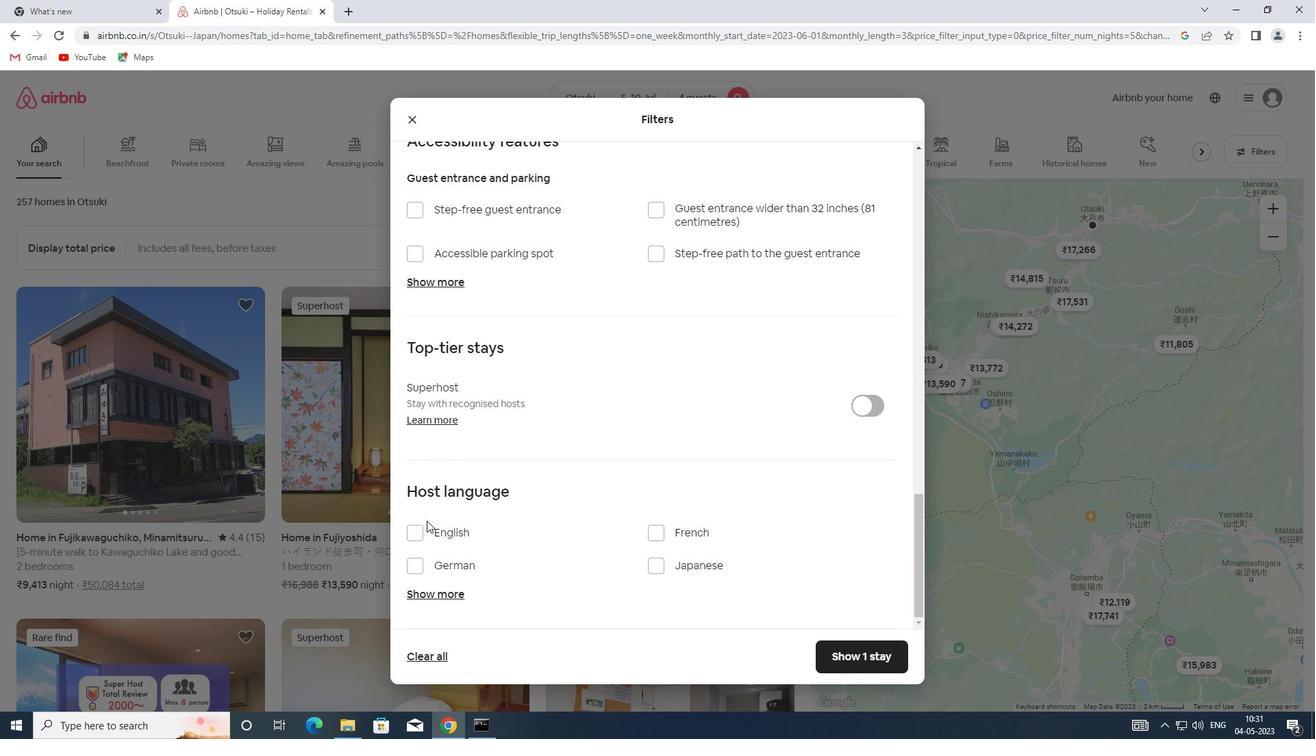 
Action: Mouse pressed left at (432, 528)
Screenshot: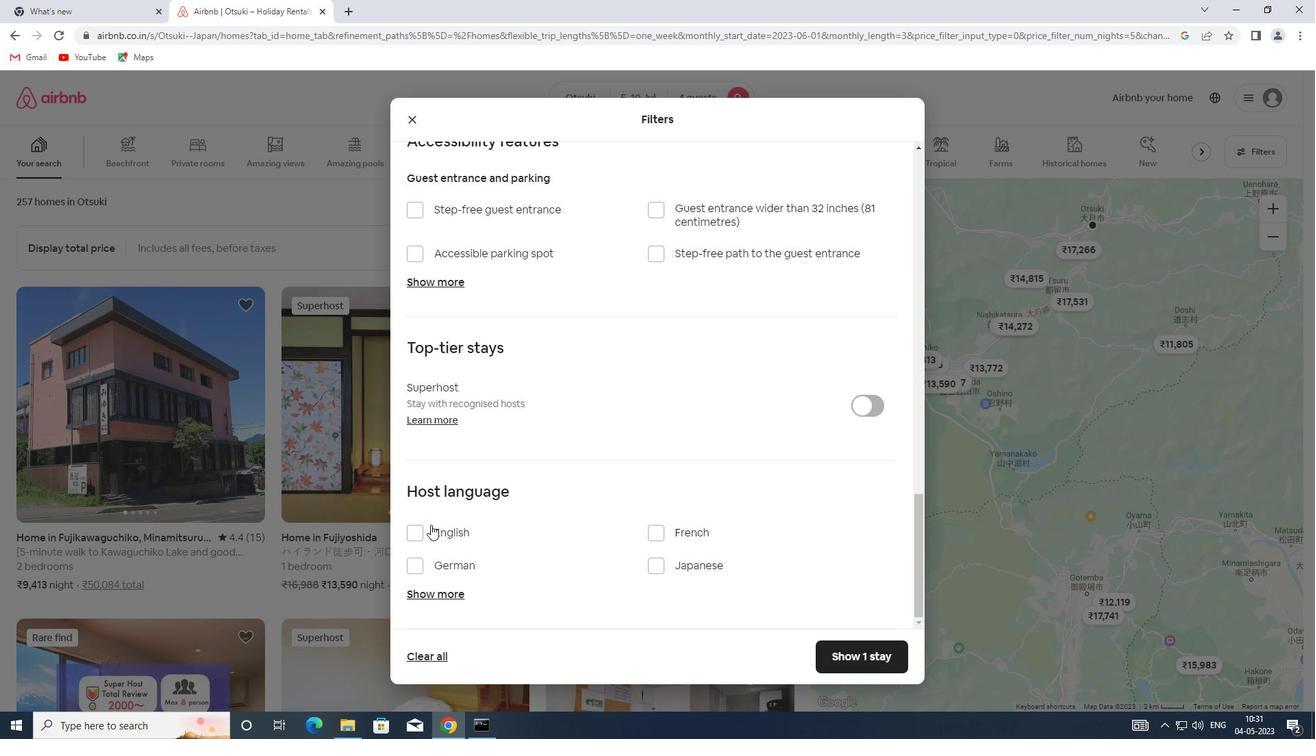 
Action: Mouse moved to (848, 665)
Screenshot: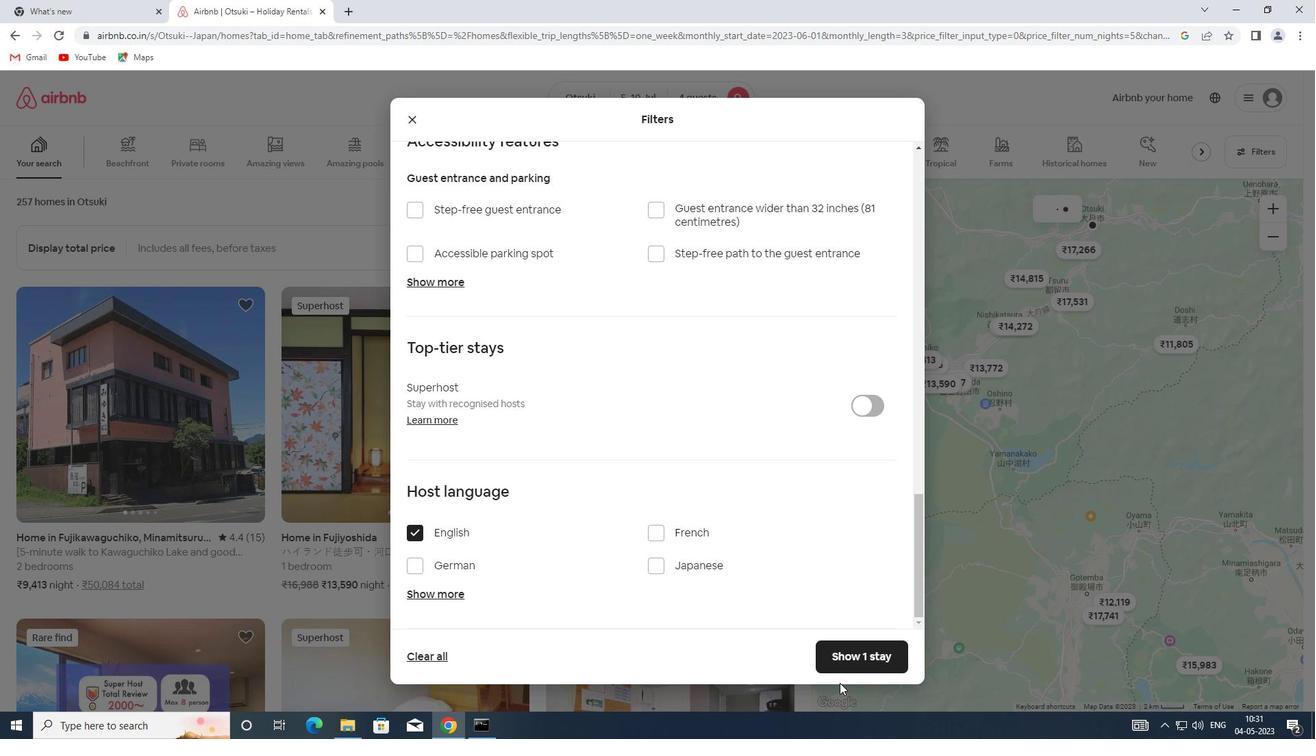 
Action: Mouse pressed left at (848, 665)
Screenshot: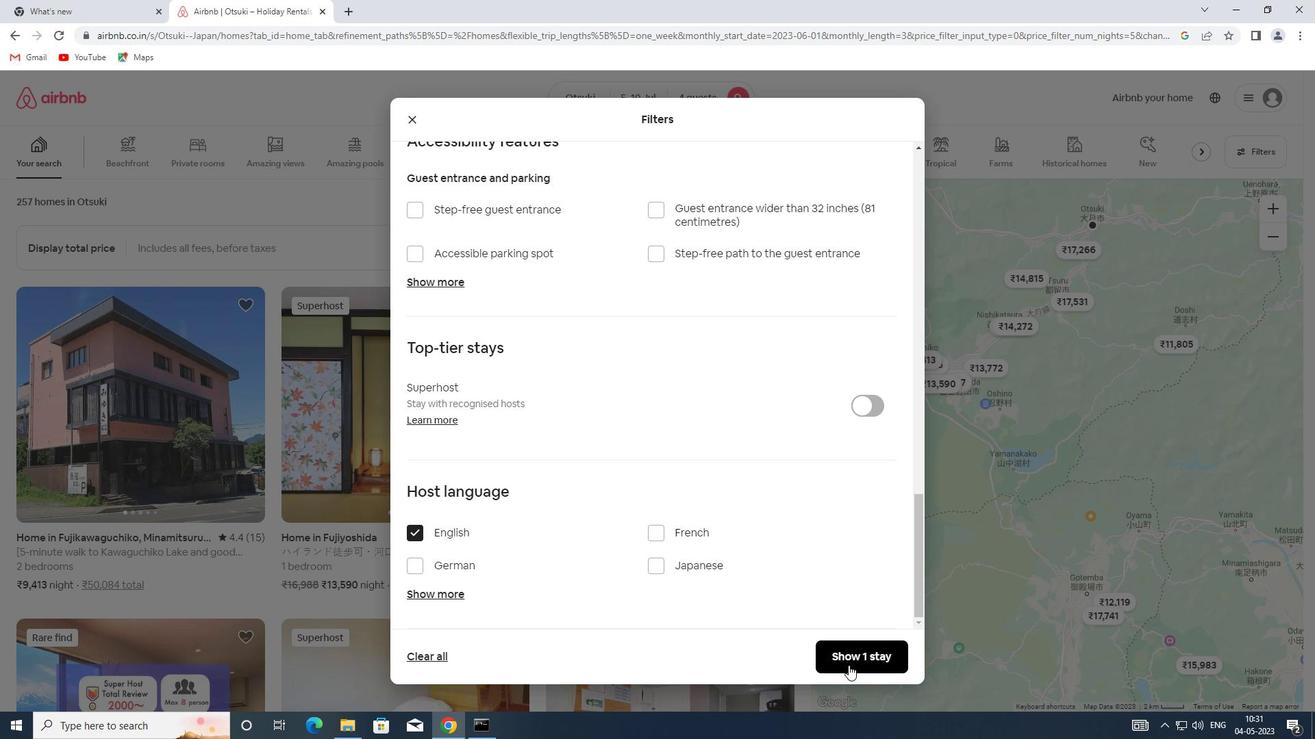
